 Task: Forward as attachment   from Email0000000010 including the signature Sign0000000001 to Aakash.mishra@softage.net; Email000000002 with a cc to Email0000000003@outlook.com@outlook.com; Email0000000004@outlook.com and bcc to Email0000000005@outlook.com@outlook.com with a subject Subject0000000011 and add a message Message0000000013 and with an attachment of Attach0000000004. Forward as attachment and add a link Link0000000011 from Email0000000010 to Aakash.mishra@softage.net with a subject Subject0000000011 and add a message Message0000000011. Forward as attachment and add a link Link0000000011 from Email0000000010 to Aakash.mishra@softage.net; Email000000002 with a subject Subject0000000012 and add a message Message0000000012. Forward as attachment and add a link Link0000000011 from Email0000000010 to Aakash.mishra@softage.net with a subject Subject0000000011 and add a message Message0000000011 and with an attachment of Attach0000000001. Forward as attachment and add a link Link0000000011 from Email0000000010 to Aakash.mishra@softage.net; Email000000002; Email0000000003@outlook.com@outlook.com with a subject Subject0000000012 and add a message Message0000000013 and with an attachment of Attach0000000001
Action: Mouse moved to (933, 317)
Screenshot: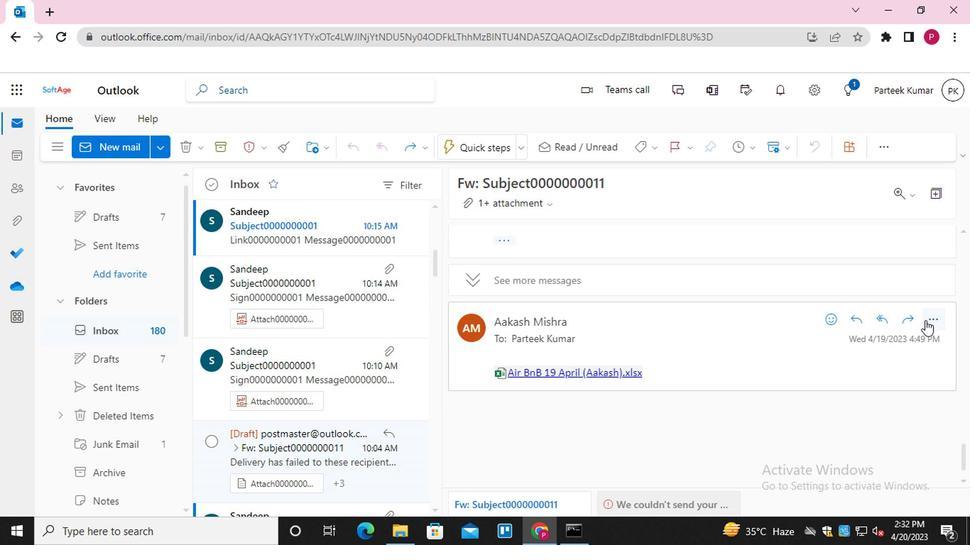 
Action: Mouse pressed left at (933, 317)
Screenshot: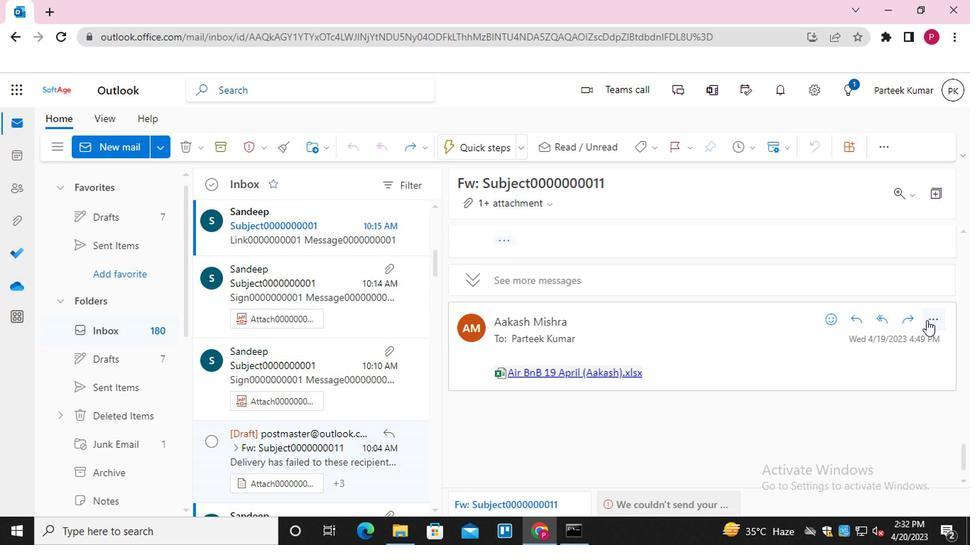 
Action: Mouse moved to (834, 169)
Screenshot: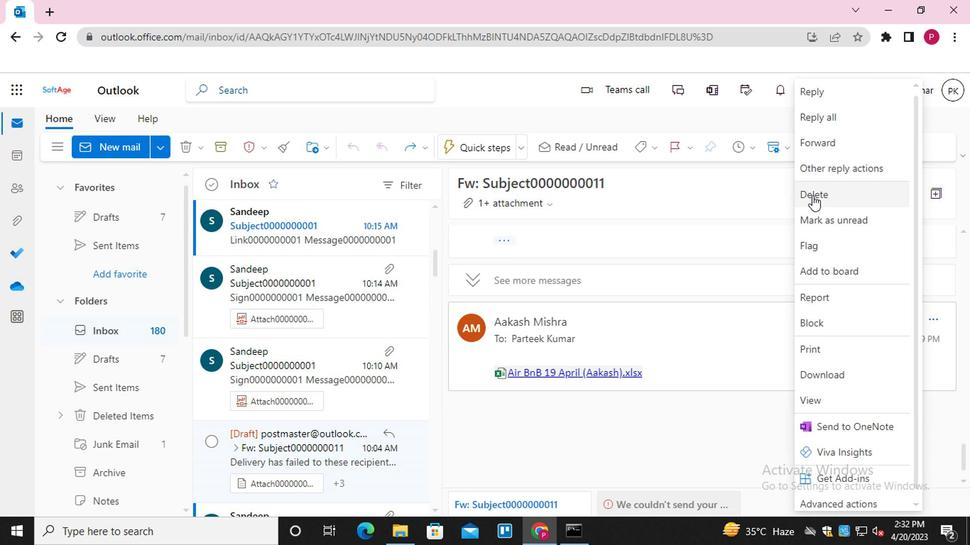 
Action: Mouse pressed left at (834, 169)
Screenshot: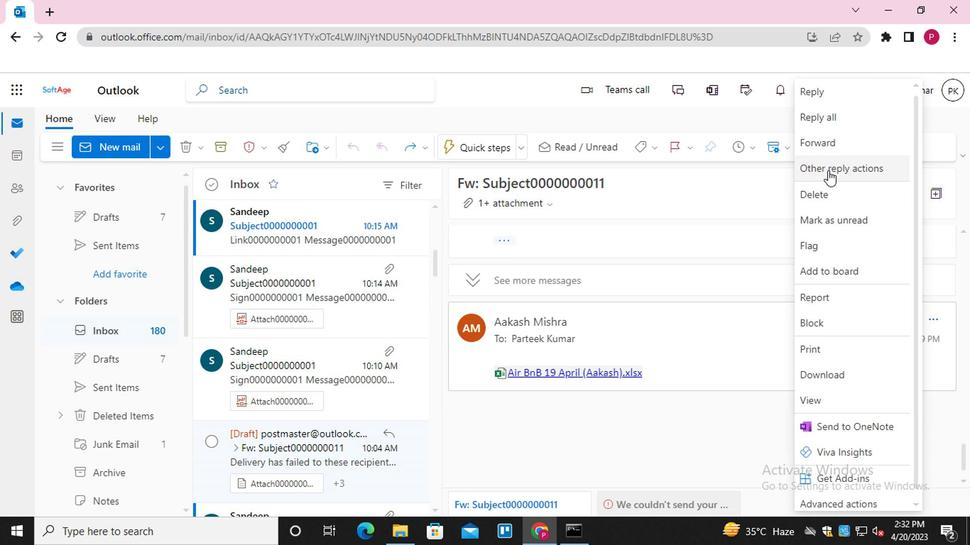 
Action: Mouse moved to (719, 198)
Screenshot: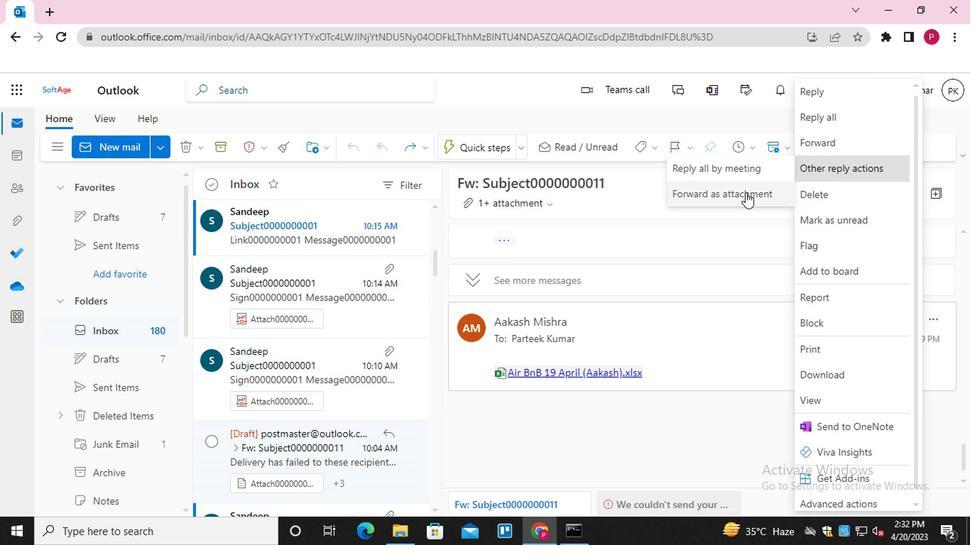 
Action: Mouse pressed left at (719, 198)
Screenshot: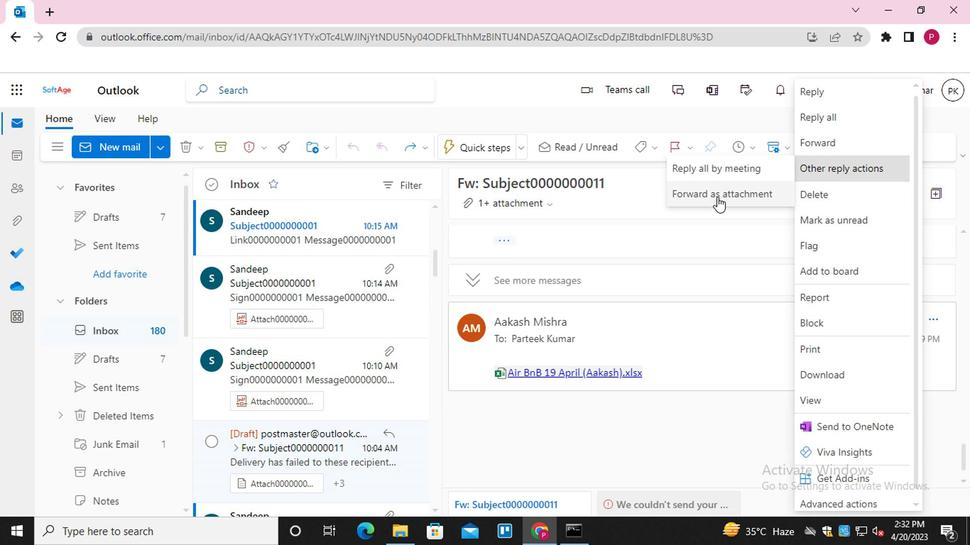 
Action: Mouse moved to (465, 363)
Screenshot: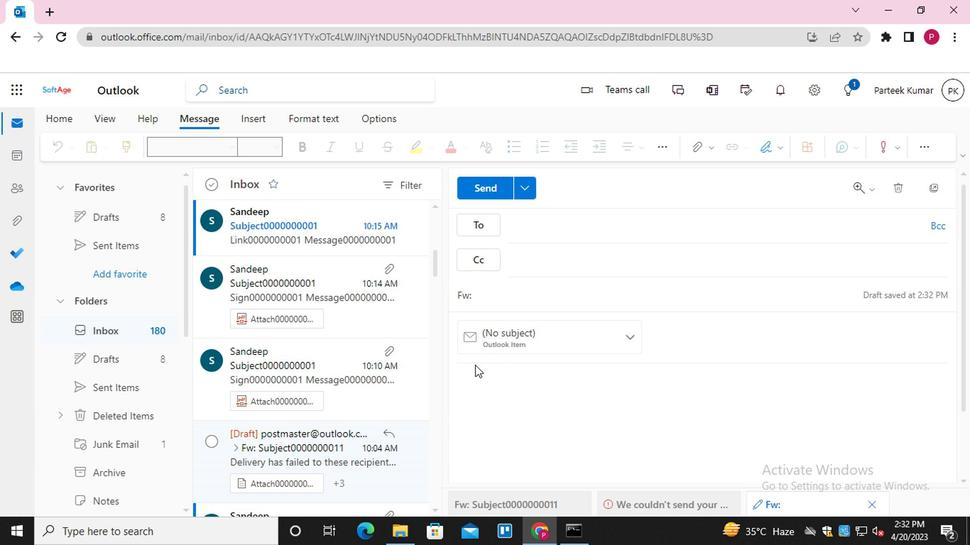 
Action: Mouse pressed left at (465, 363)
Screenshot: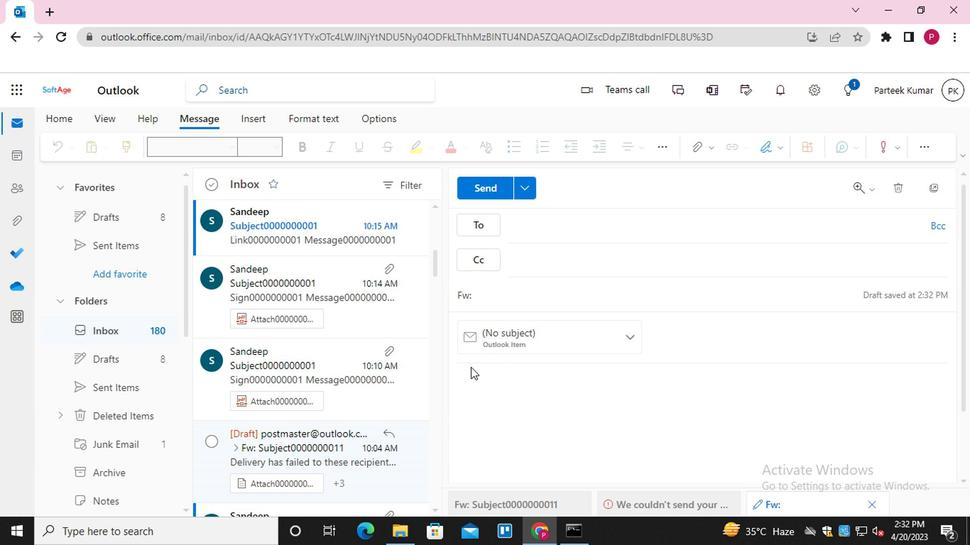 
Action: Mouse moved to (463, 378)
Screenshot: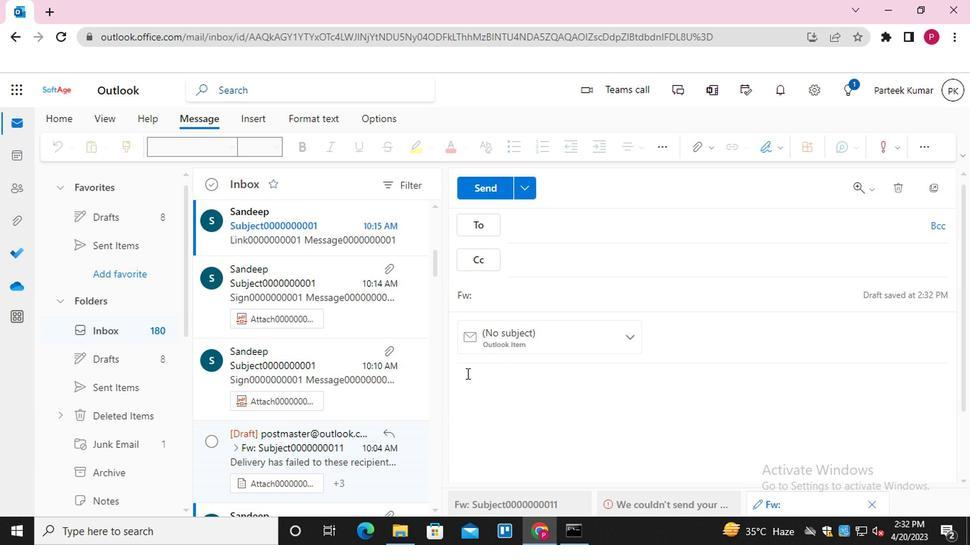 
Action: Mouse pressed left at (463, 378)
Screenshot: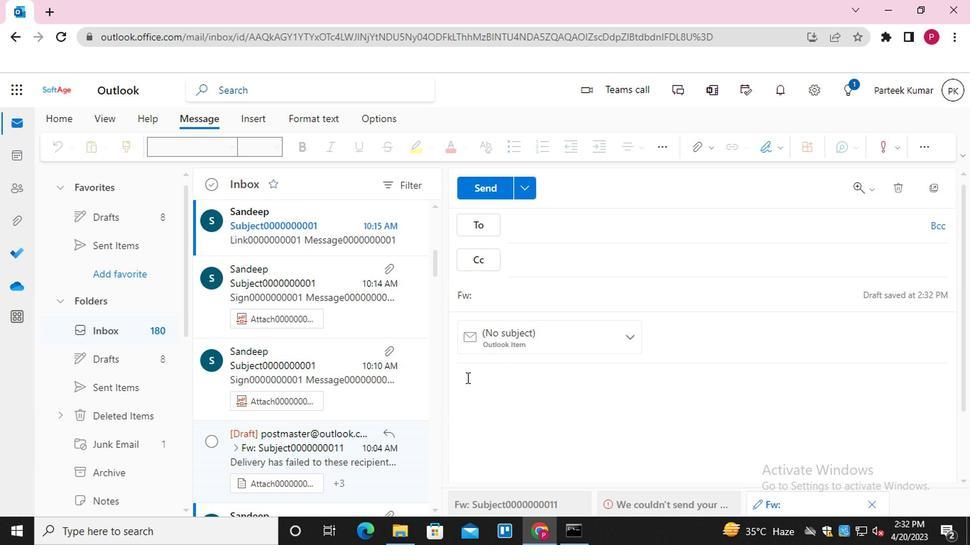 
Action: Mouse moved to (757, 151)
Screenshot: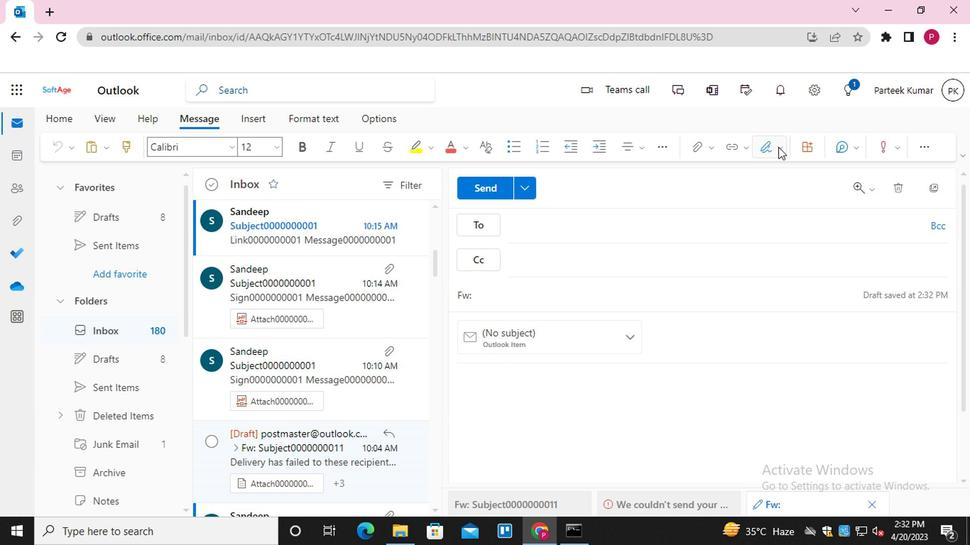 
Action: Mouse pressed left at (757, 151)
Screenshot: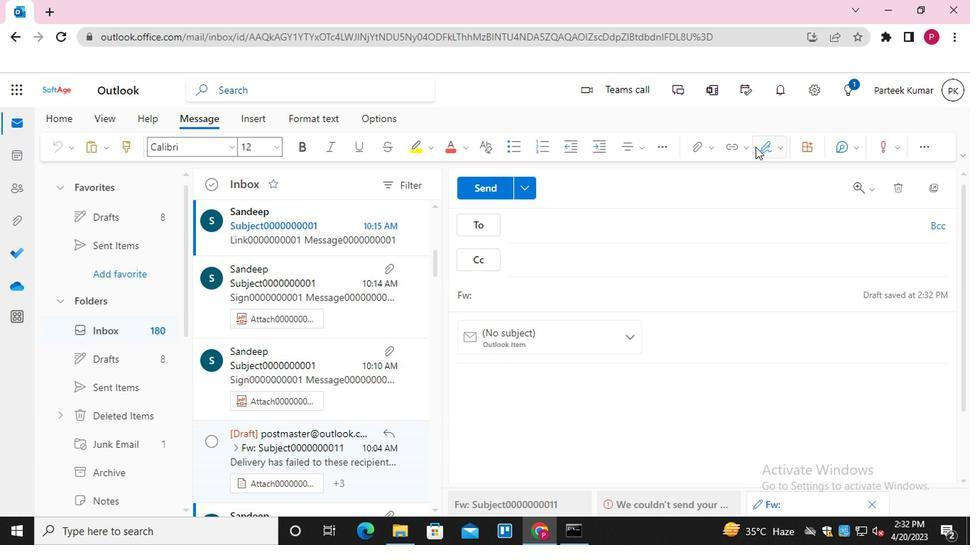 
Action: Mouse moved to (752, 178)
Screenshot: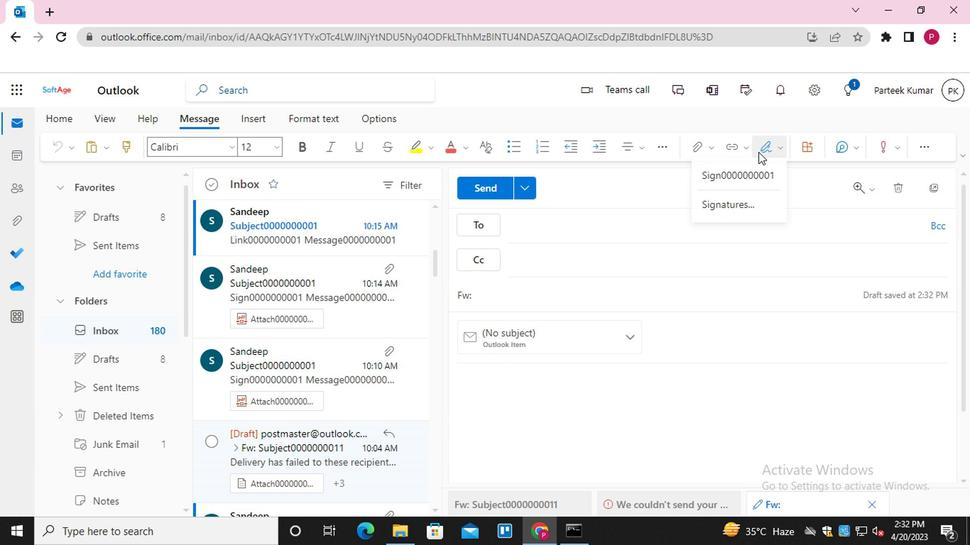
Action: Mouse pressed left at (752, 178)
Screenshot: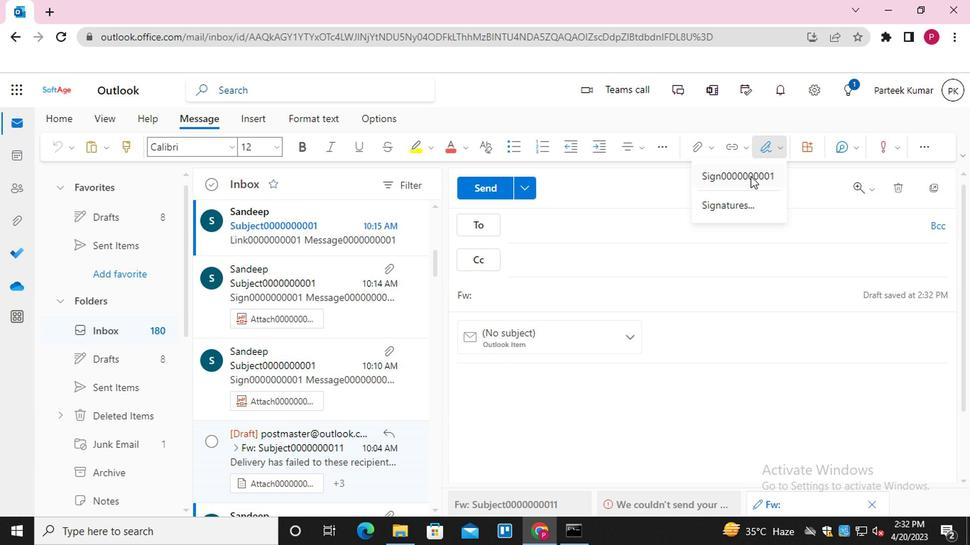 
Action: Mouse moved to (568, 233)
Screenshot: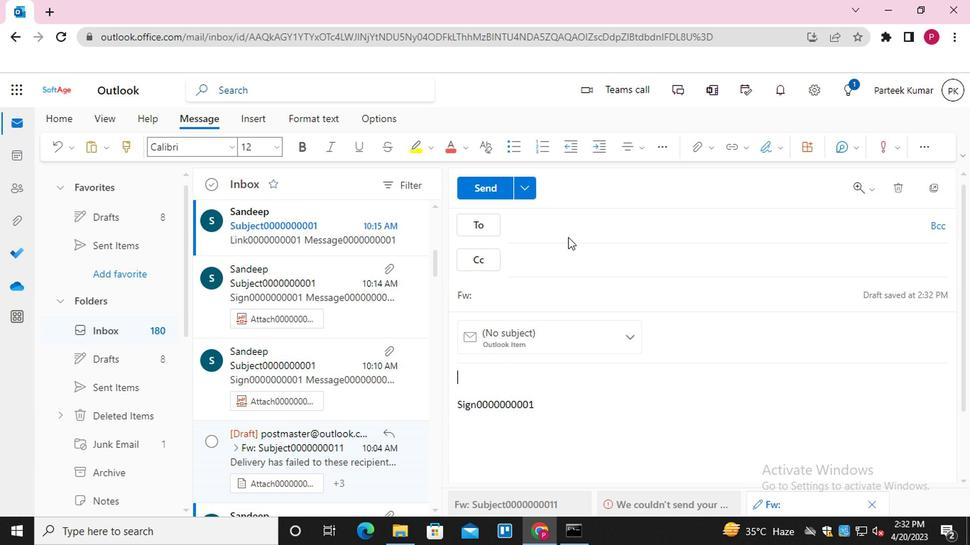 
Action: Mouse pressed left at (568, 233)
Screenshot: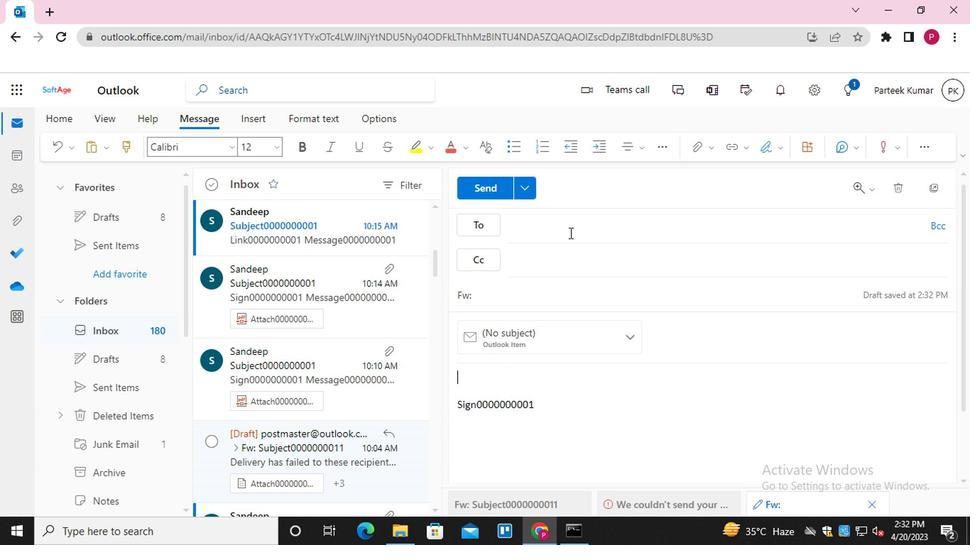 
Action: Mouse moved to (583, 315)
Screenshot: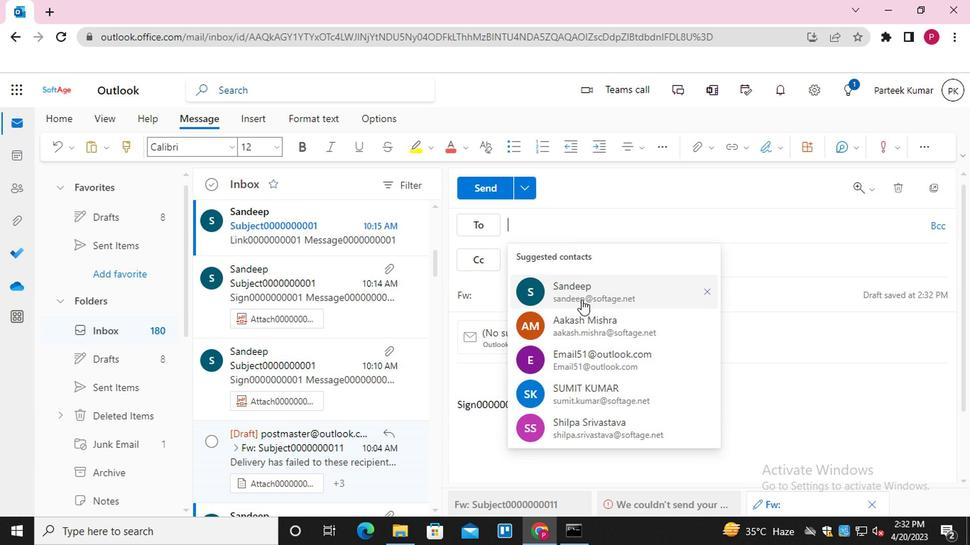 
Action: Mouse pressed left at (583, 315)
Screenshot: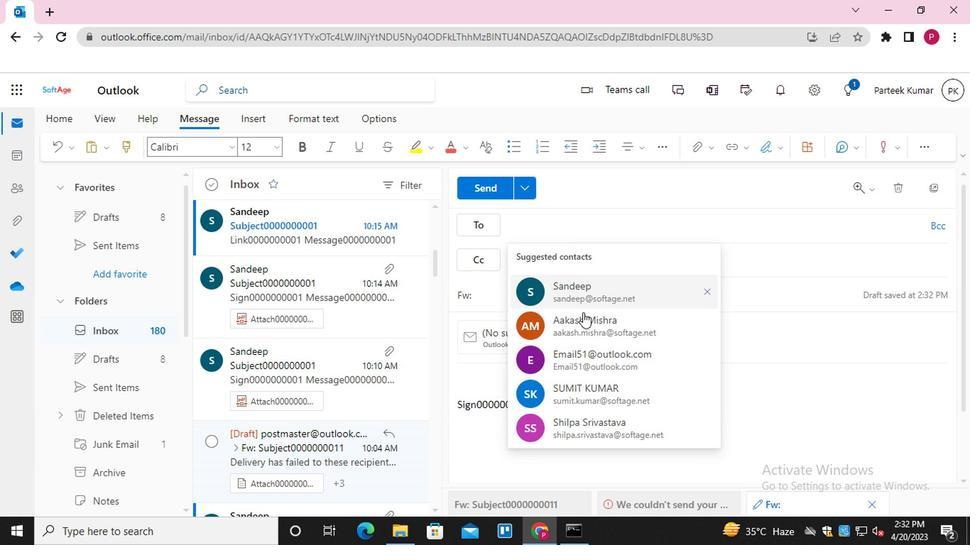 
Action: Key pressed <Key.shift>EMAIL0000000002<Key.enter>
Screenshot: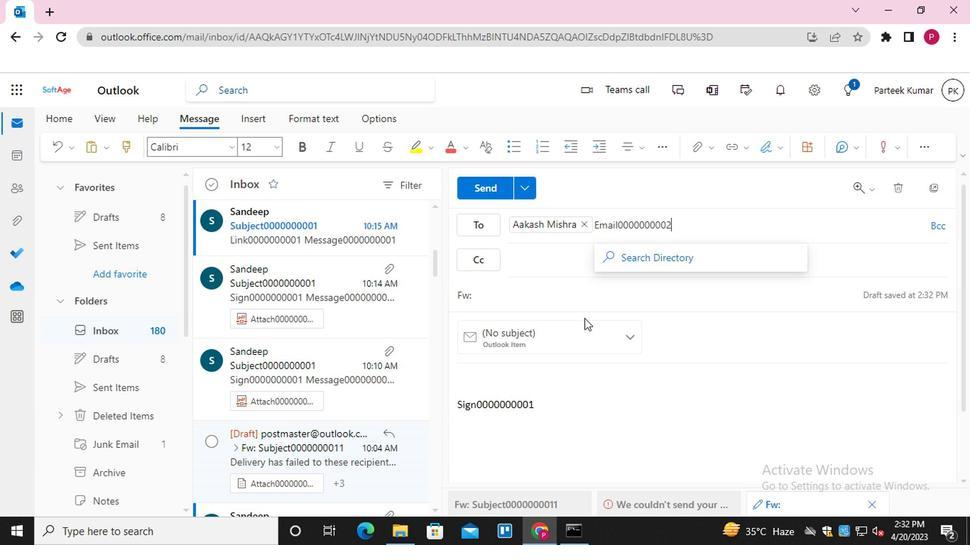 
Action: Mouse moved to (699, 225)
Screenshot: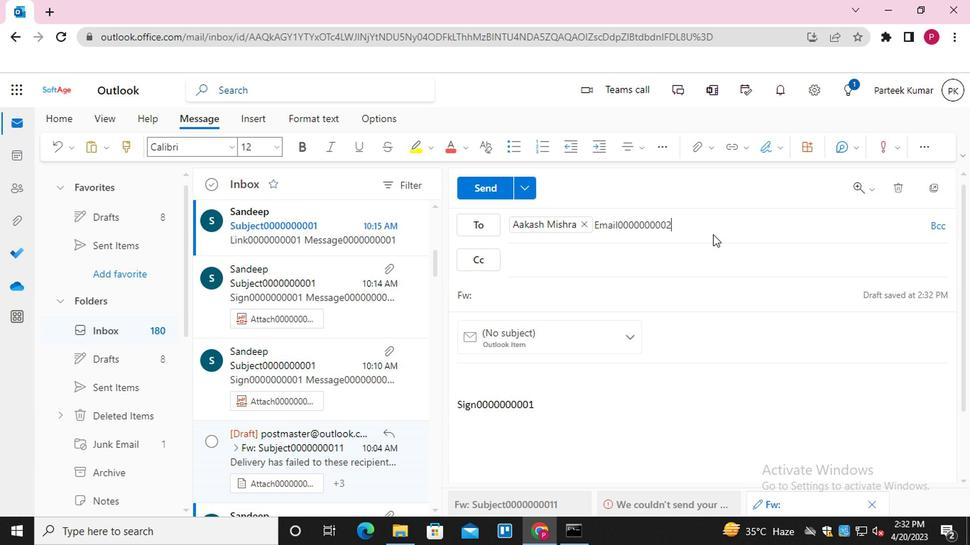 
Action: Mouse pressed left at (699, 225)
Screenshot: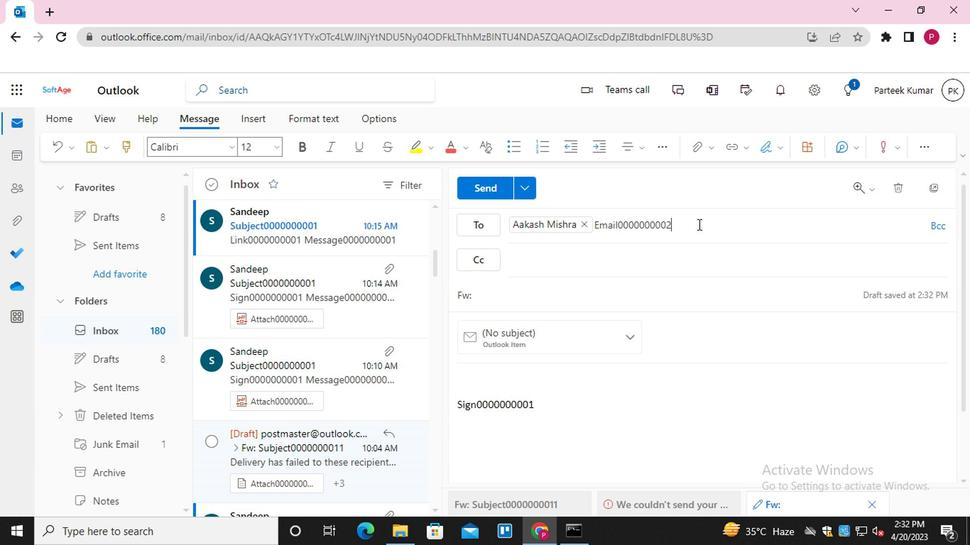 
Action: Key pressed <Key.enter>
Screenshot: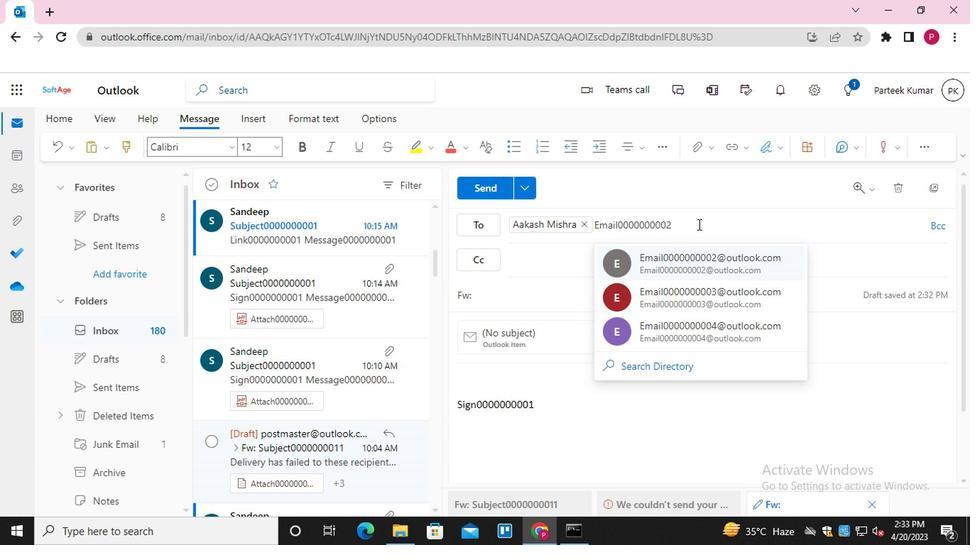 
Action: Mouse moved to (673, 262)
Screenshot: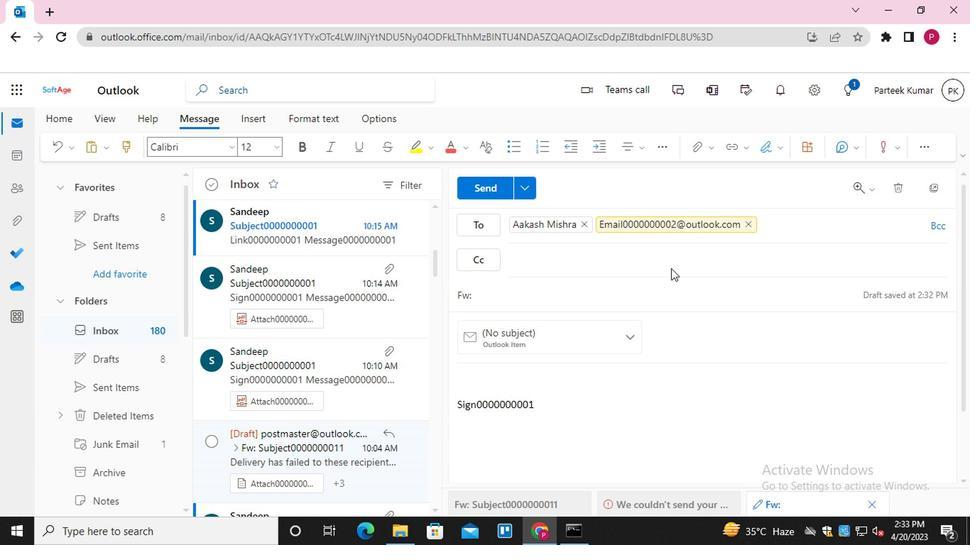 
Action: Mouse pressed left at (673, 262)
Screenshot: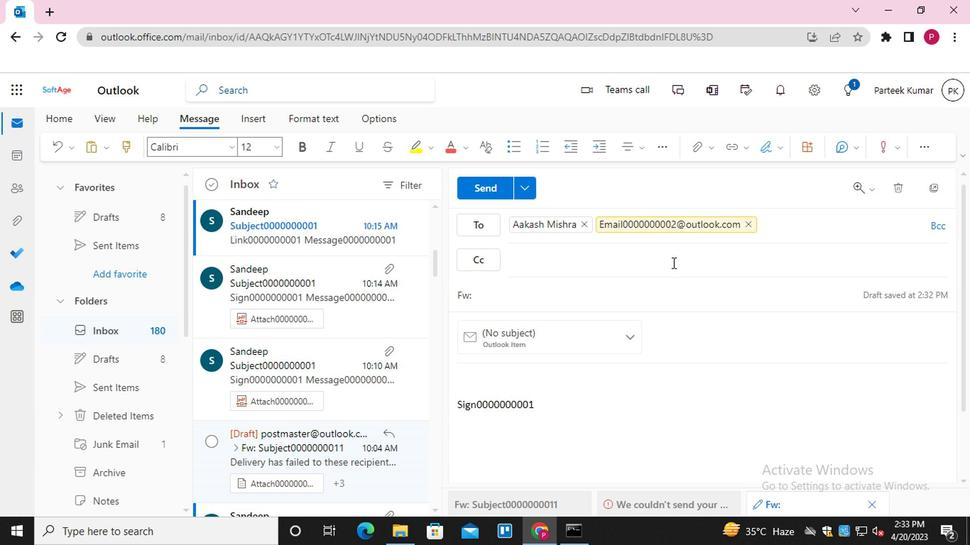 
Action: Key pressed <Key.shift>EMAIL0000000003<Key.enter><Key.shift>EMAIL00000000004<Key.enter>
Screenshot: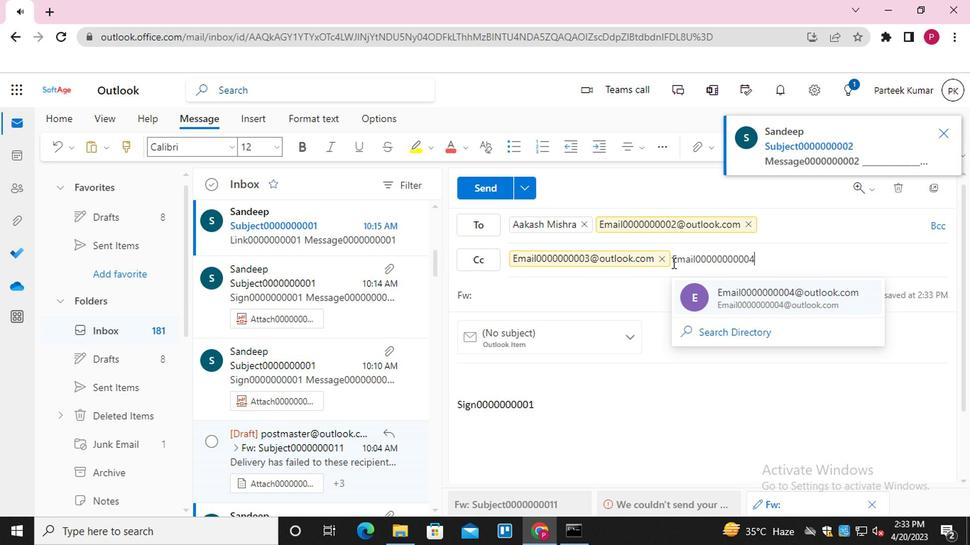 
Action: Mouse moved to (950, 139)
Screenshot: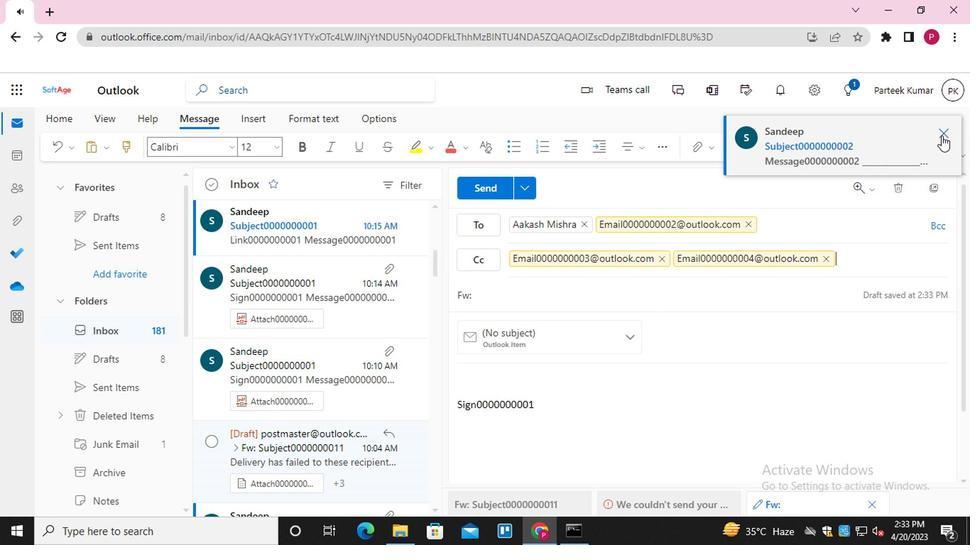 
Action: Mouse pressed left at (950, 139)
Screenshot: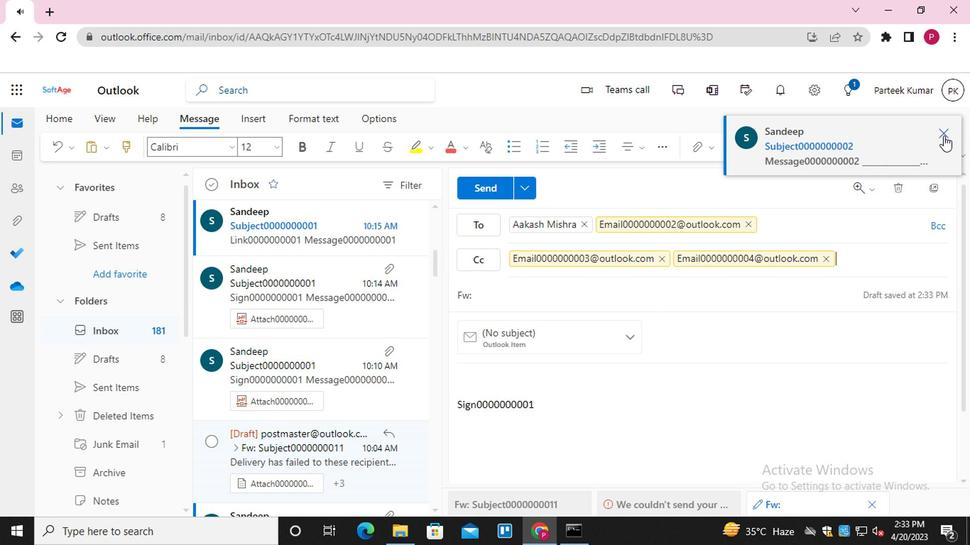 
Action: Mouse moved to (942, 230)
Screenshot: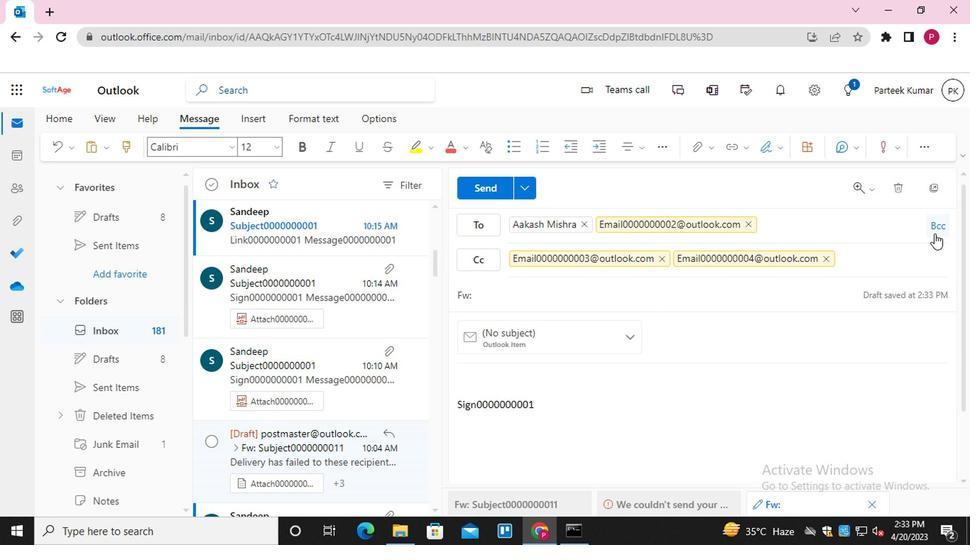 
Action: Mouse pressed left at (942, 230)
Screenshot: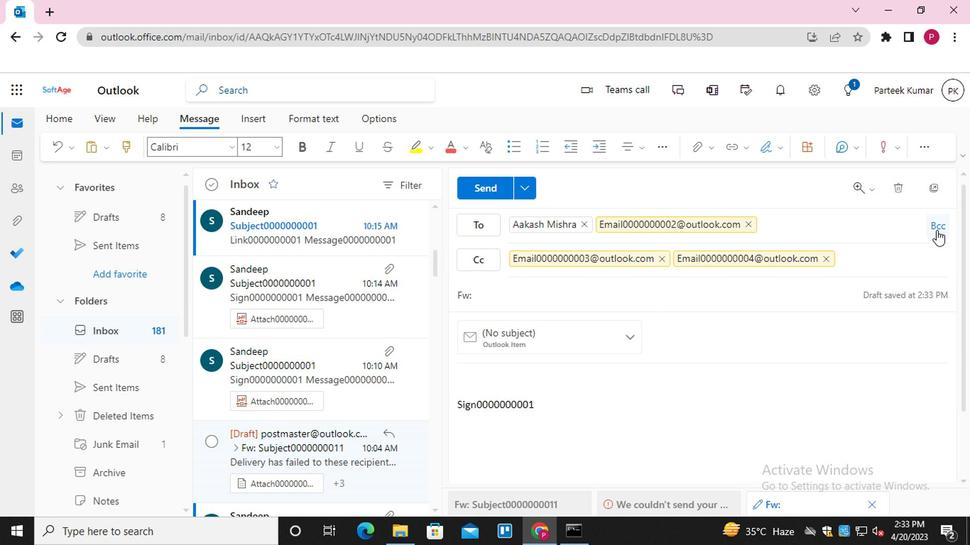 
Action: Mouse moved to (570, 300)
Screenshot: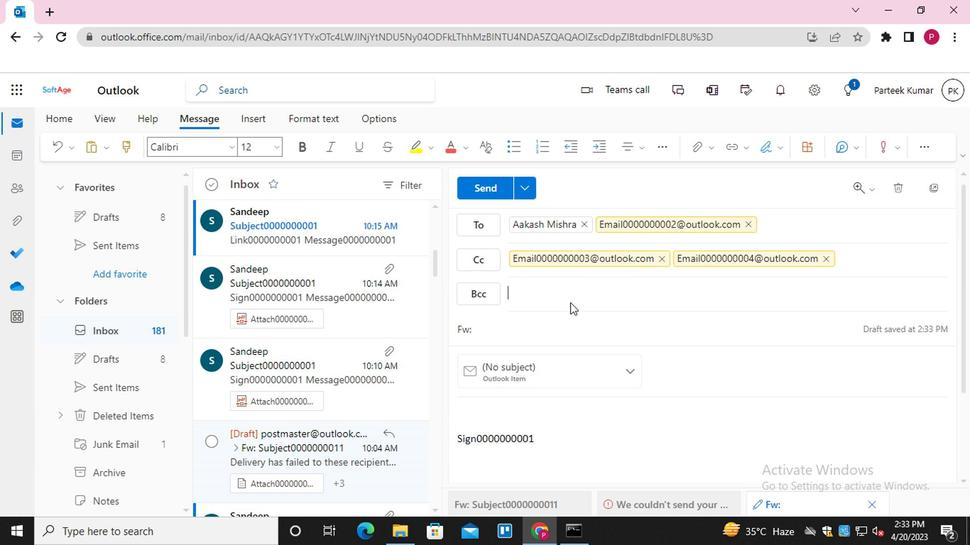 
Action: Key pressed <Key.shift>EN<Key.backspace>MAIL0000000005<Key.shift>@OUTLOOK.COM<Key.enter>
Screenshot: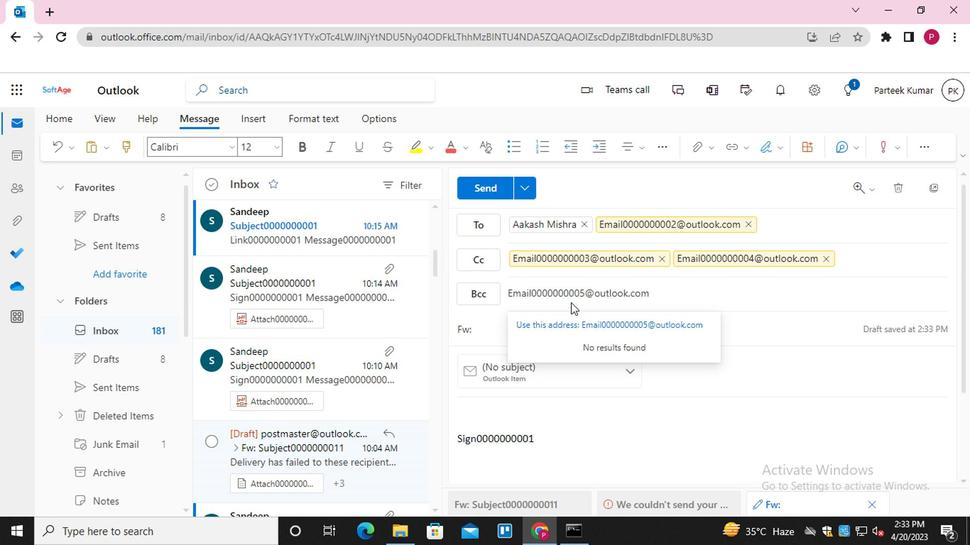 
Action: Mouse moved to (565, 326)
Screenshot: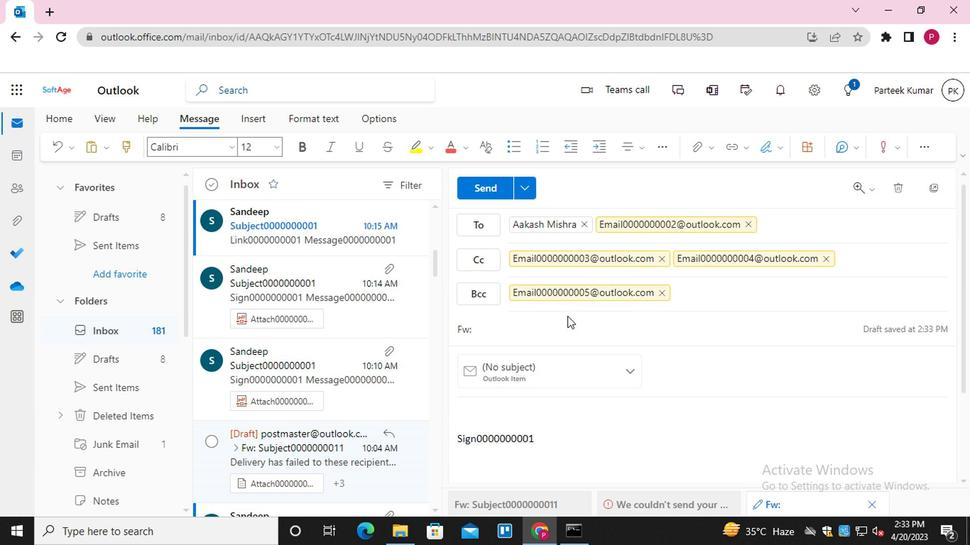 
Action: Mouse pressed left at (565, 326)
Screenshot: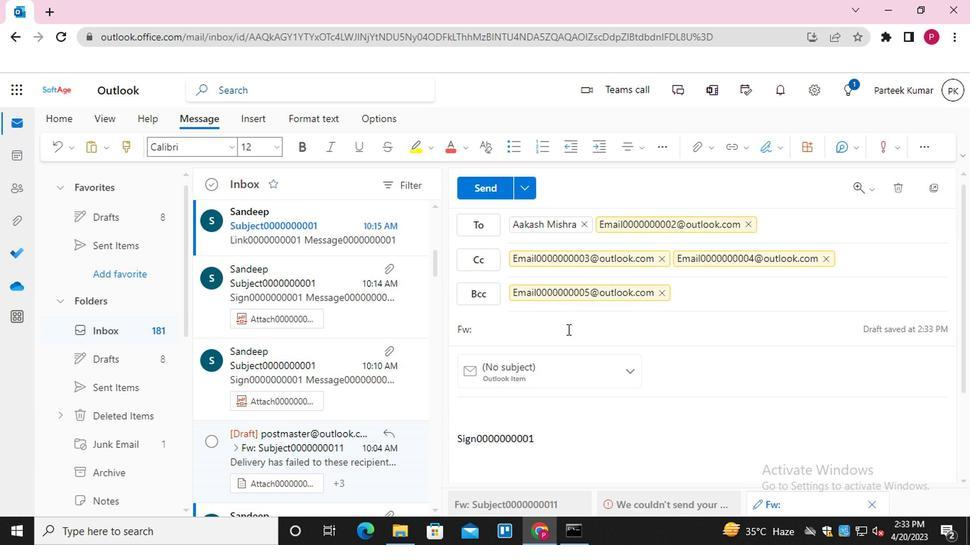 
Action: Key pressed <Key.shift>SUBJECT0000000011
Screenshot: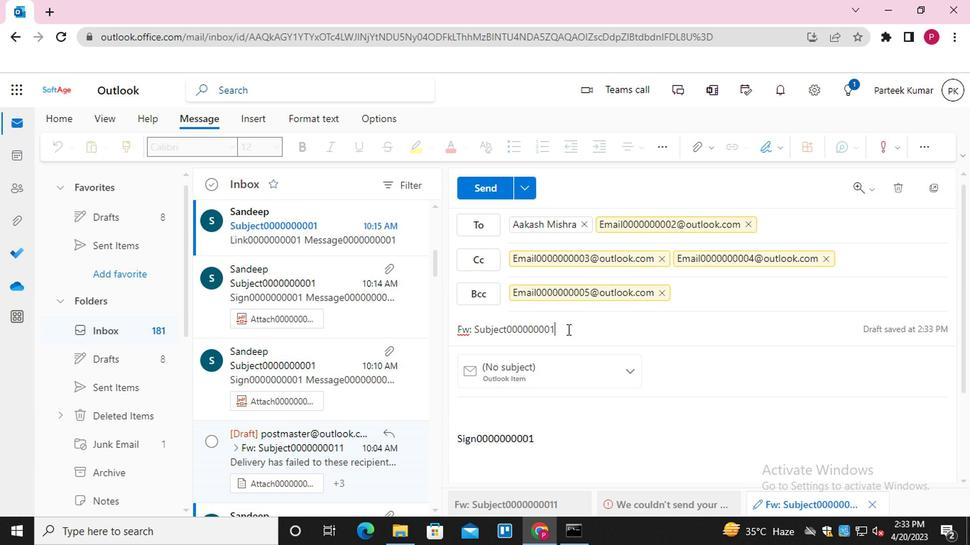 
Action: Mouse moved to (503, 417)
Screenshot: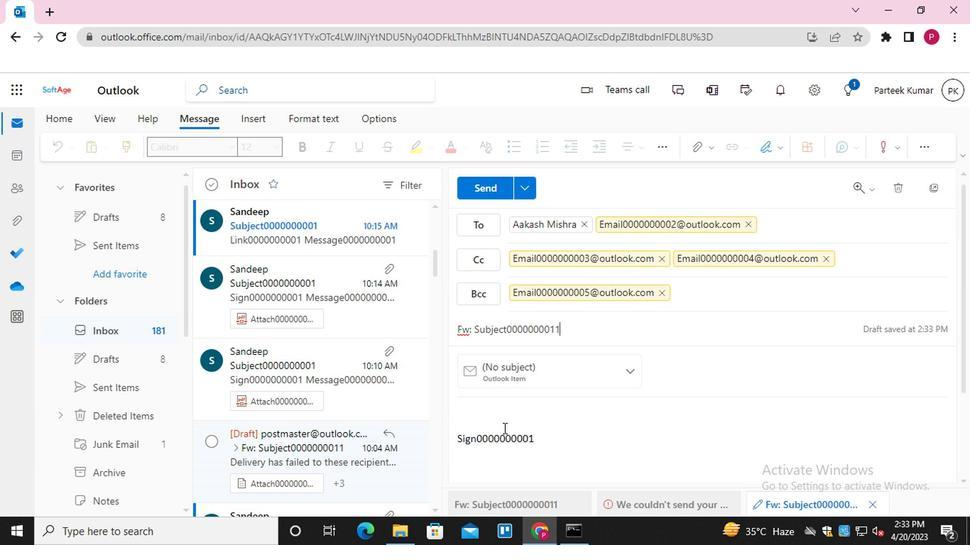 
Action: Mouse pressed left at (503, 417)
Screenshot: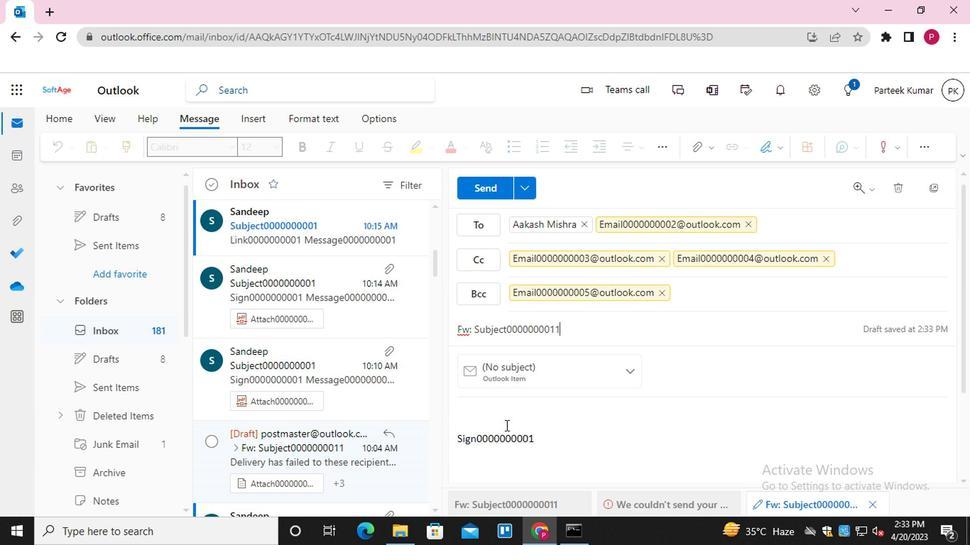 
Action: Key pressed <Key.shift_r>MESSAGE000000000<Key.backspace>13
Screenshot: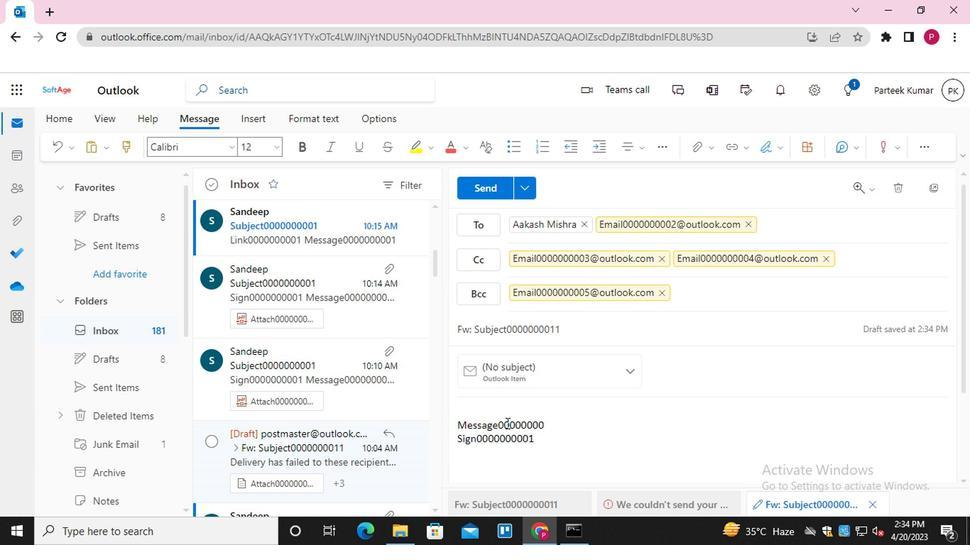 
Action: Mouse moved to (697, 146)
Screenshot: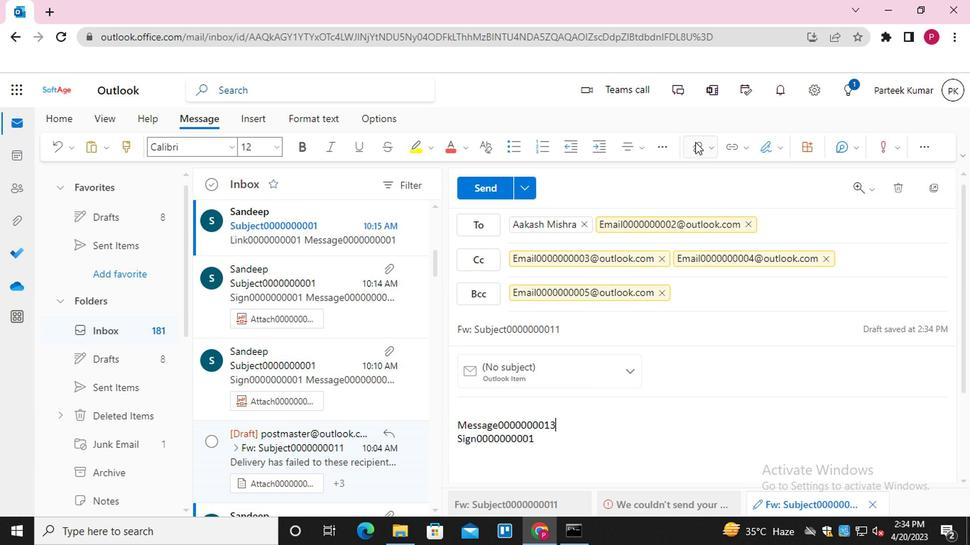 
Action: Mouse pressed left at (697, 146)
Screenshot: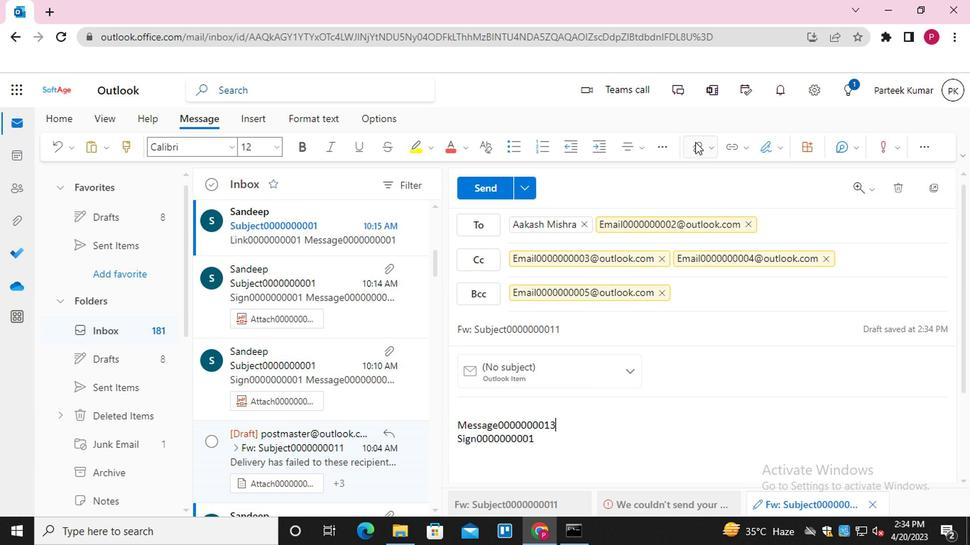 
Action: Mouse moved to (652, 176)
Screenshot: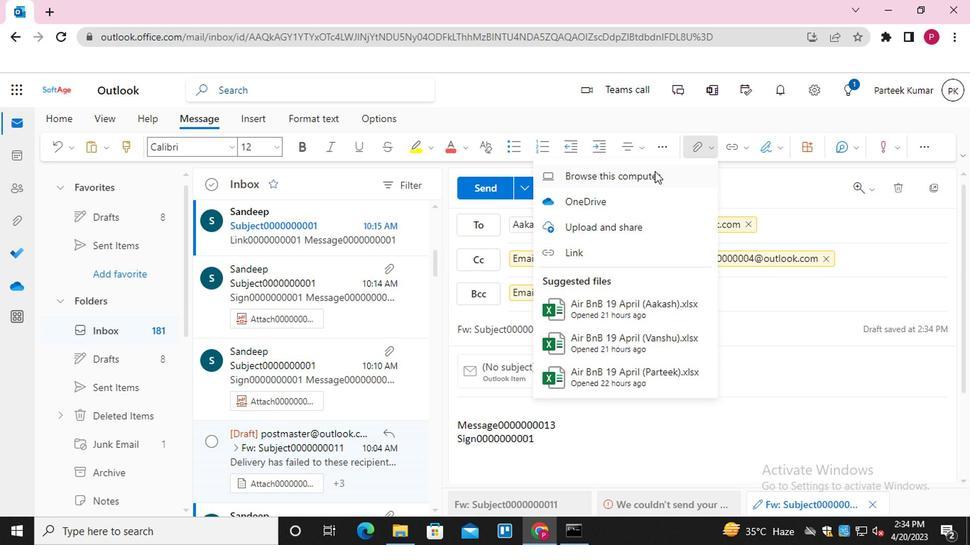 
Action: Mouse pressed left at (652, 176)
Screenshot: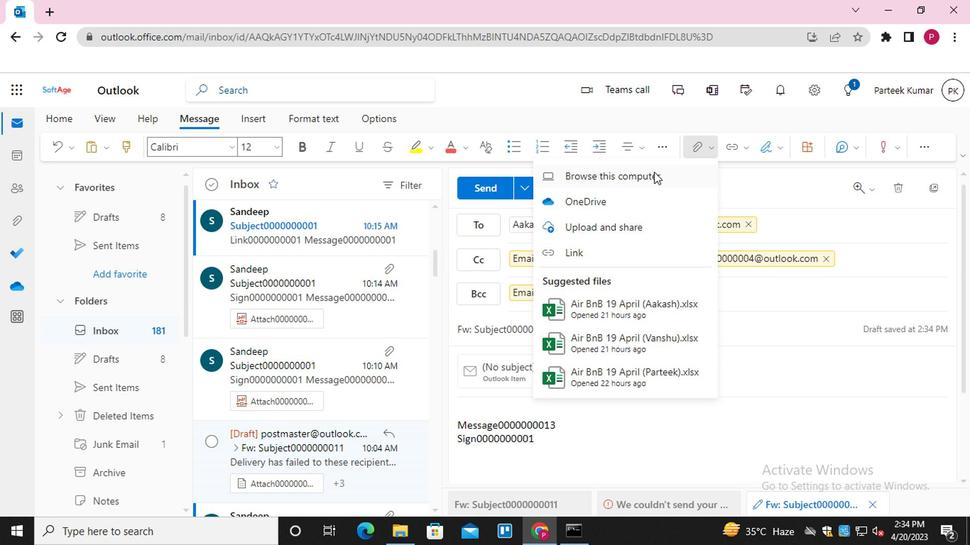 
Action: Mouse moved to (273, 155)
Screenshot: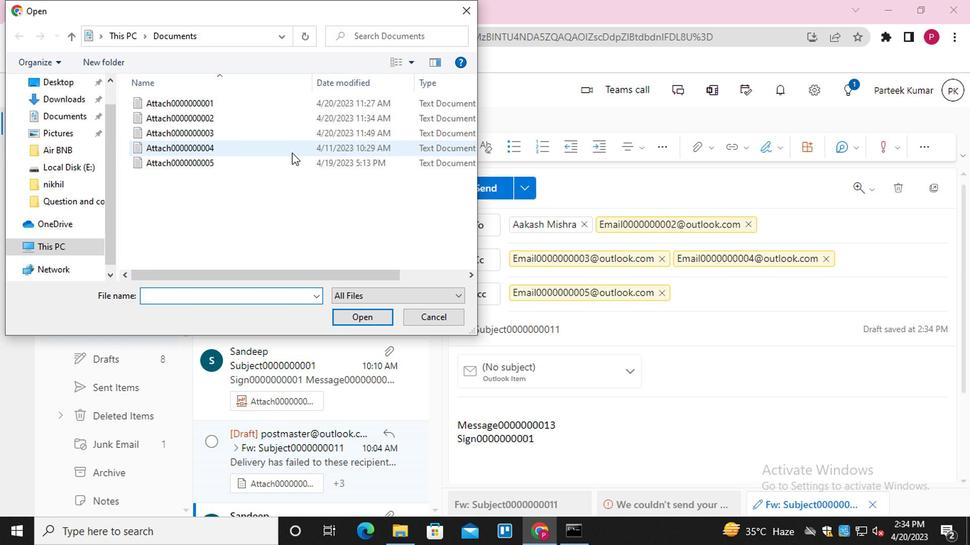 
Action: Mouse pressed left at (273, 155)
Screenshot: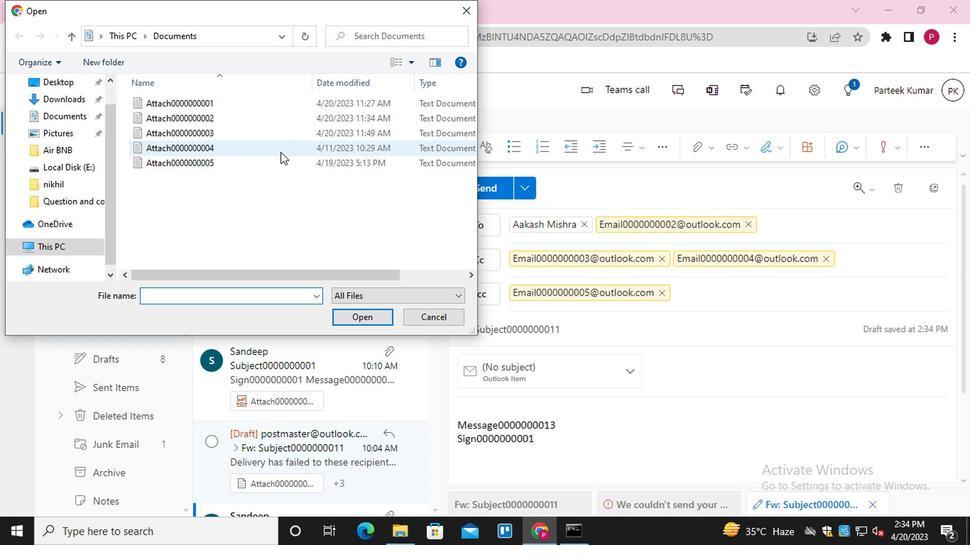 
Action: Mouse moved to (361, 316)
Screenshot: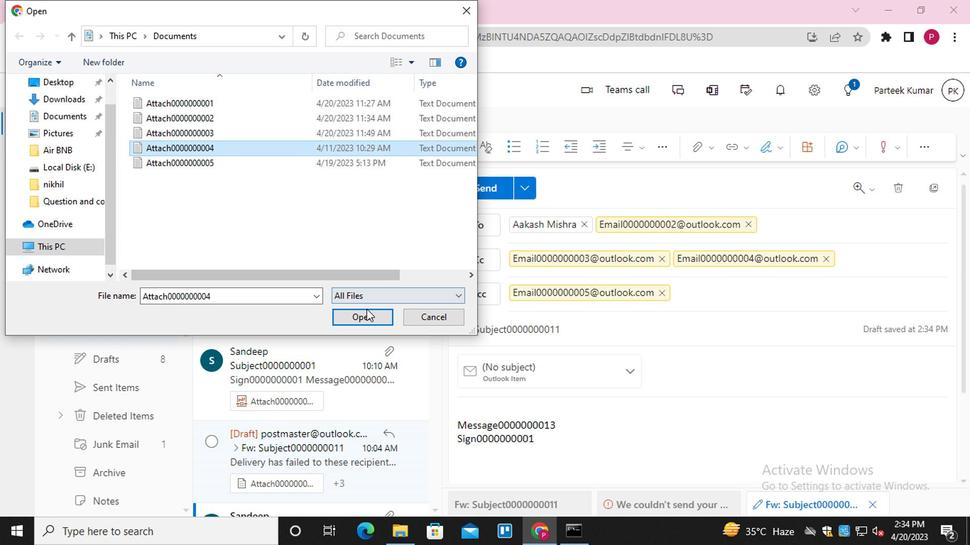 
Action: Mouse pressed left at (361, 316)
Screenshot: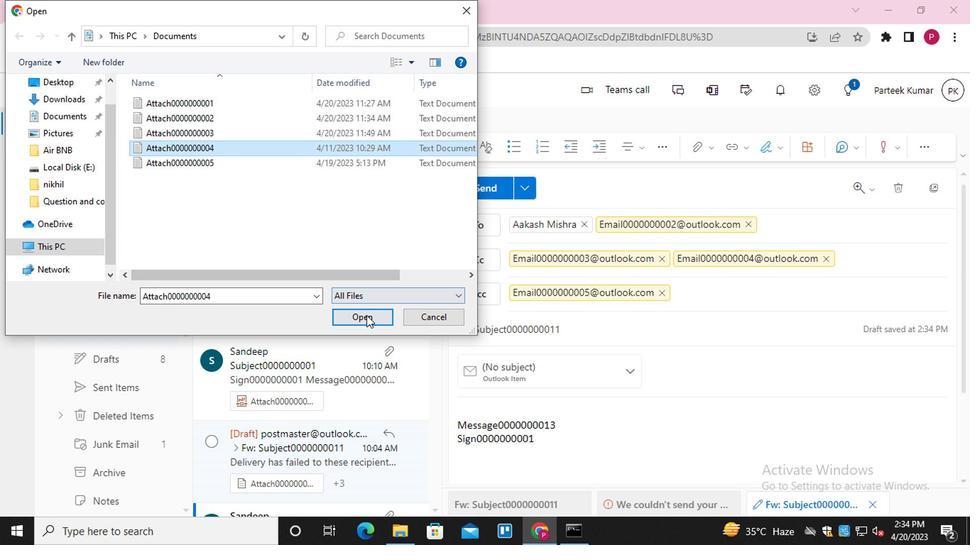 
Action: Mouse moved to (486, 192)
Screenshot: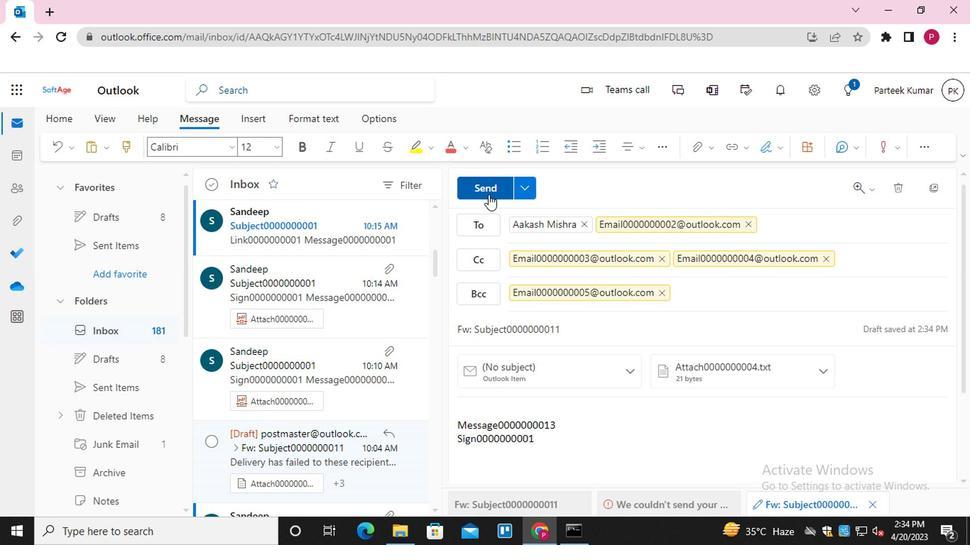 
Action: Mouse pressed left at (486, 192)
Screenshot: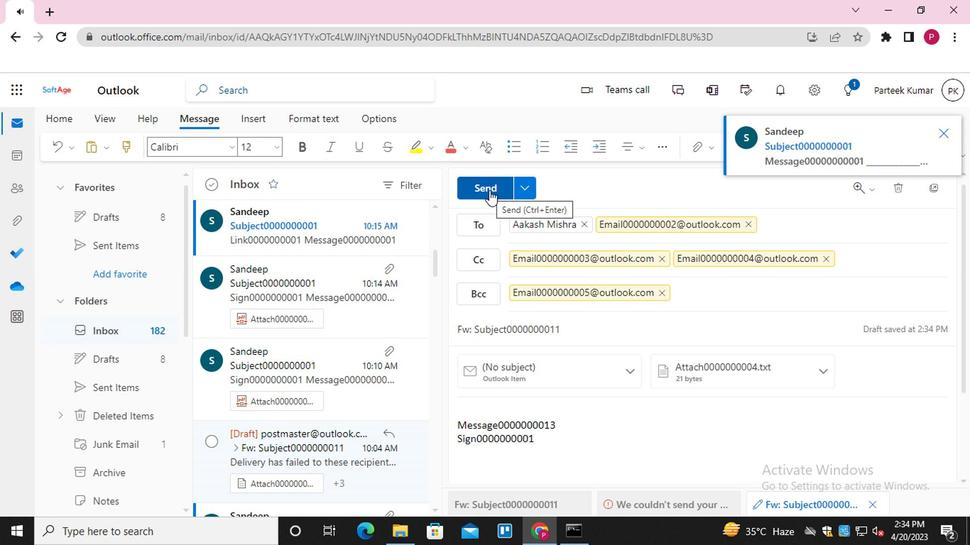 
Action: Mouse moved to (948, 135)
Screenshot: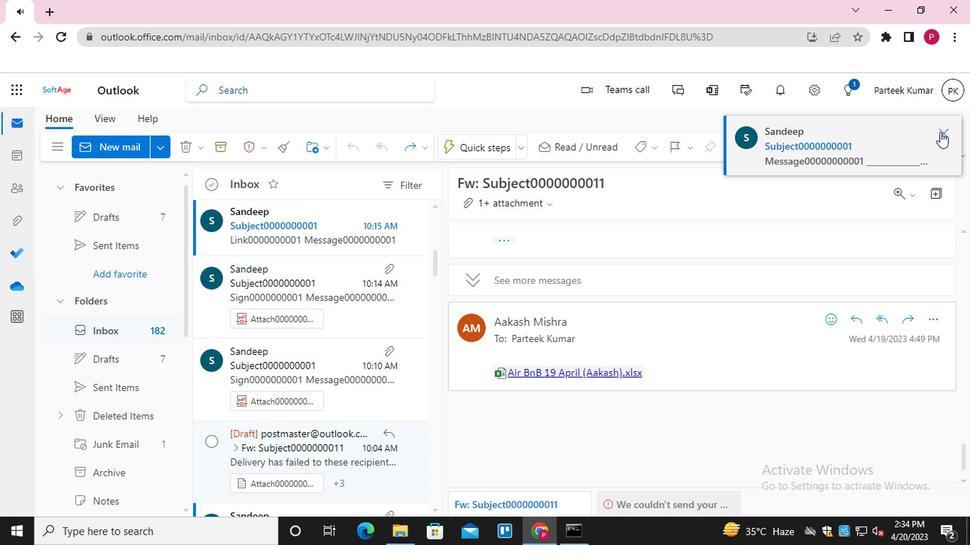 
Action: Mouse pressed left at (948, 135)
Screenshot: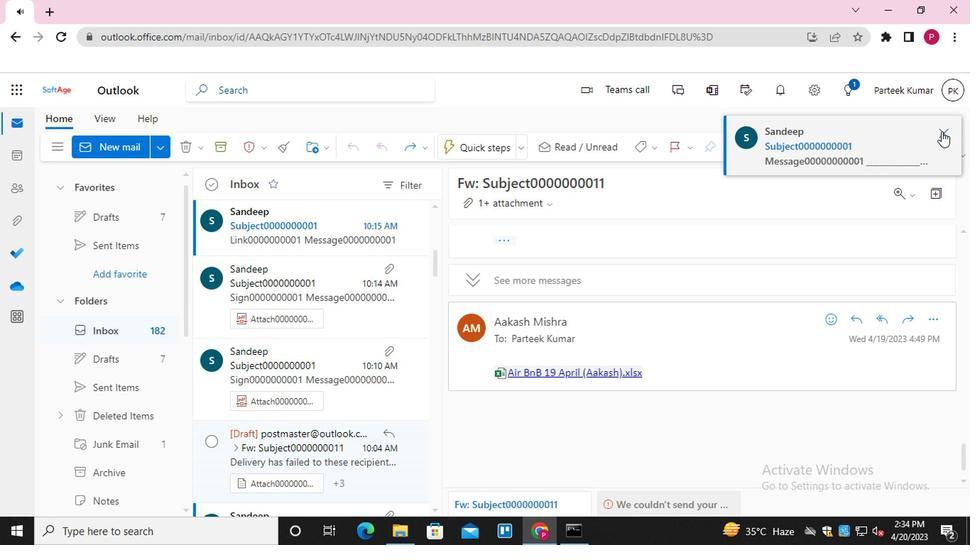 
Action: Mouse moved to (940, 314)
Screenshot: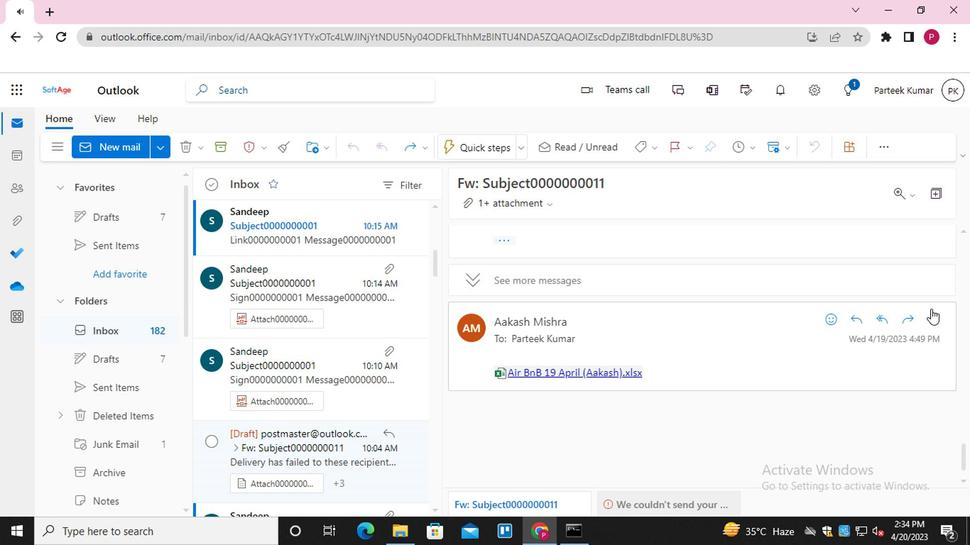 
Action: Mouse pressed left at (940, 314)
Screenshot: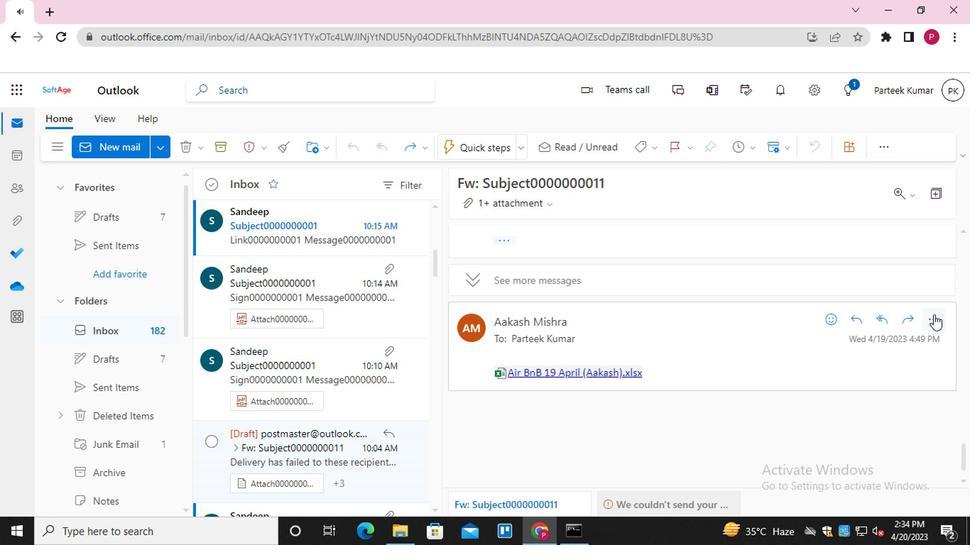 
Action: Mouse moved to (850, 171)
Screenshot: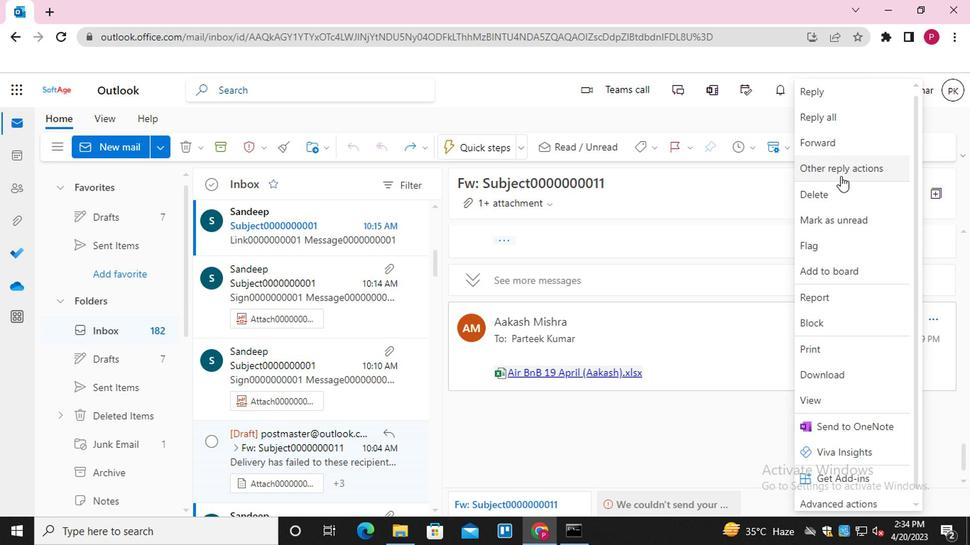 
Action: Mouse pressed left at (850, 171)
Screenshot: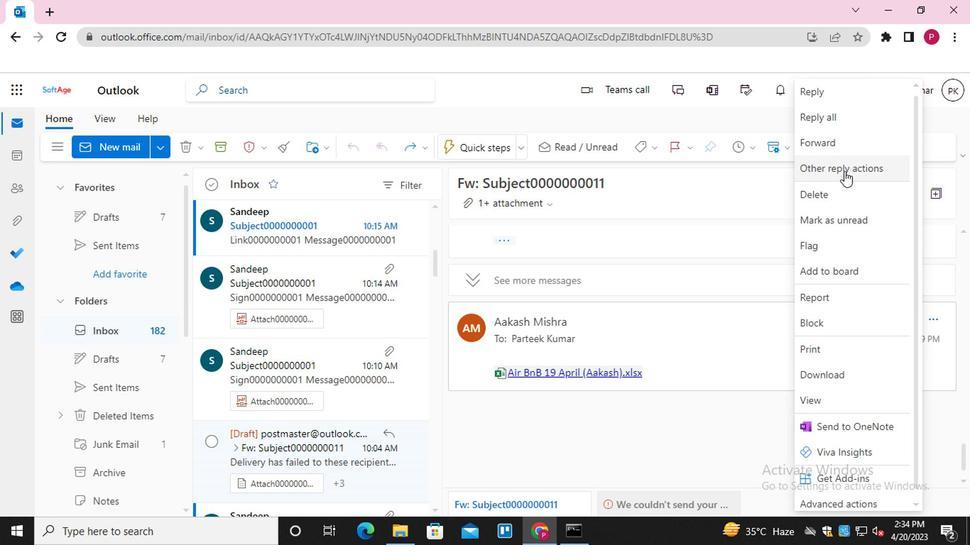 
Action: Mouse moved to (756, 198)
Screenshot: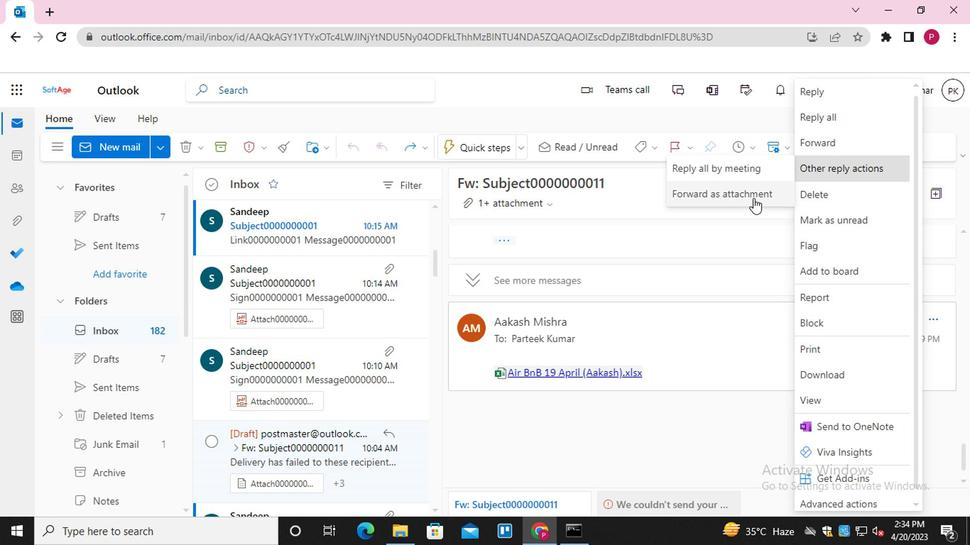 
Action: Mouse pressed left at (756, 198)
Screenshot: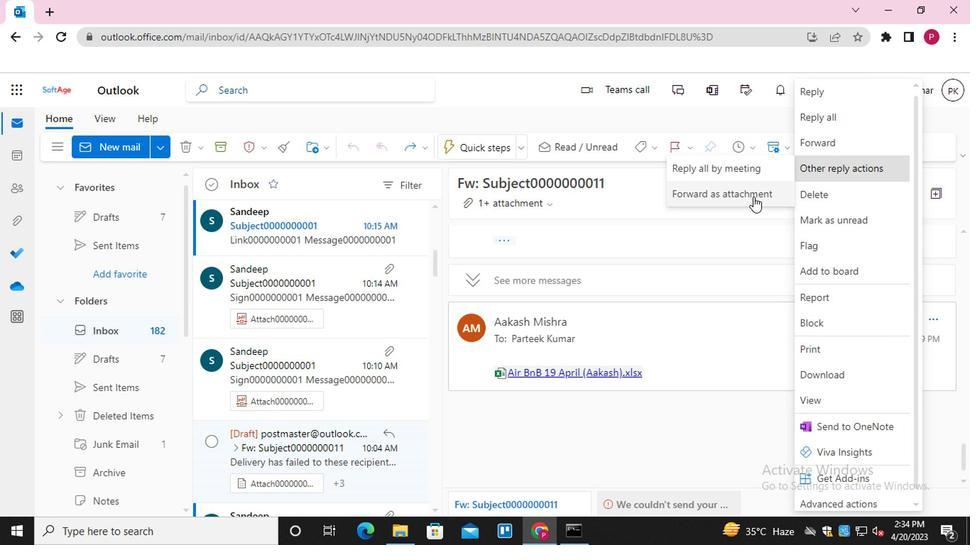 
Action: Mouse moved to (949, 137)
Screenshot: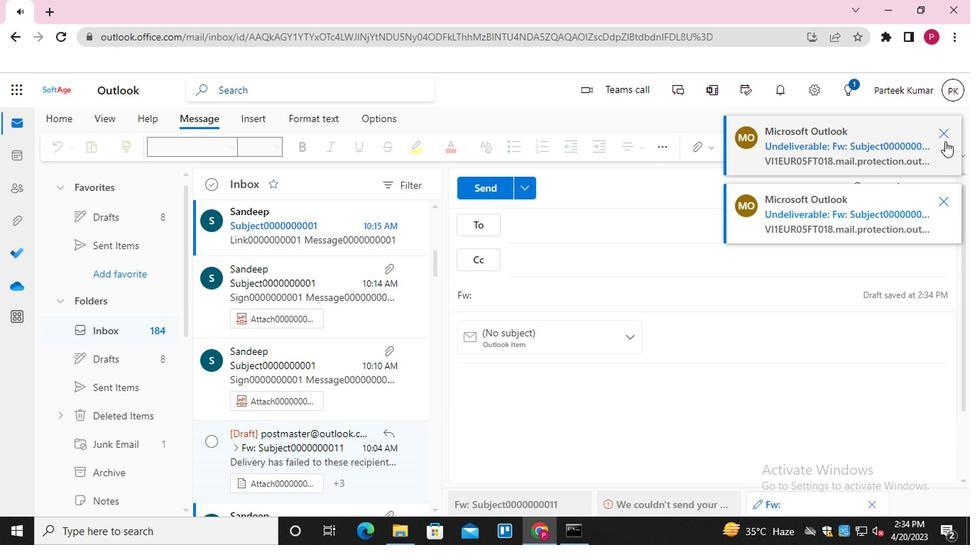 
Action: Mouse pressed left at (949, 137)
Screenshot: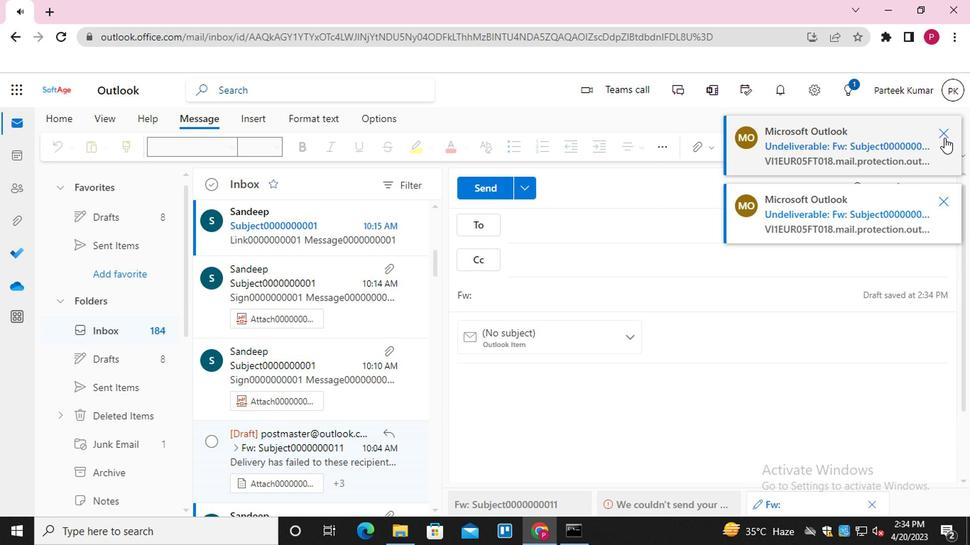 
Action: Mouse moved to (948, 137)
Screenshot: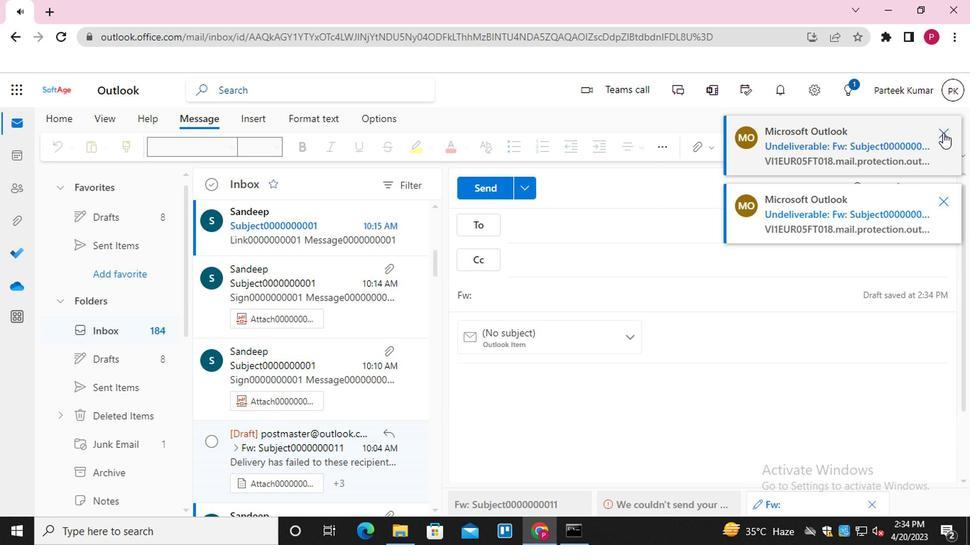 
Action: Mouse pressed left at (948, 137)
Screenshot: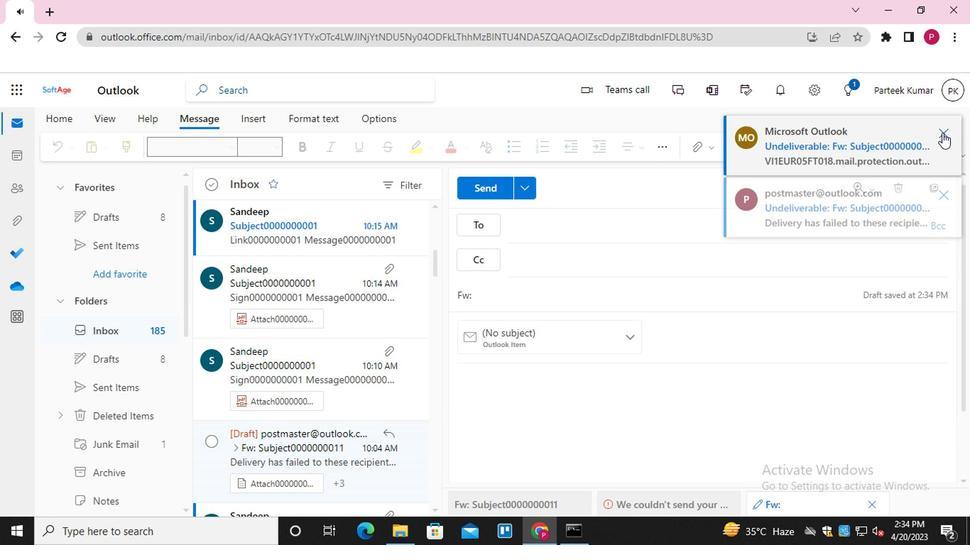 
Action: Mouse moved to (473, 373)
Screenshot: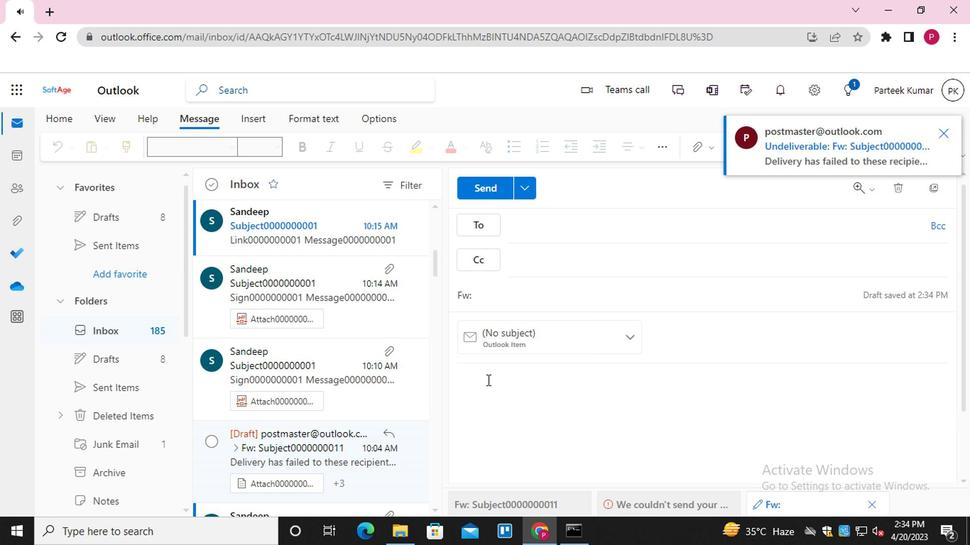 
Action: Mouse pressed left at (473, 373)
Screenshot: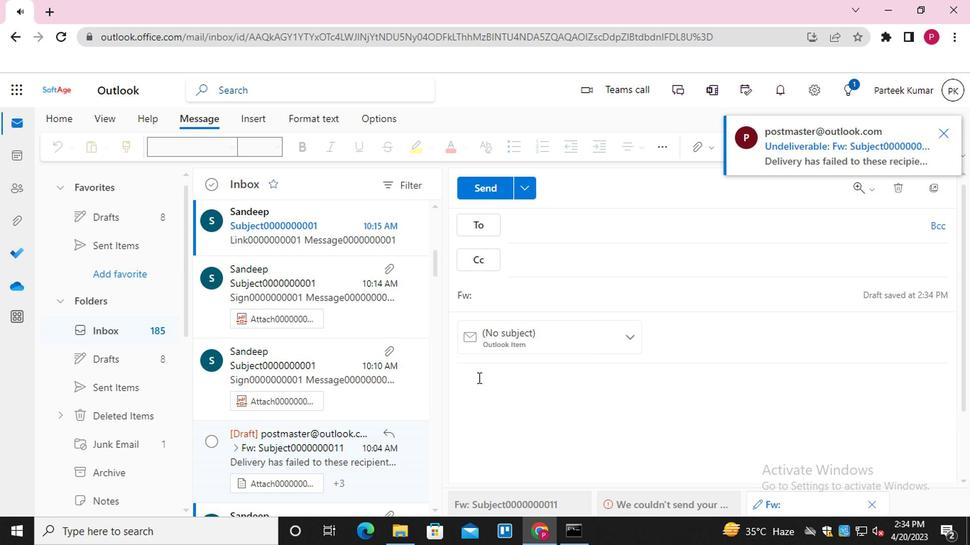 
Action: Mouse moved to (950, 133)
Screenshot: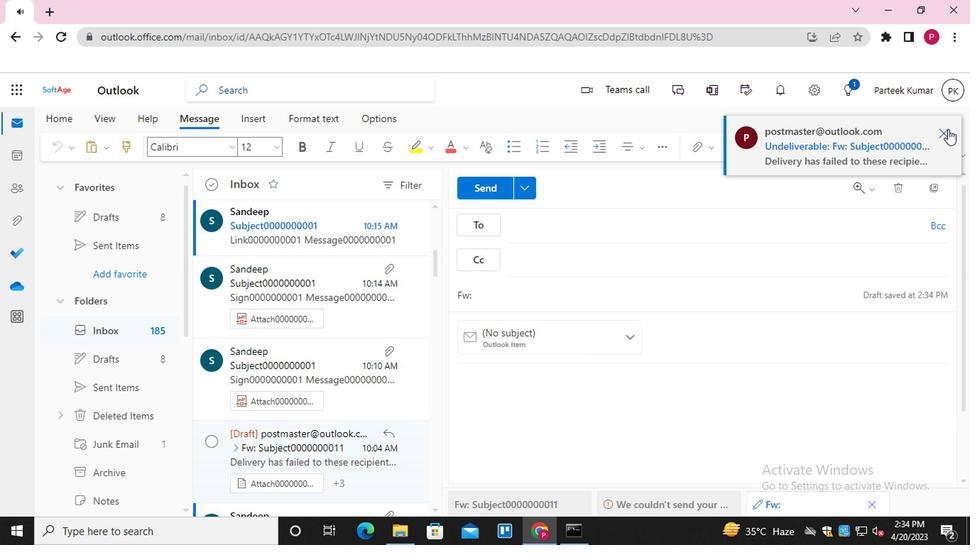 
Action: Mouse pressed left at (950, 133)
Screenshot: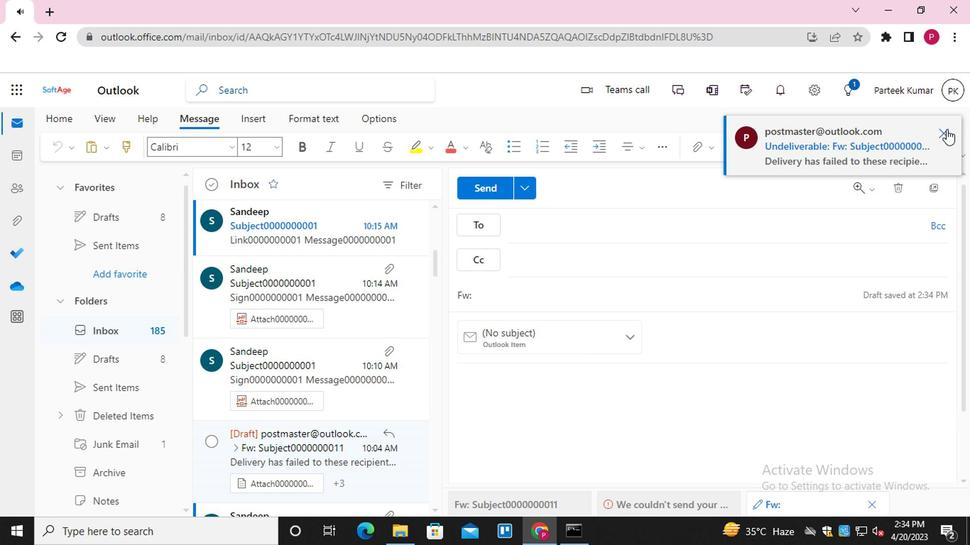 
Action: Mouse moved to (733, 153)
Screenshot: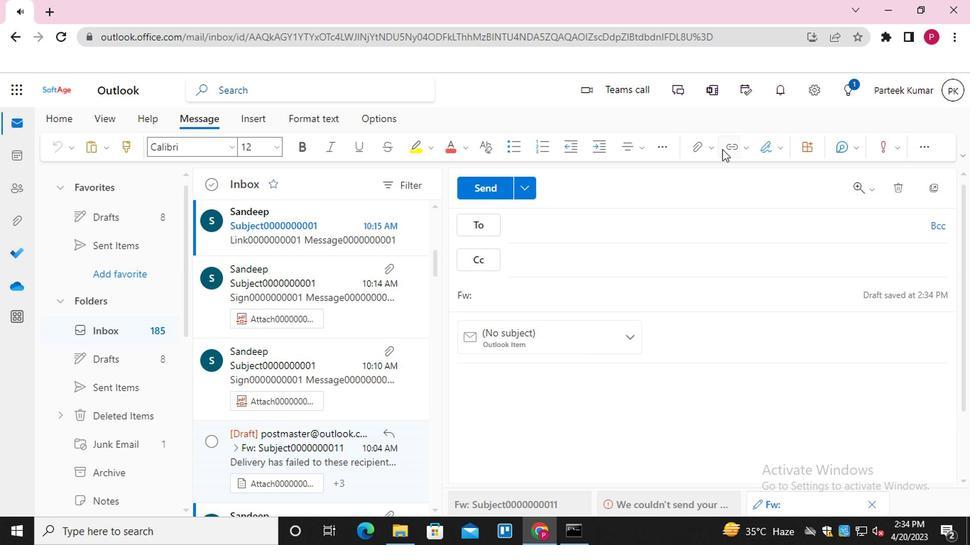 
Action: Mouse pressed left at (733, 153)
Screenshot: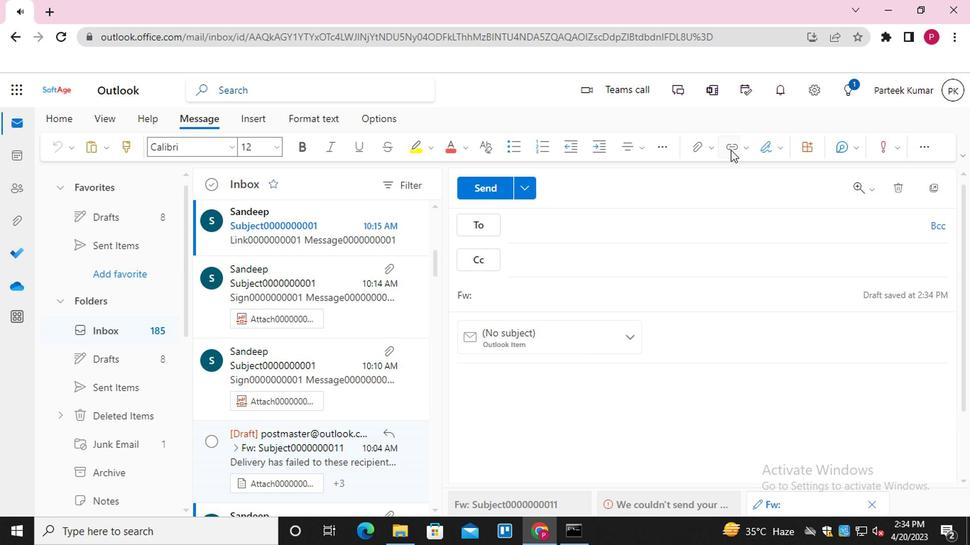 
Action: Mouse moved to (471, 282)
Screenshot: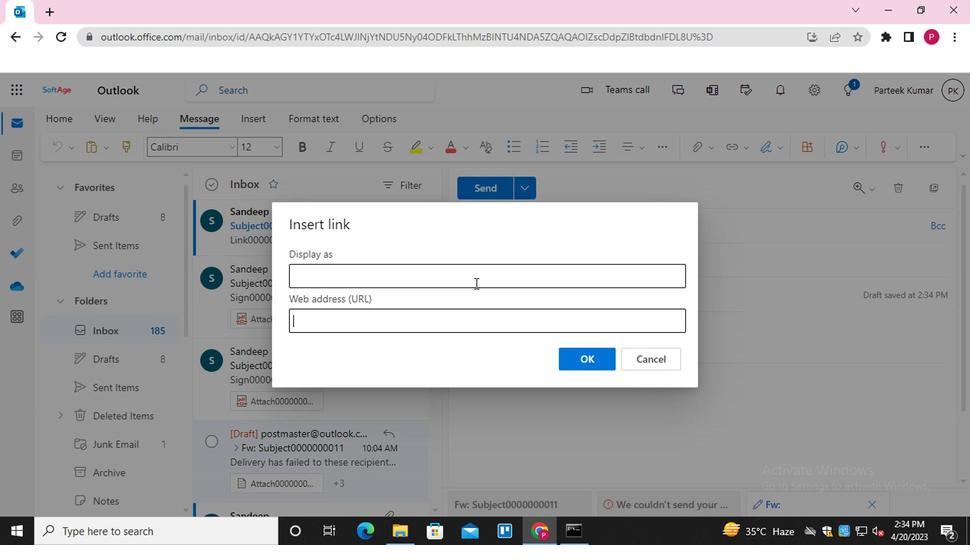 
Action: Mouse pressed left at (471, 282)
Screenshot: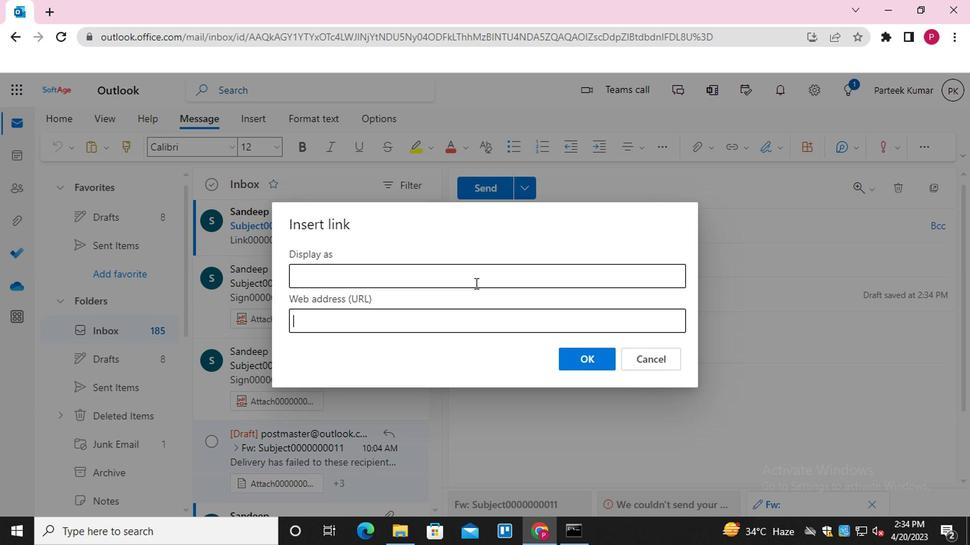 
Action: Mouse moved to (422, 312)
Screenshot: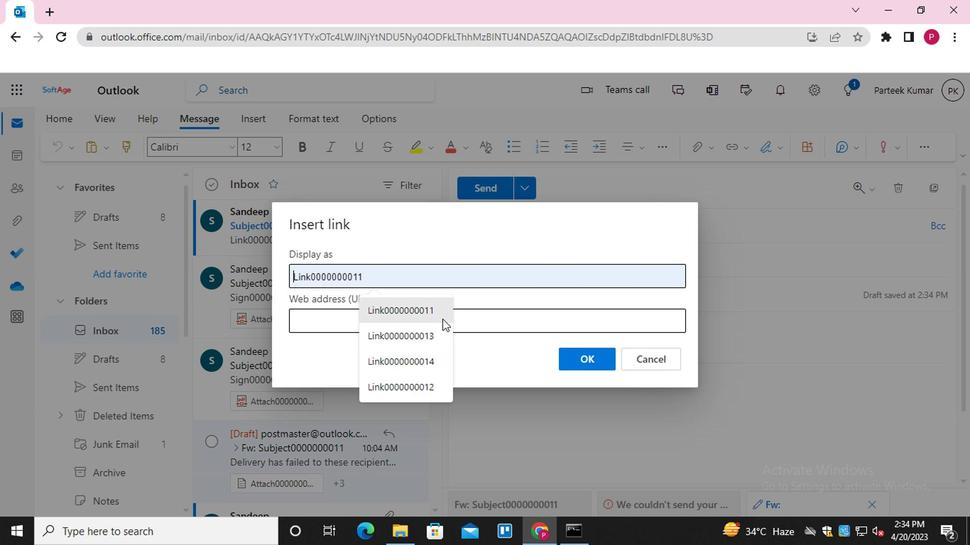 
Action: Mouse pressed left at (422, 312)
Screenshot: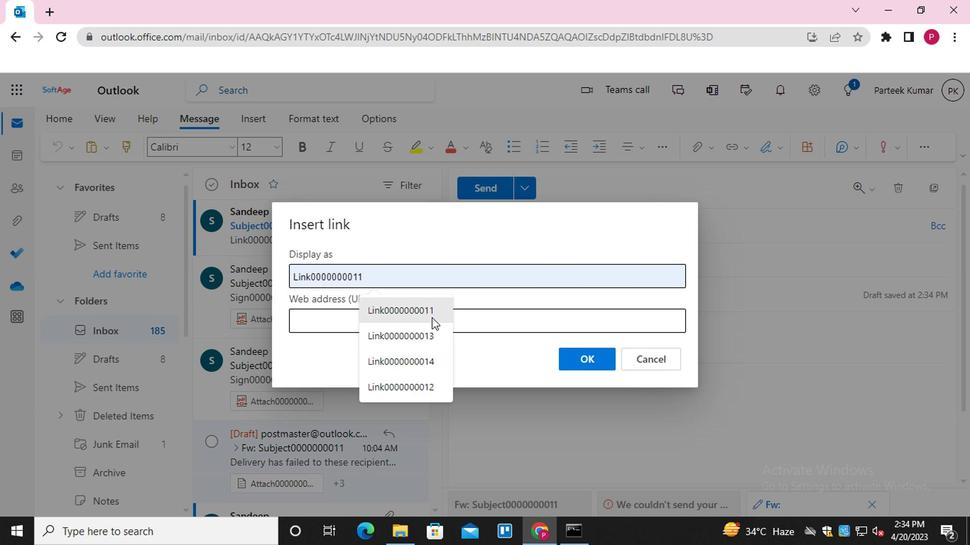 
Action: Mouse moved to (428, 327)
Screenshot: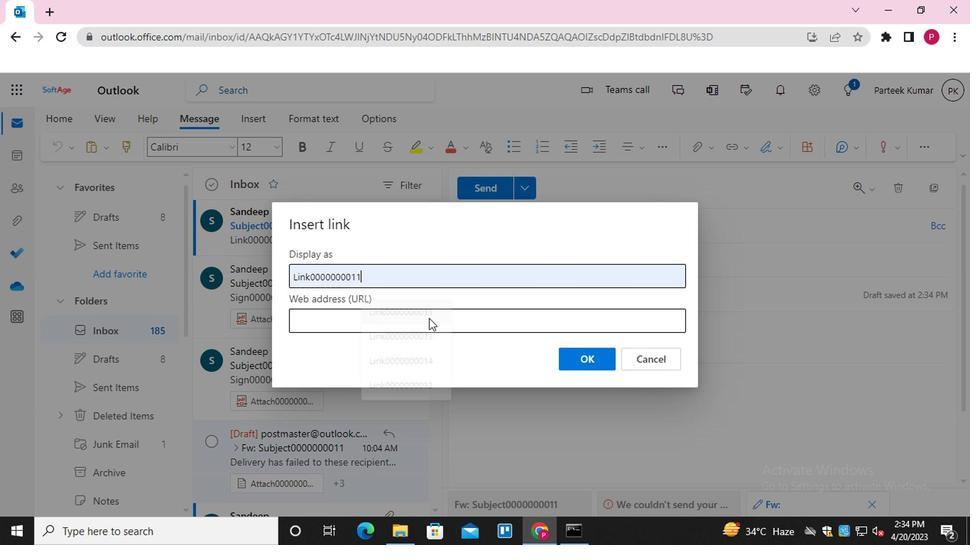 
Action: Mouse pressed left at (428, 327)
Screenshot: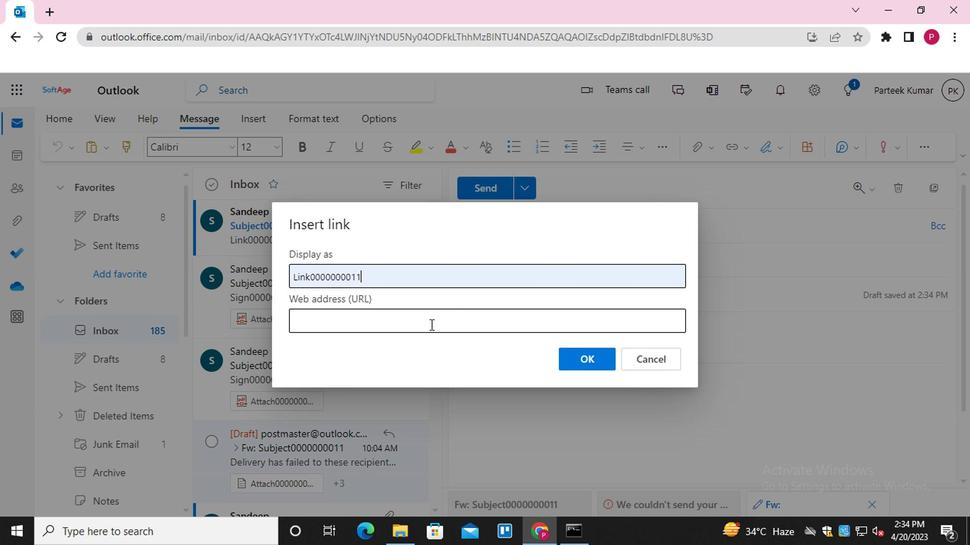 
Action: Mouse moved to (417, 396)
Screenshot: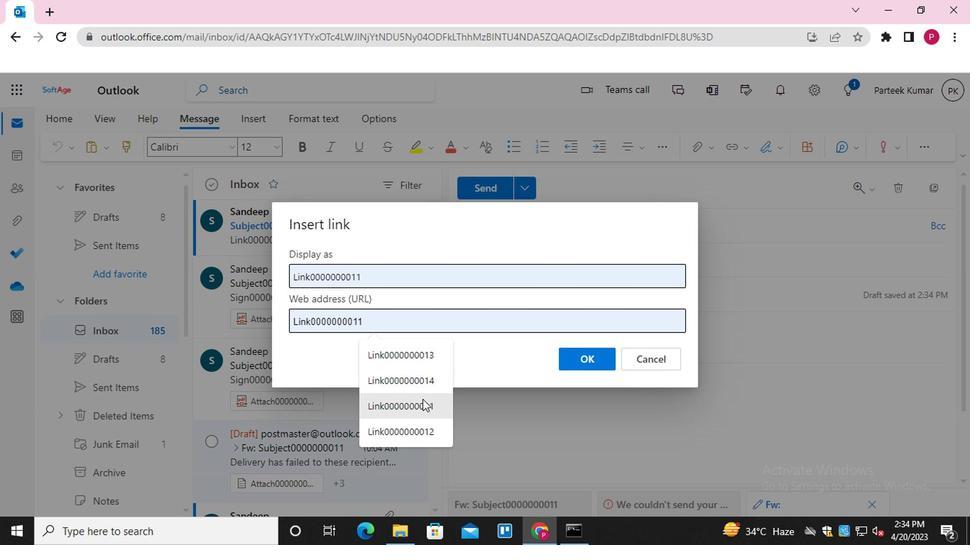 
Action: Mouse pressed left at (417, 396)
Screenshot: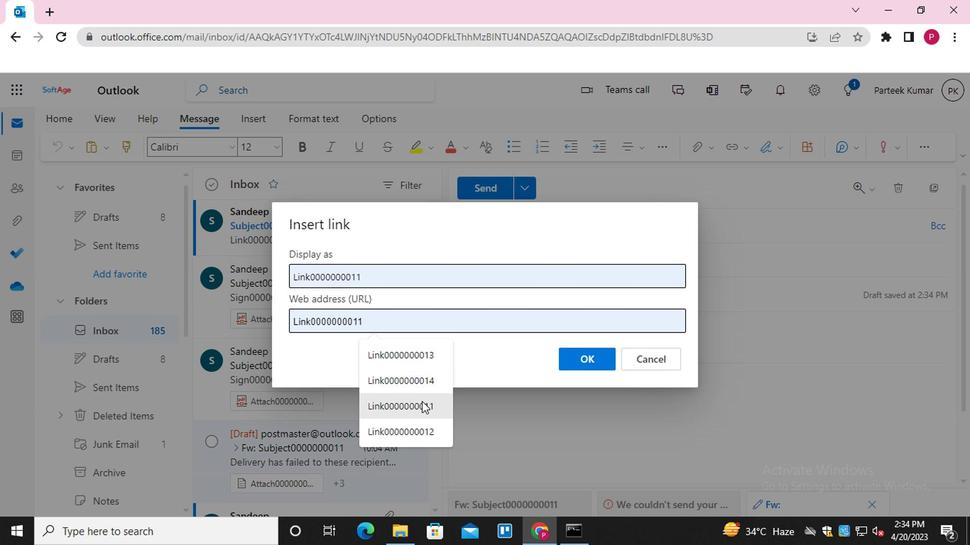 
Action: Mouse moved to (578, 358)
Screenshot: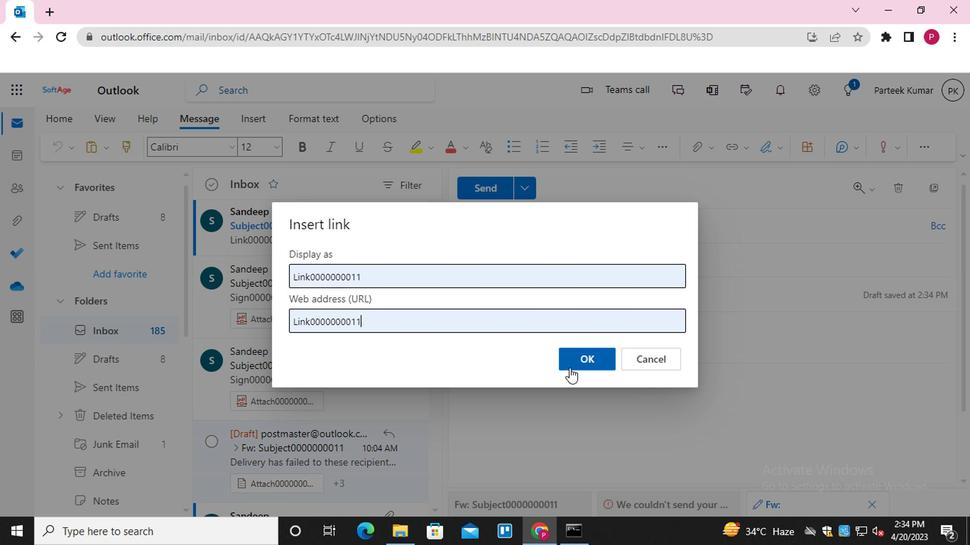 
Action: Mouse pressed left at (578, 358)
Screenshot: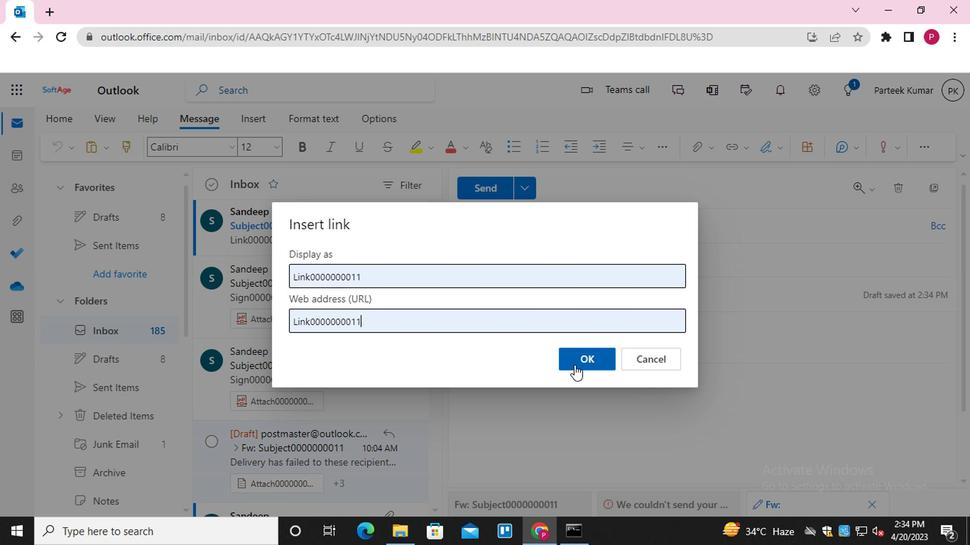 
Action: Mouse moved to (553, 228)
Screenshot: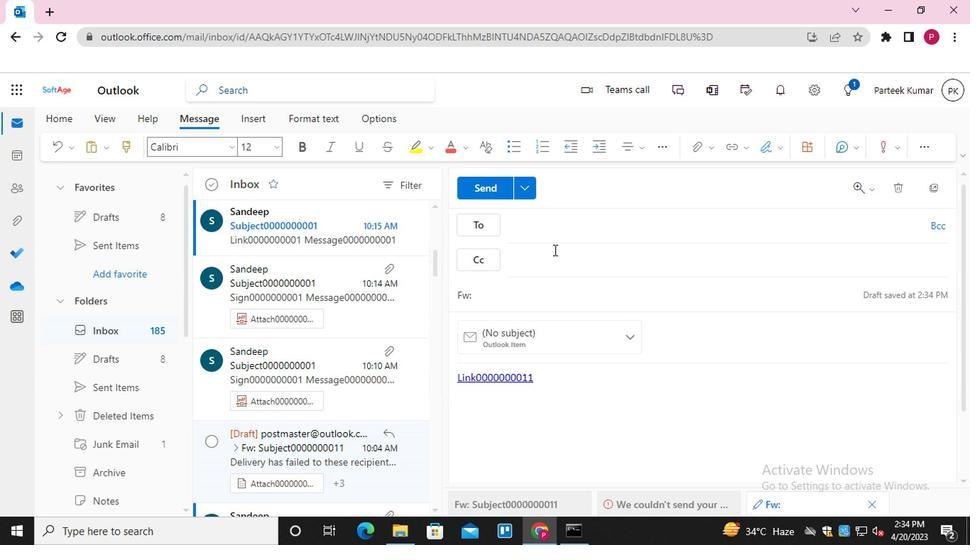 
Action: Mouse pressed left at (553, 228)
Screenshot: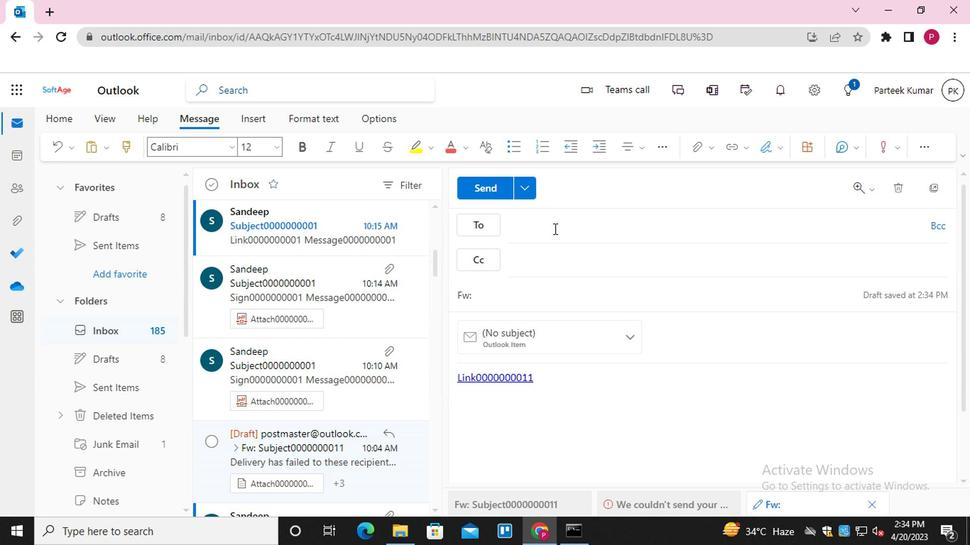 
Action: Mouse moved to (631, 323)
Screenshot: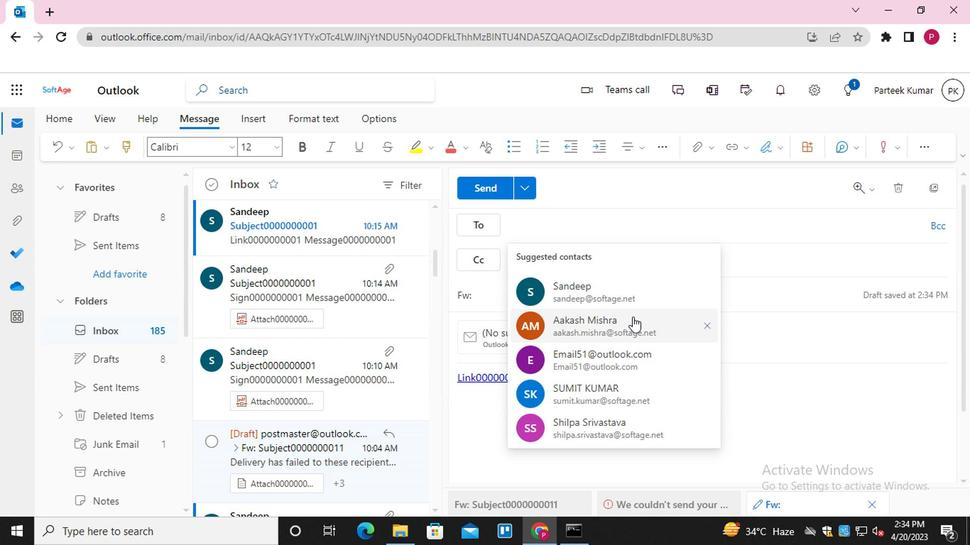 
Action: Mouse pressed left at (631, 323)
Screenshot: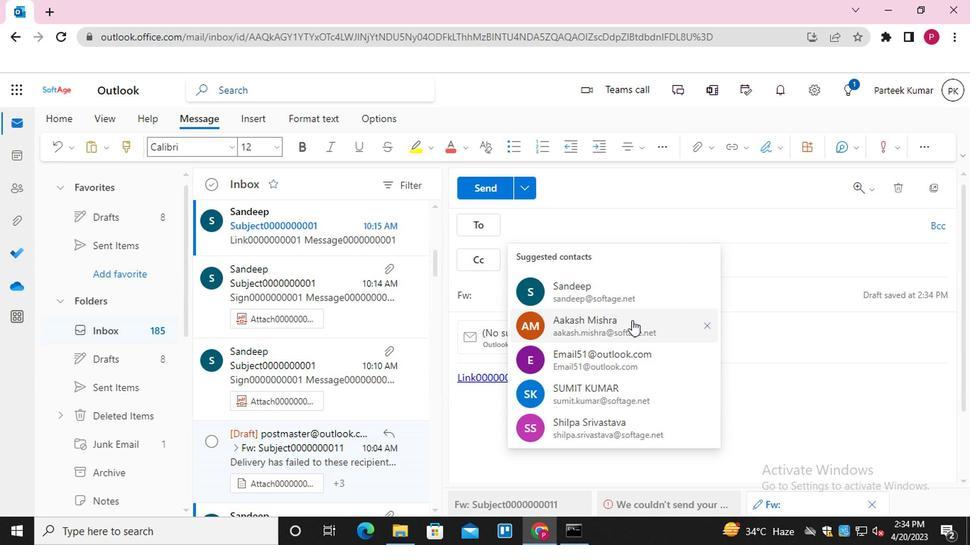
Action: Mouse moved to (537, 291)
Screenshot: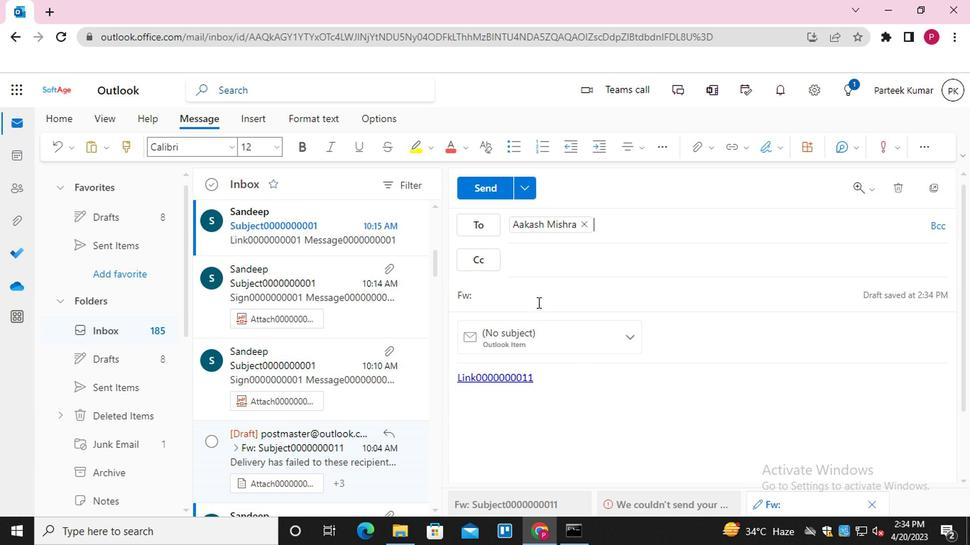 
Action: Mouse pressed left at (537, 291)
Screenshot: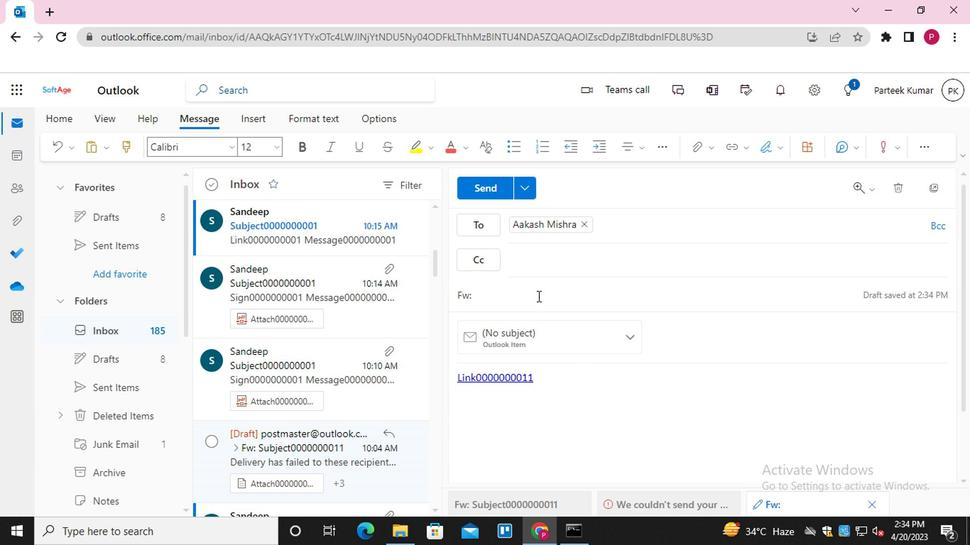 
Action: Key pressed <Key.shift>SUBJECT0000000011
Screenshot: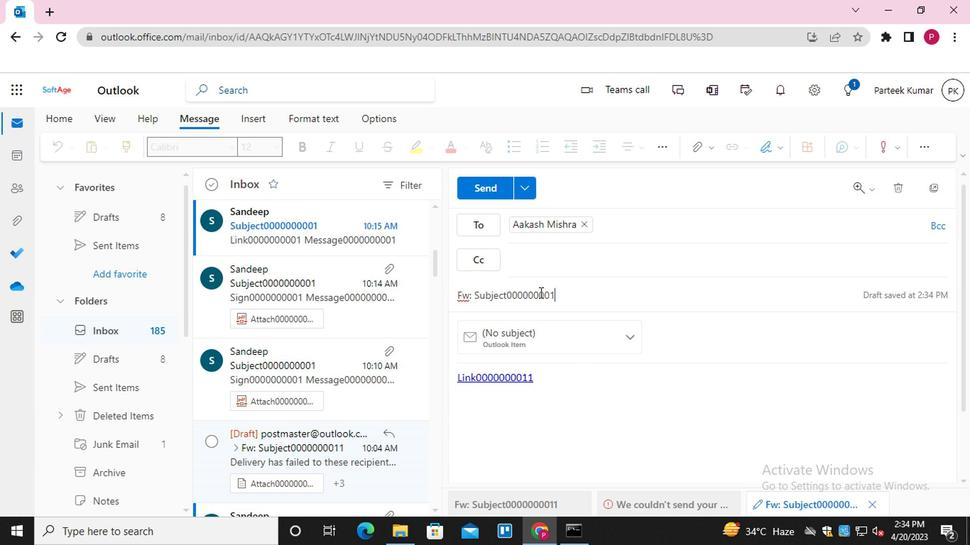 
Action: Mouse moved to (526, 360)
Screenshot: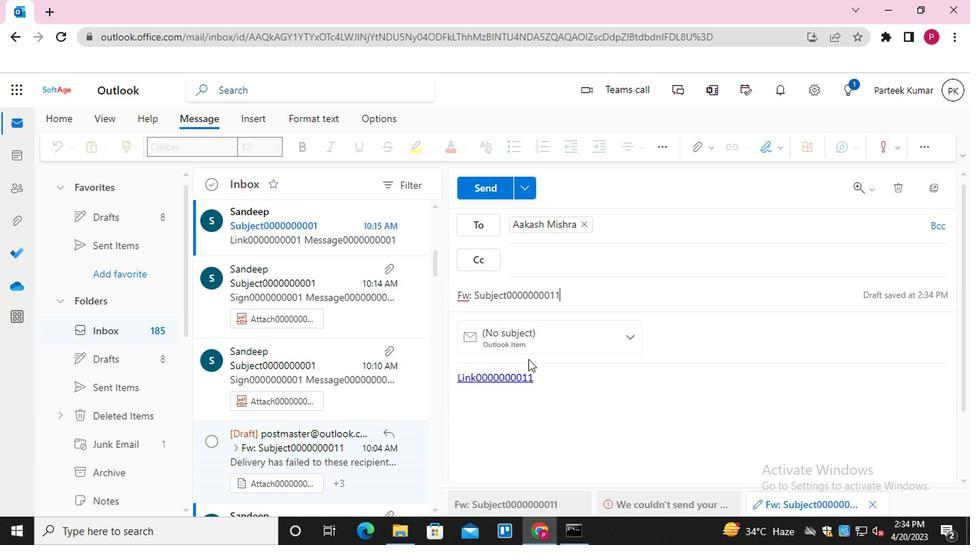 
Action: Mouse pressed left at (526, 360)
Screenshot: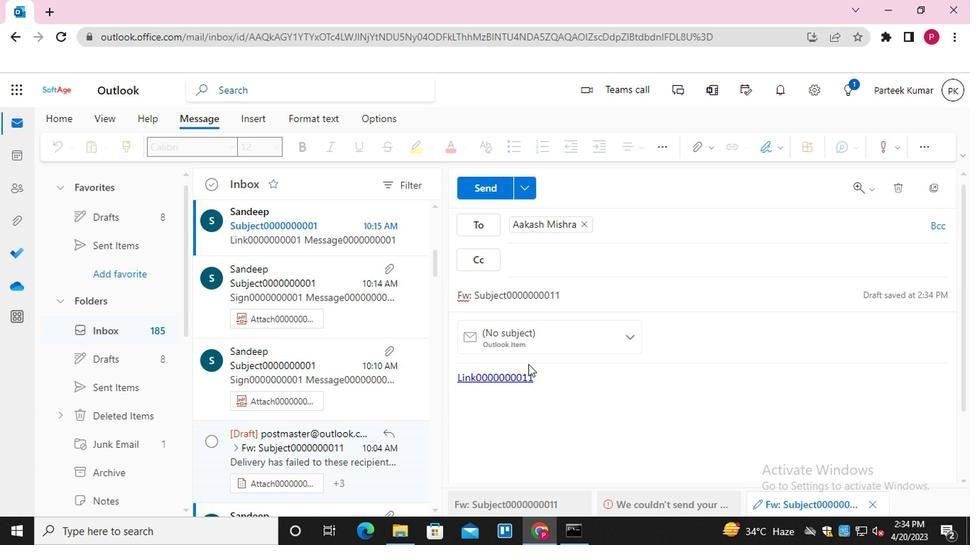 
Action: Mouse moved to (506, 398)
Screenshot: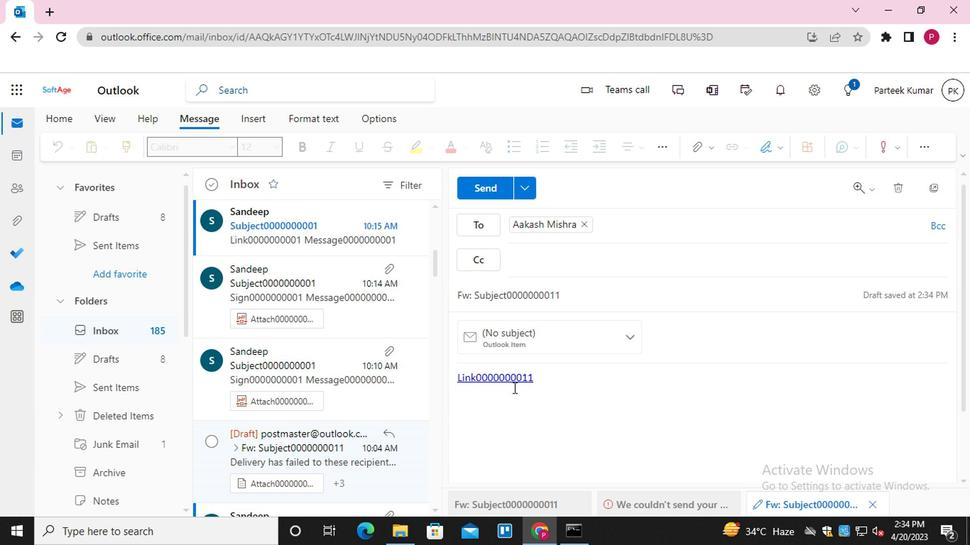 
Action: Mouse pressed left at (506, 398)
Screenshot: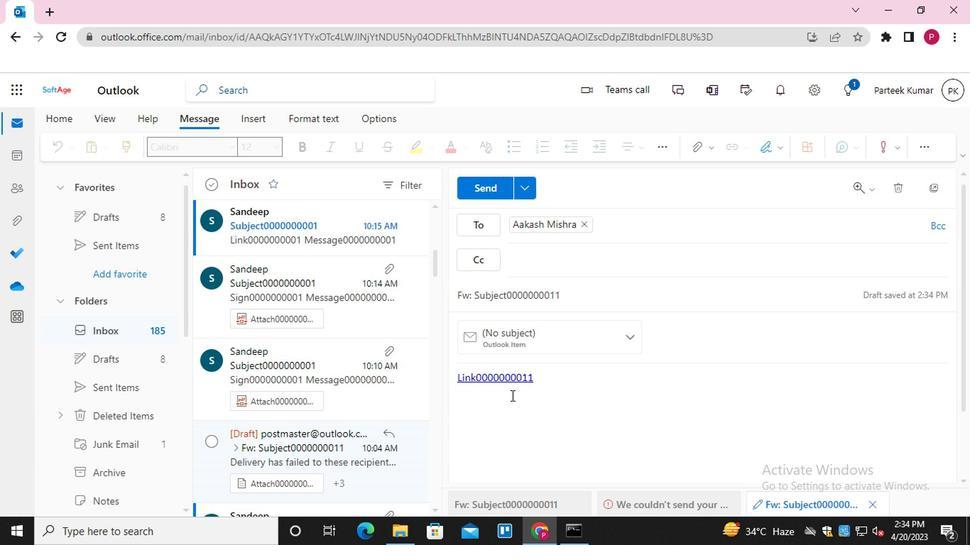 
Action: Mouse moved to (513, 393)
Screenshot: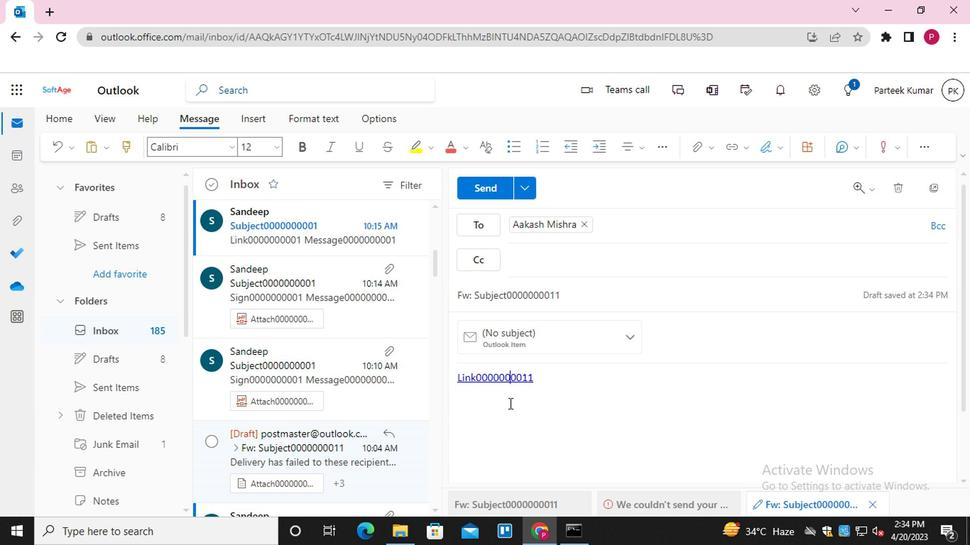 
Action: Mouse pressed left at (513, 393)
Screenshot: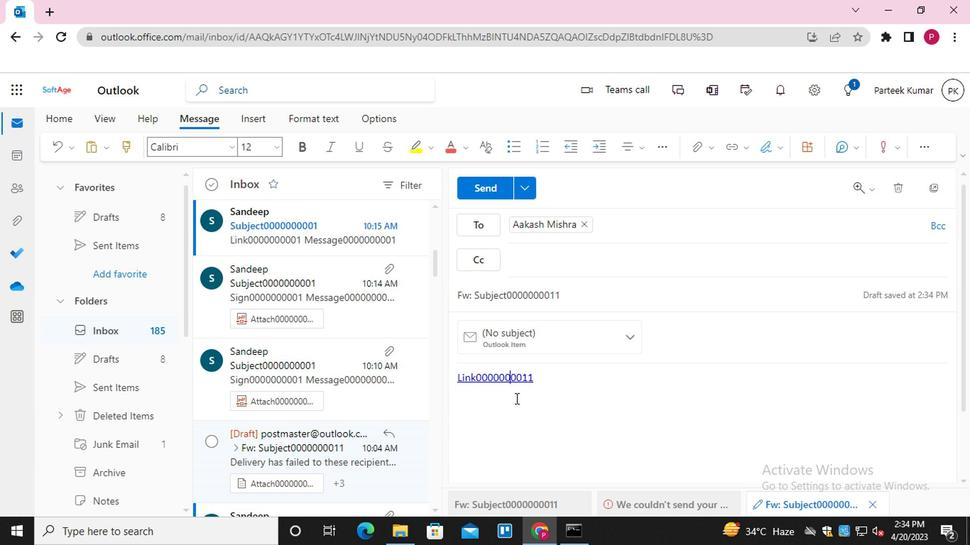
Action: Mouse moved to (533, 384)
Screenshot: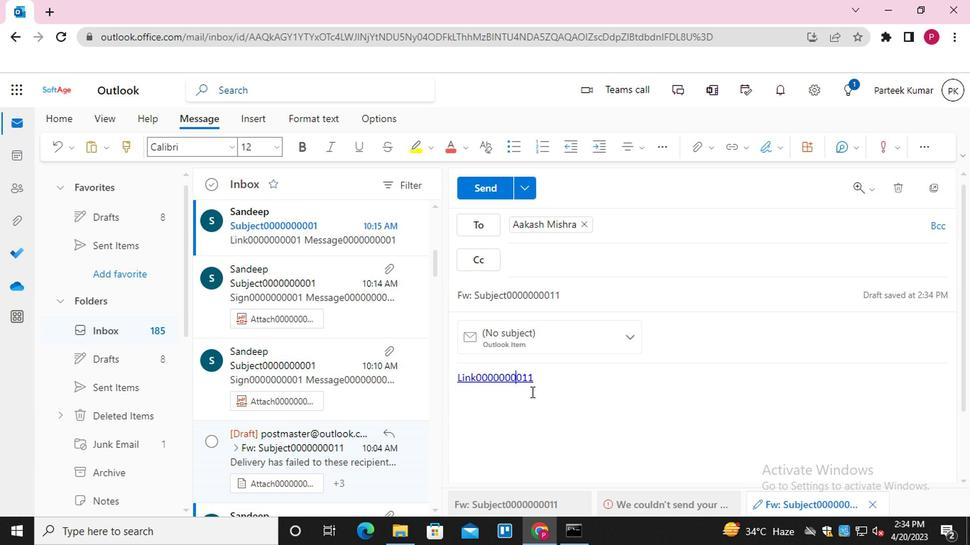
Action: Mouse pressed left at (533, 384)
Screenshot: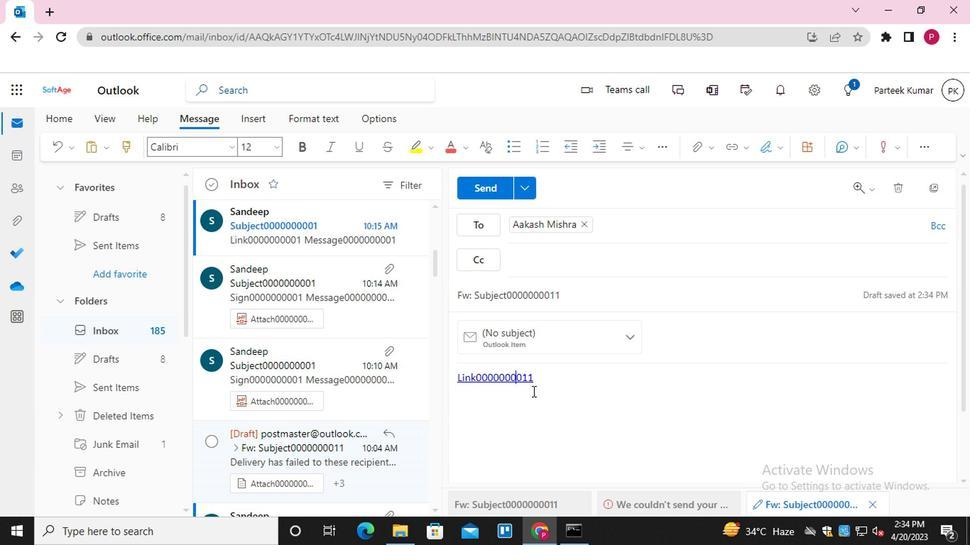 
Action: Mouse moved to (528, 394)
Screenshot: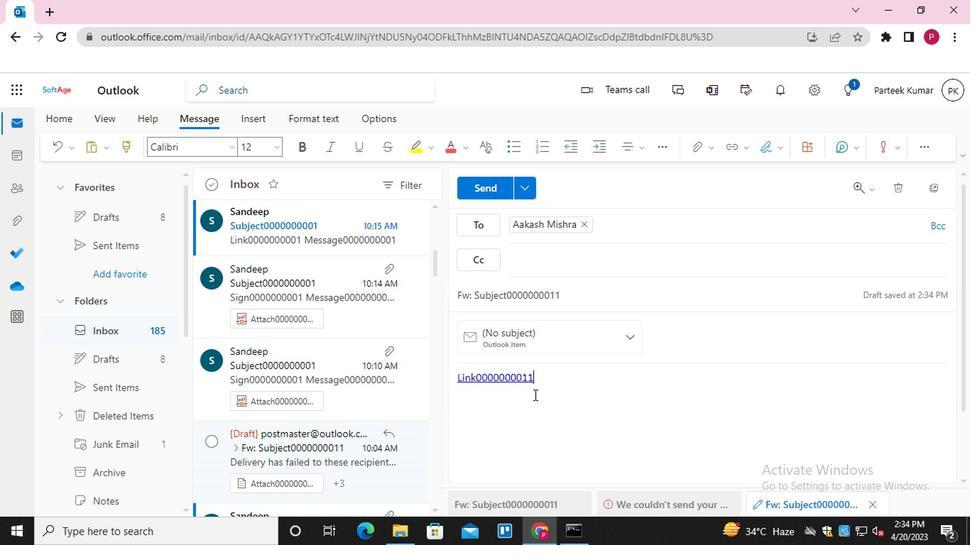 
Action: Mouse pressed left at (528, 394)
Screenshot: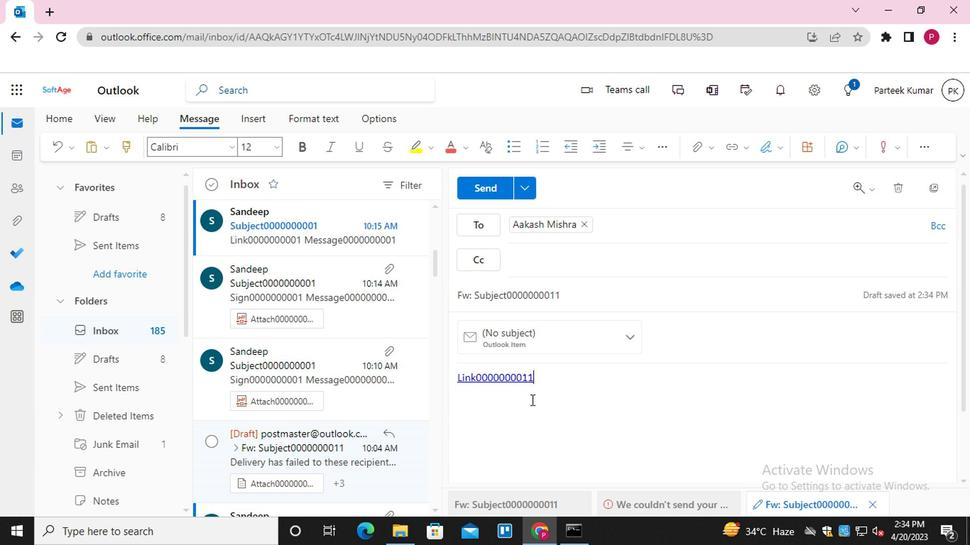 
Action: Mouse moved to (504, 393)
Screenshot: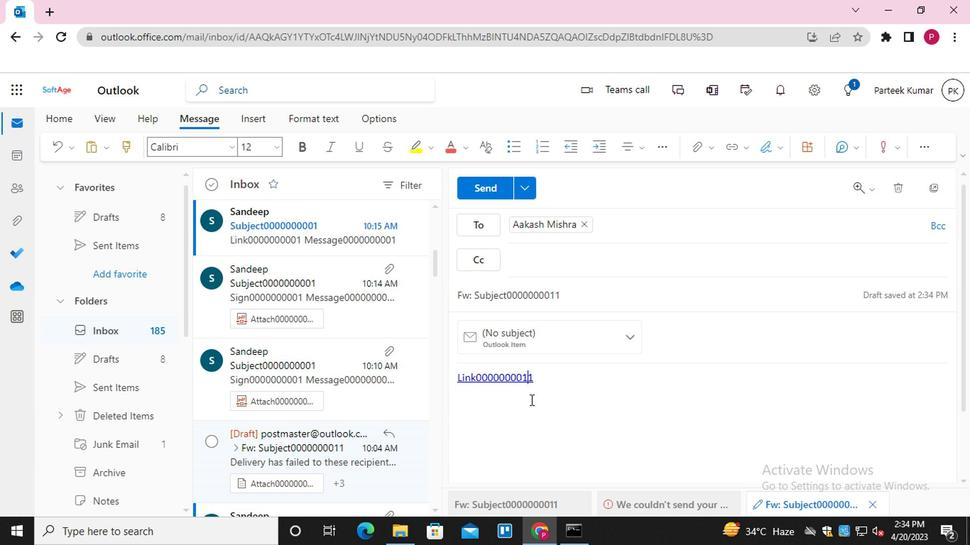 
Action: Mouse pressed left at (504, 393)
Screenshot: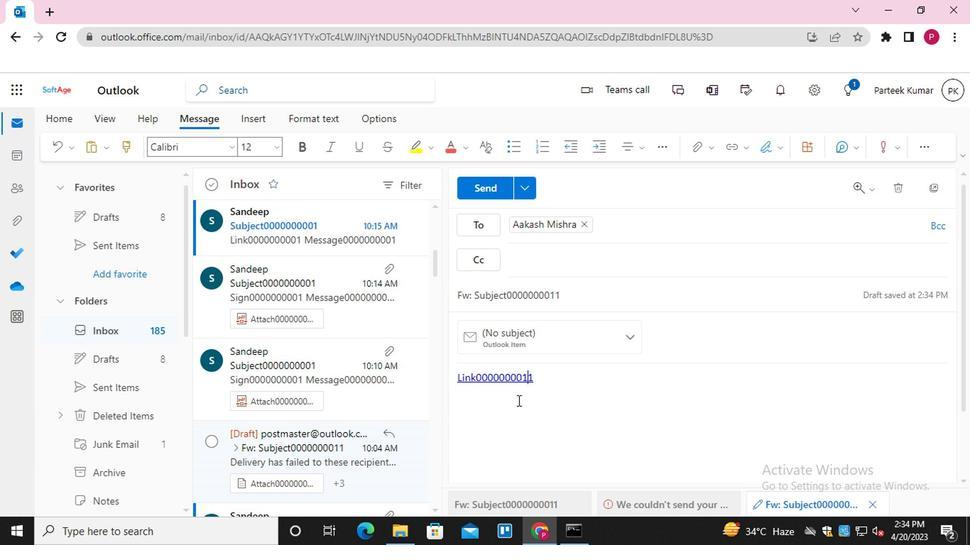 
Action: Mouse moved to (543, 376)
Screenshot: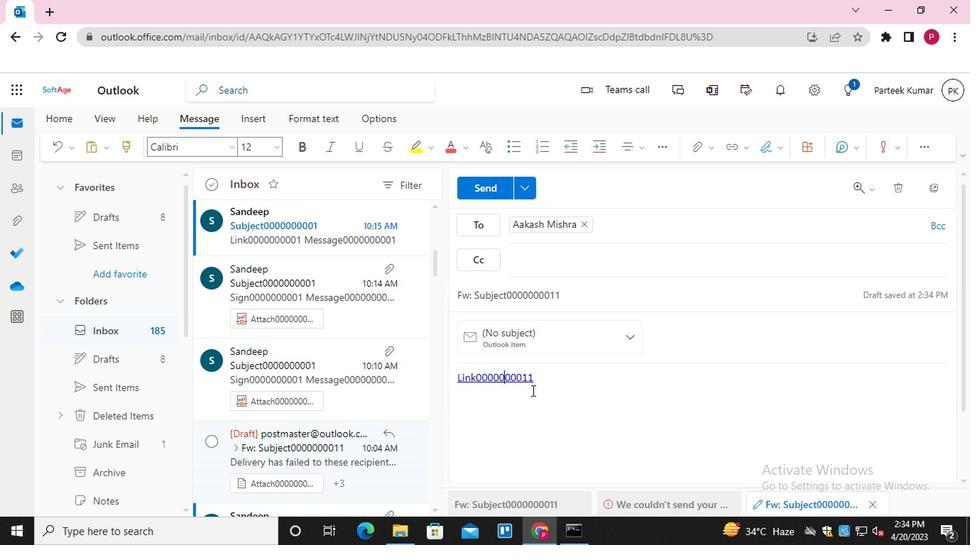 
Action: Mouse pressed left at (543, 376)
Screenshot: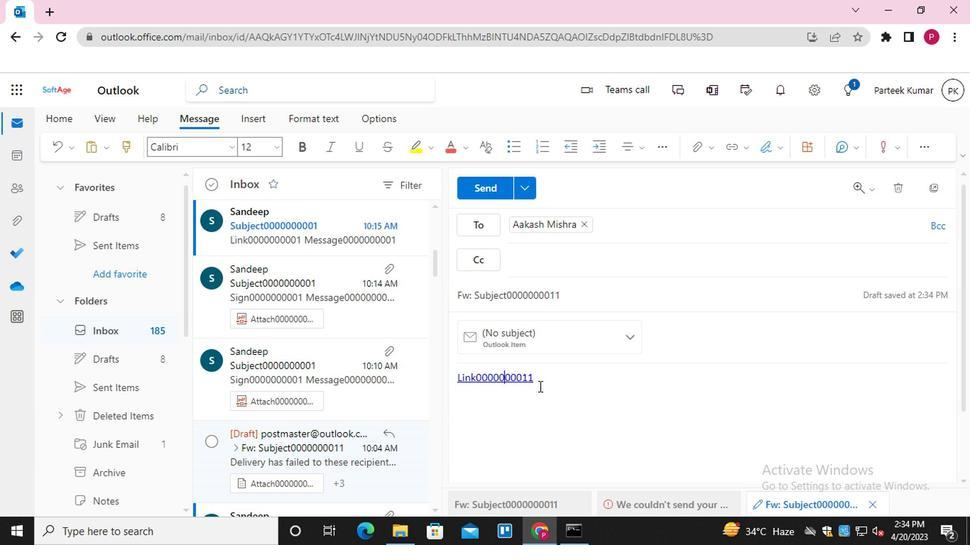 
Action: Key pressed <Key.enter><Key.shift_r>MESSAGE0000000011
Screenshot: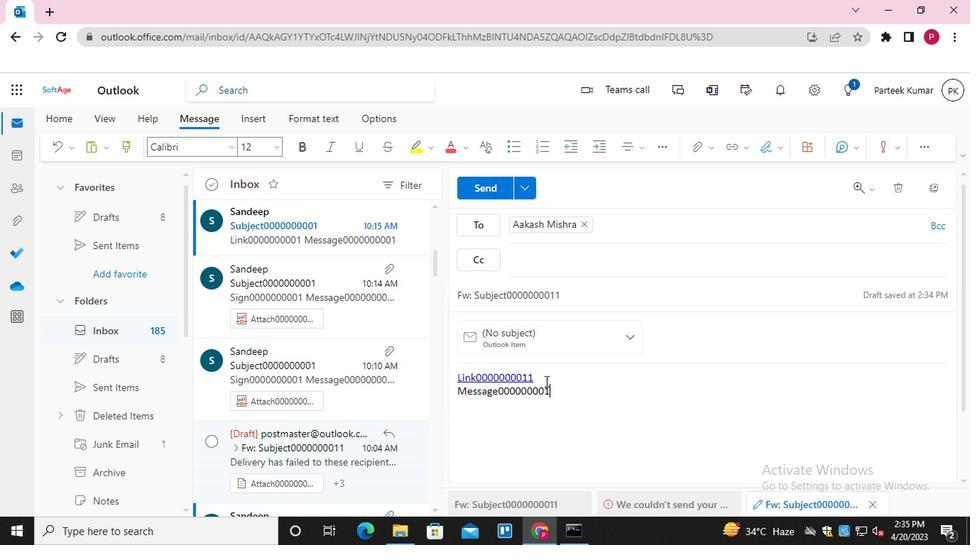 
Action: Mouse moved to (485, 182)
Screenshot: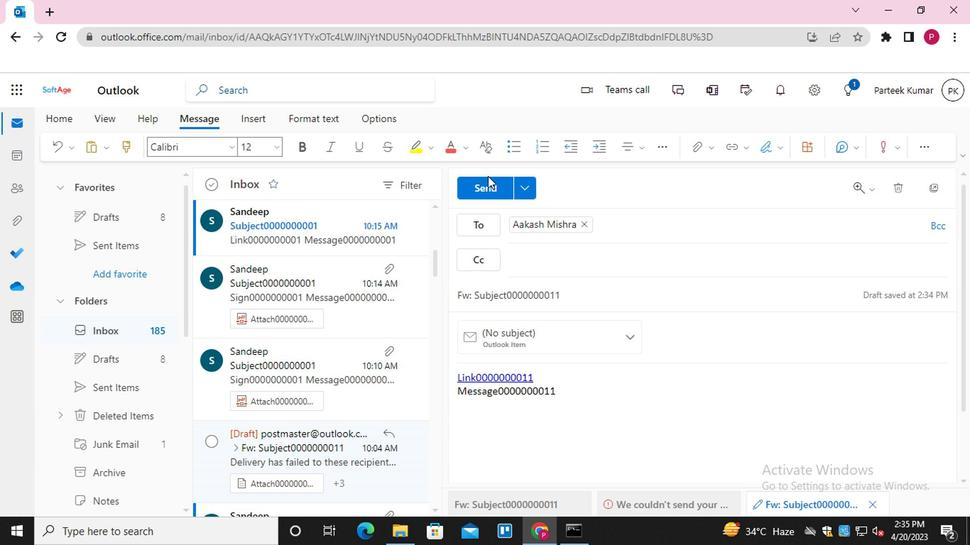
Action: Mouse pressed left at (485, 182)
Screenshot: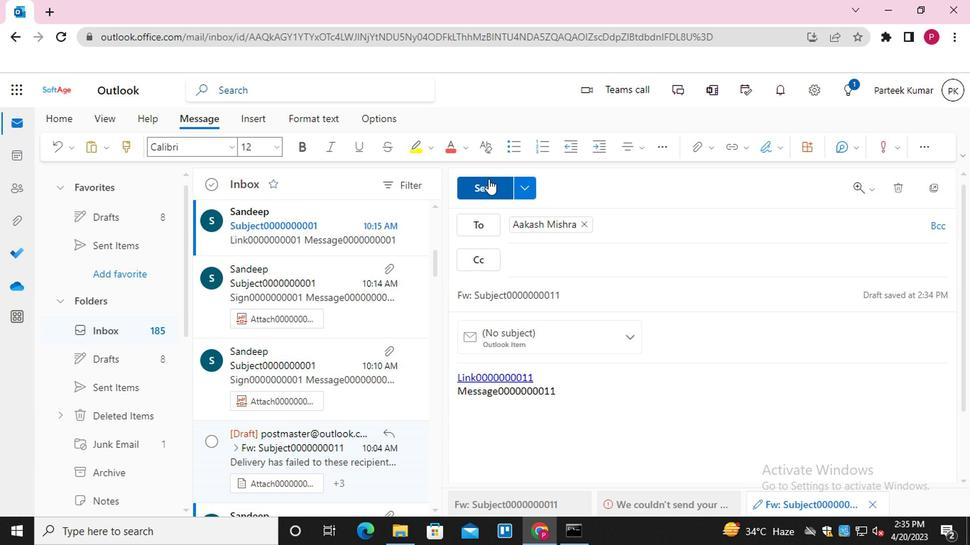 
Action: Mouse moved to (949, 134)
Screenshot: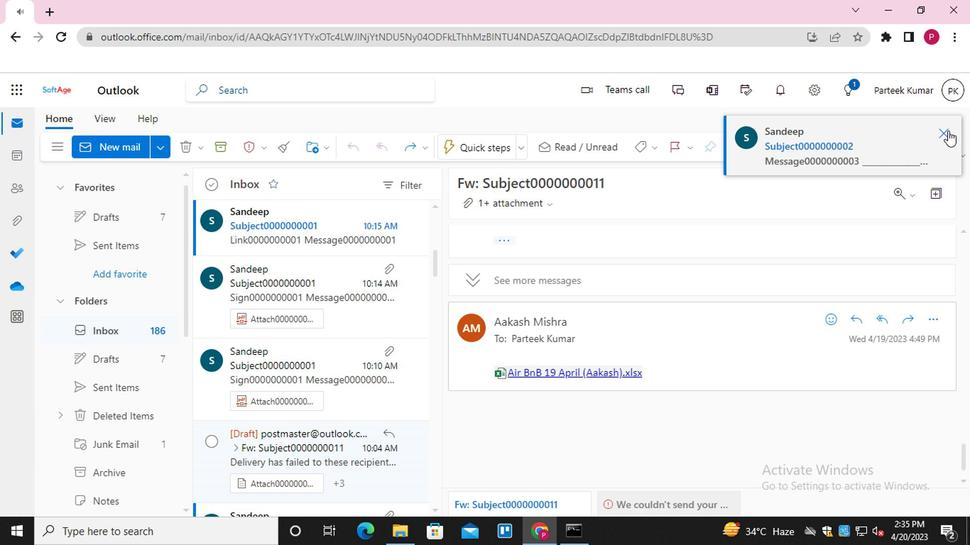 
Action: Mouse pressed left at (949, 134)
Screenshot: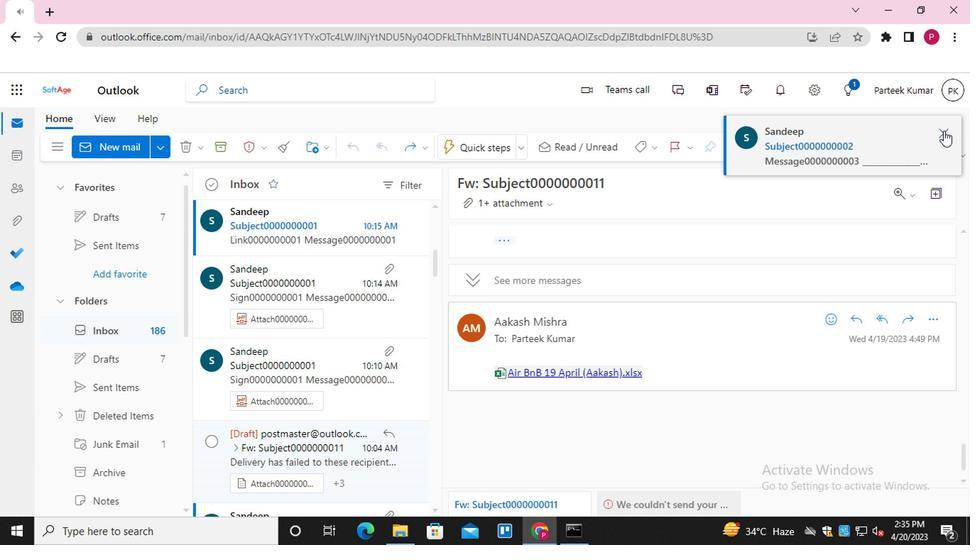 
Action: Mouse moved to (945, 319)
Screenshot: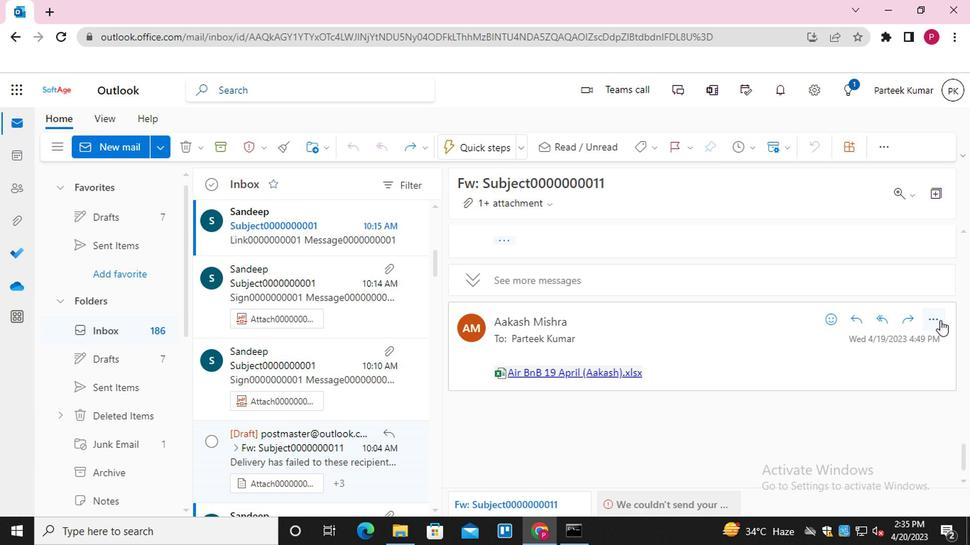 
Action: Mouse pressed left at (945, 319)
Screenshot: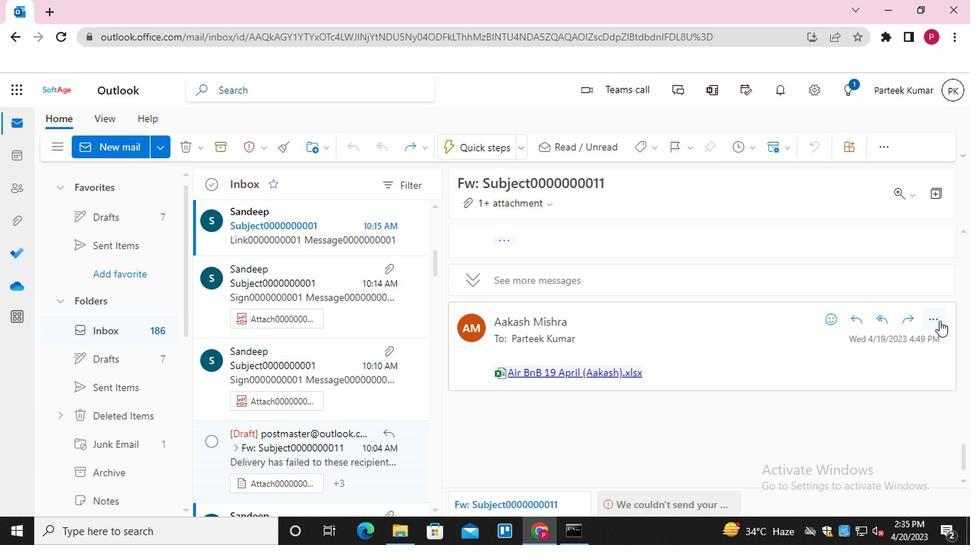 
Action: Mouse moved to (825, 162)
Screenshot: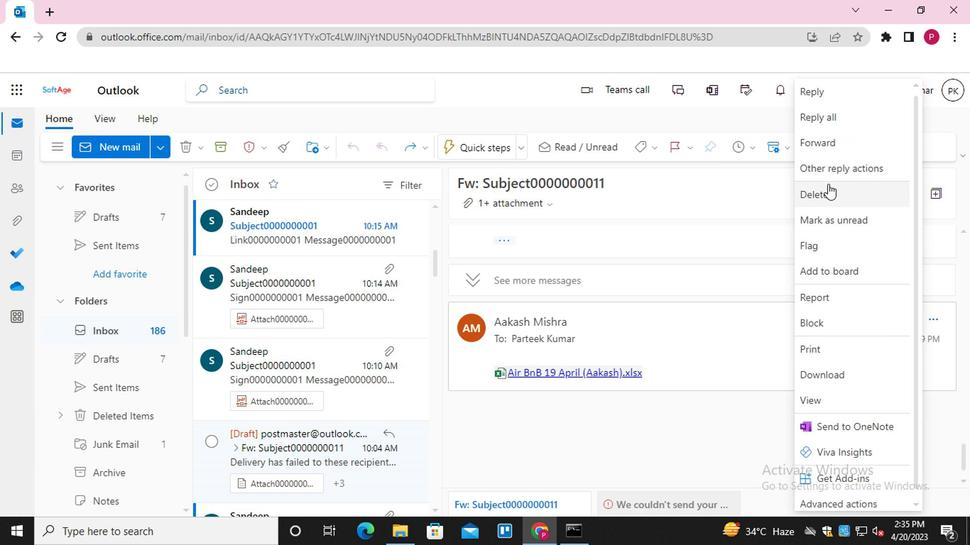 
Action: Mouse pressed left at (825, 162)
Screenshot: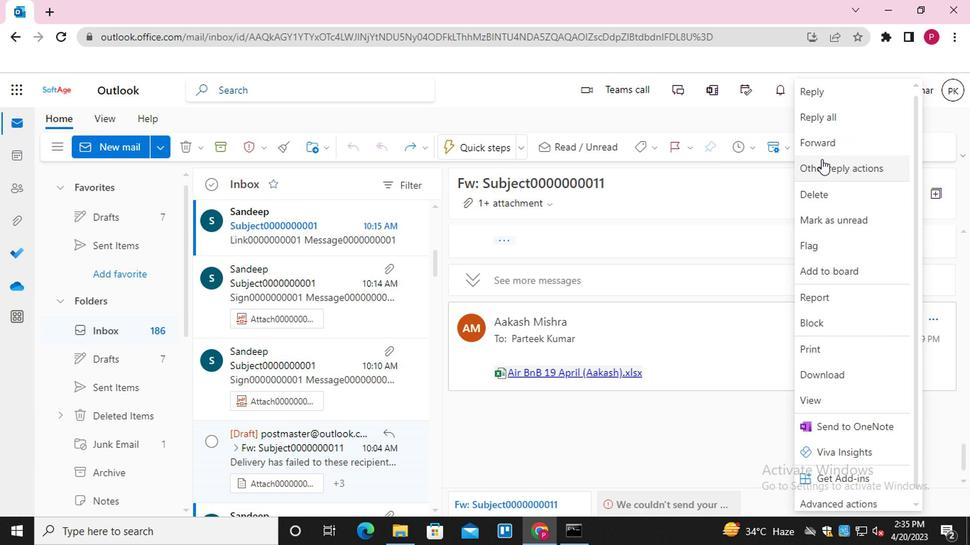 
Action: Mouse moved to (719, 201)
Screenshot: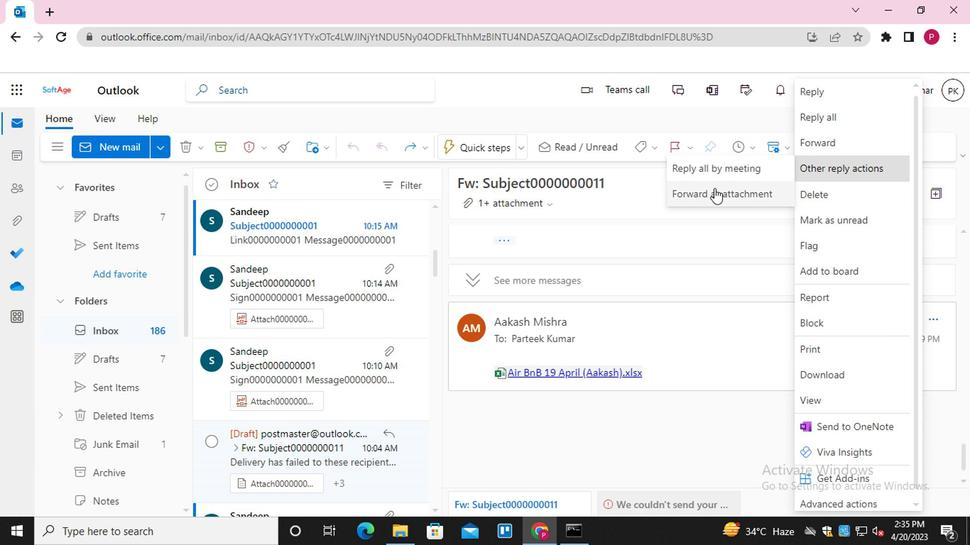 
Action: Mouse pressed left at (719, 201)
Screenshot: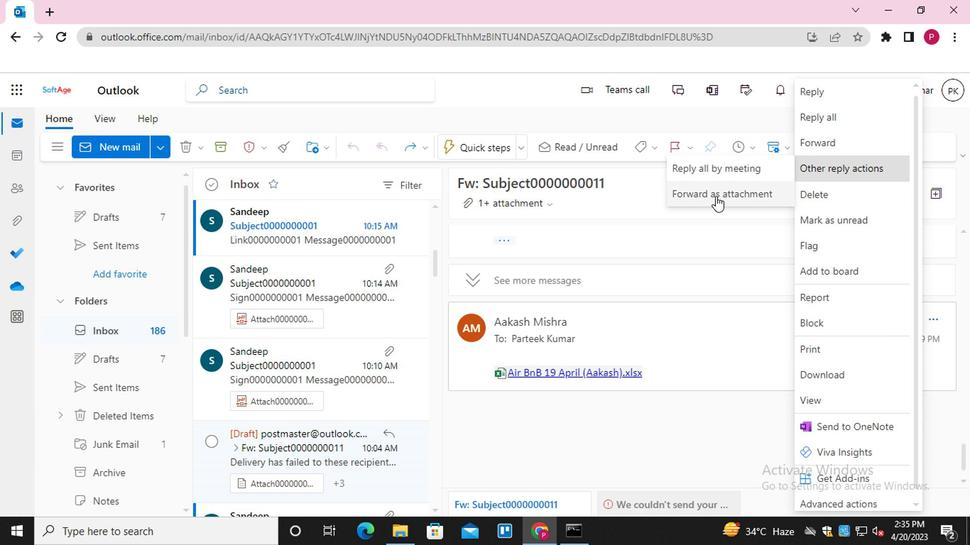 
Action: Mouse moved to (461, 368)
Screenshot: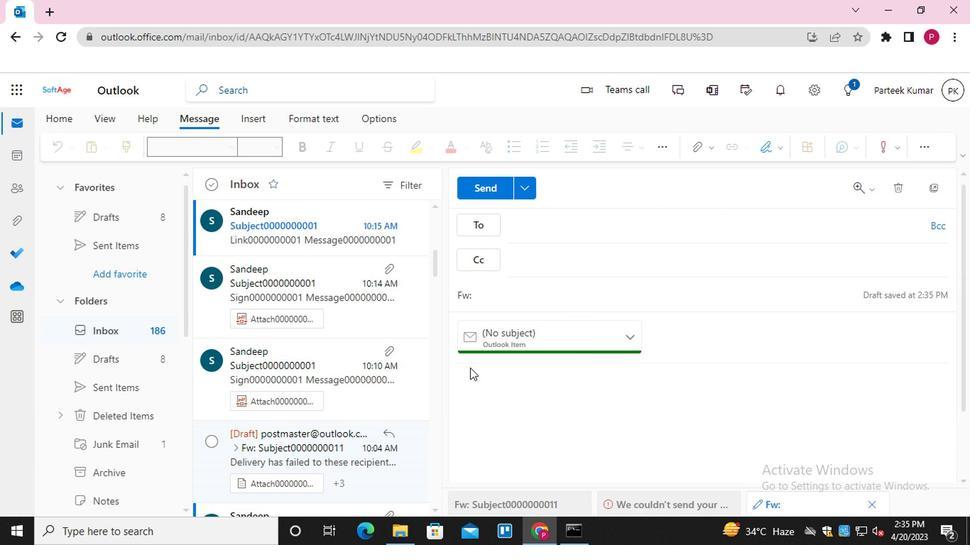 
Action: Mouse pressed left at (461, 368)
Screenshot: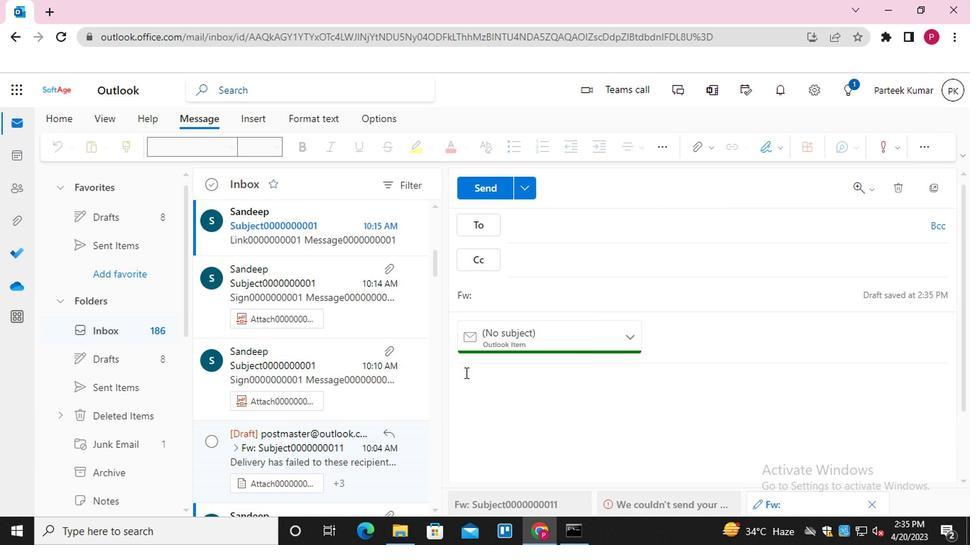 
Action: Mouse moved to (724, 149)
Screenshot: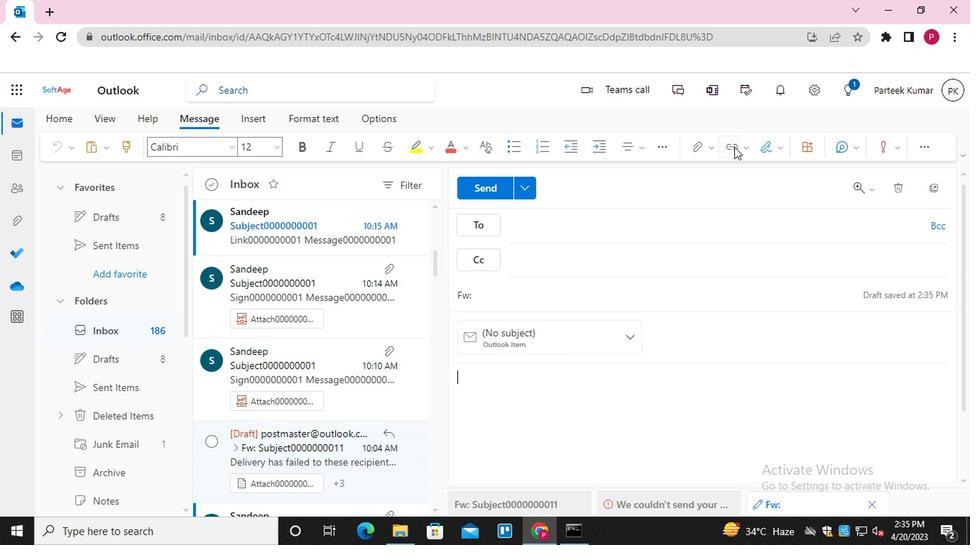 
Action: Mouse pressed left at (724, 149)
Screenshot: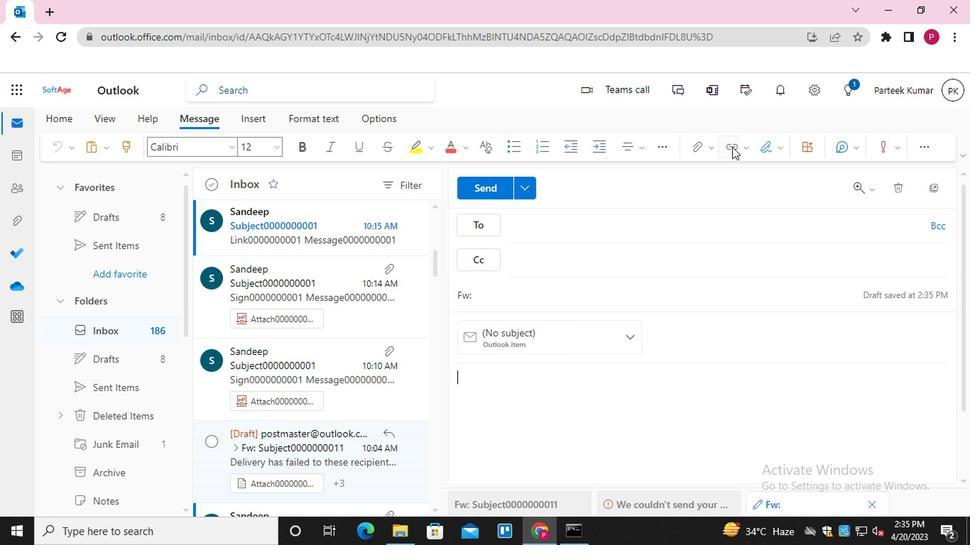 
Action: Mouse moved to (546, 281)
Screenshot: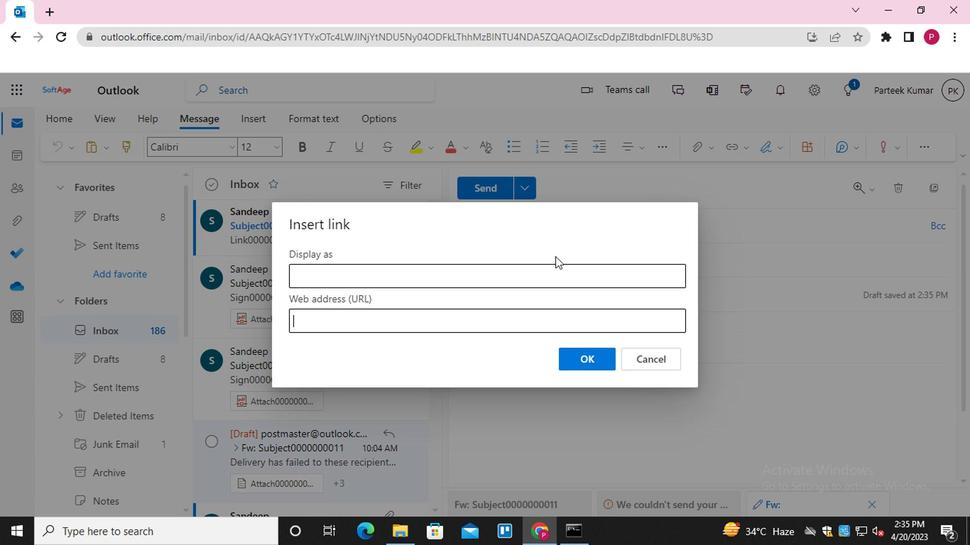 
Action: Mouse pressed left at (546, 281)
Screenshot: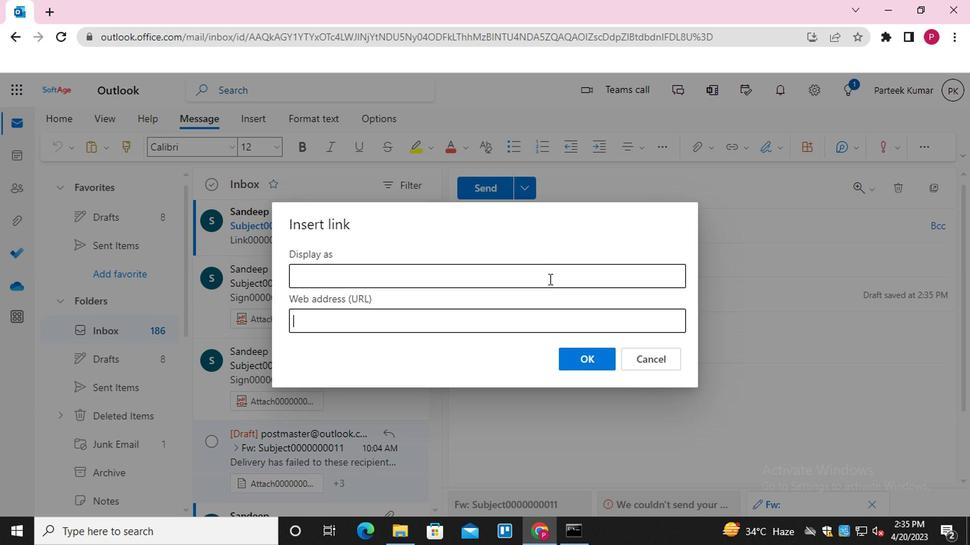 
Action: Mouse moved to (421, 315)
Screenshot: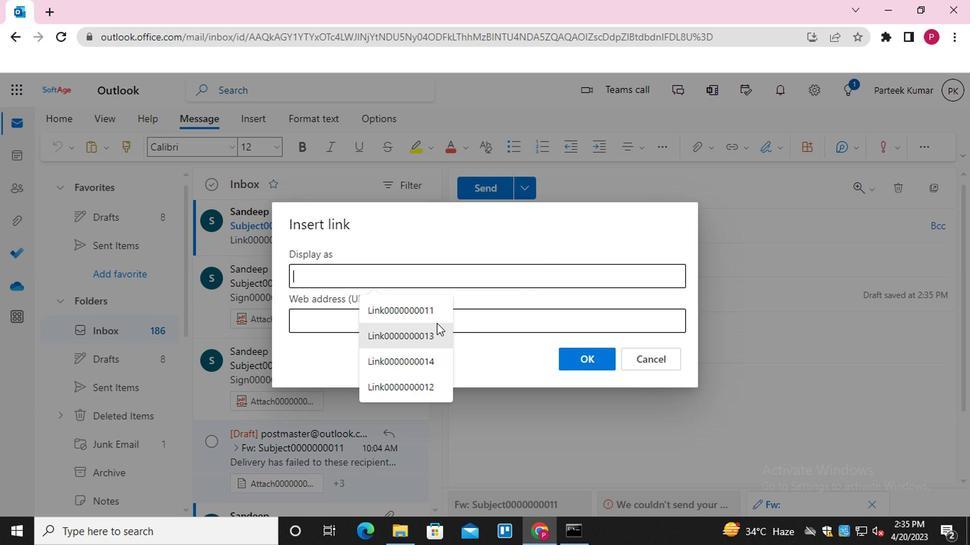
Action: Mouse pressed left at (421, 315)
Screenshot: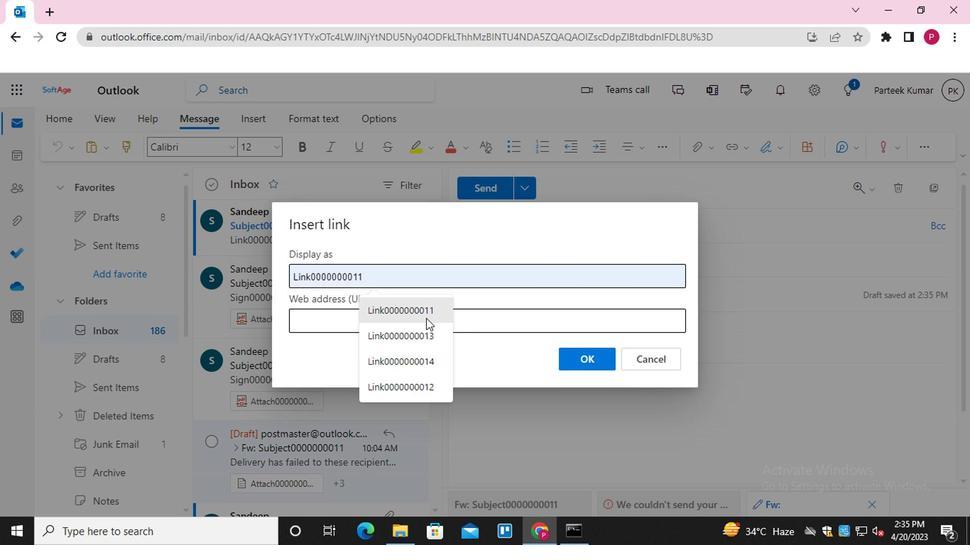 
Action: Mouse moved to (423, 318)
Screenshot: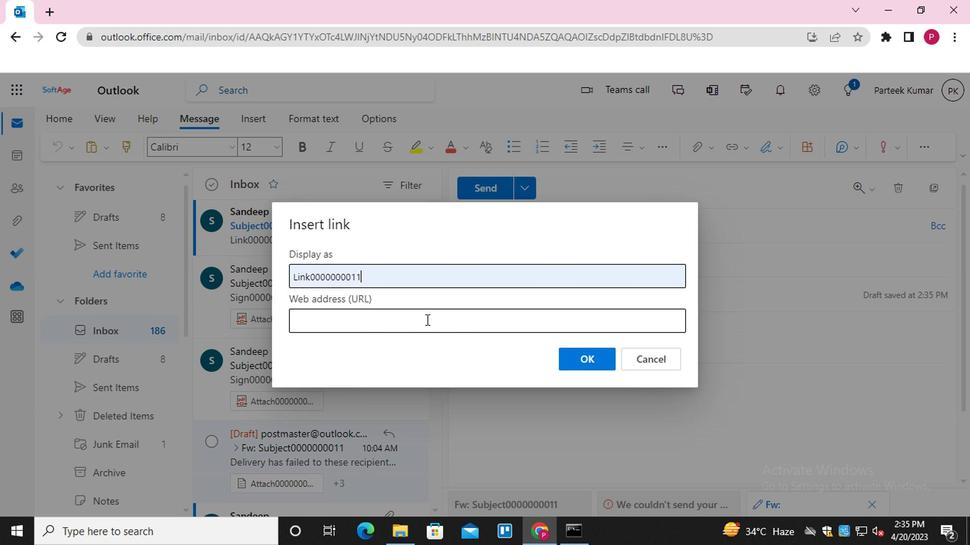 
Action: Mouse pressed left at (423, 318)
Screenshot: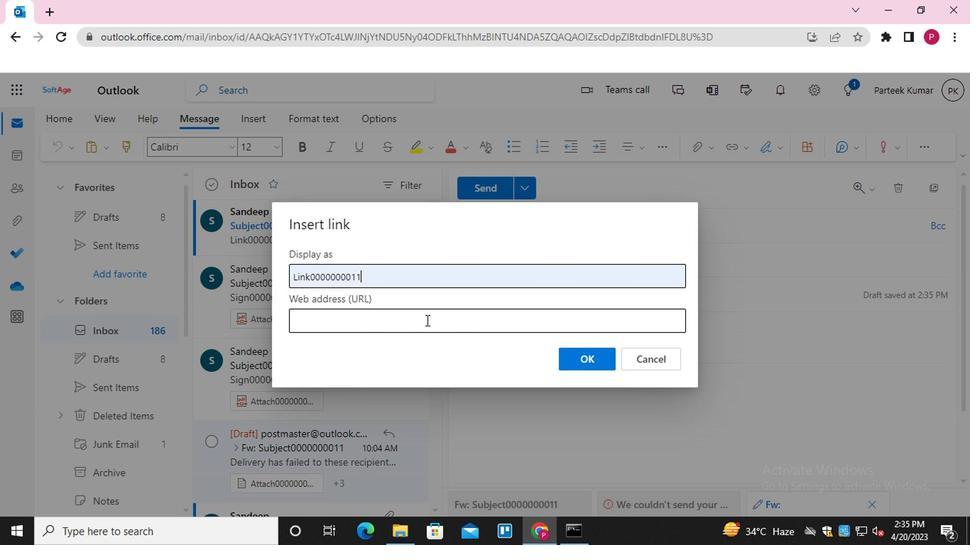 
Action: Mouse moved to (412, 398)
Screenshot: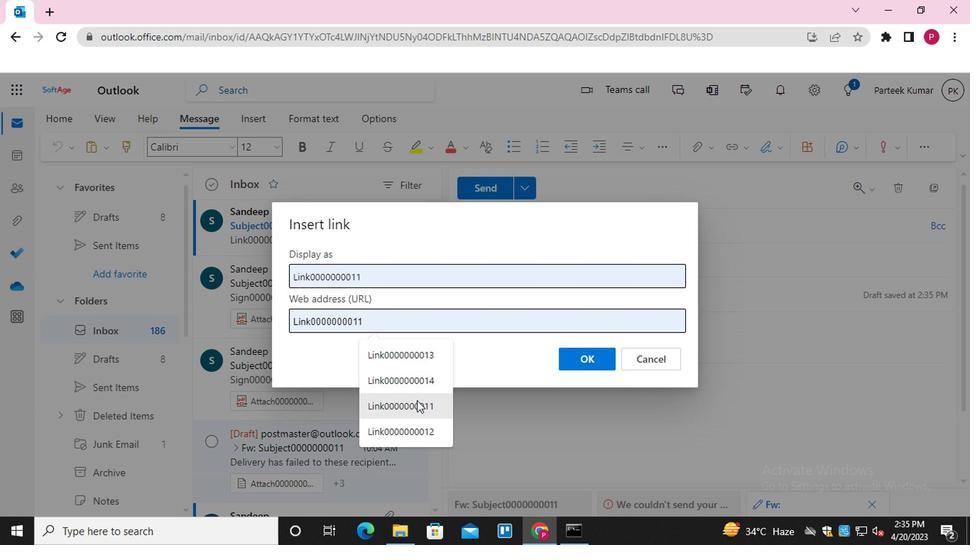 
Action: Mouse pressed left at (412, 398)
Screenshot: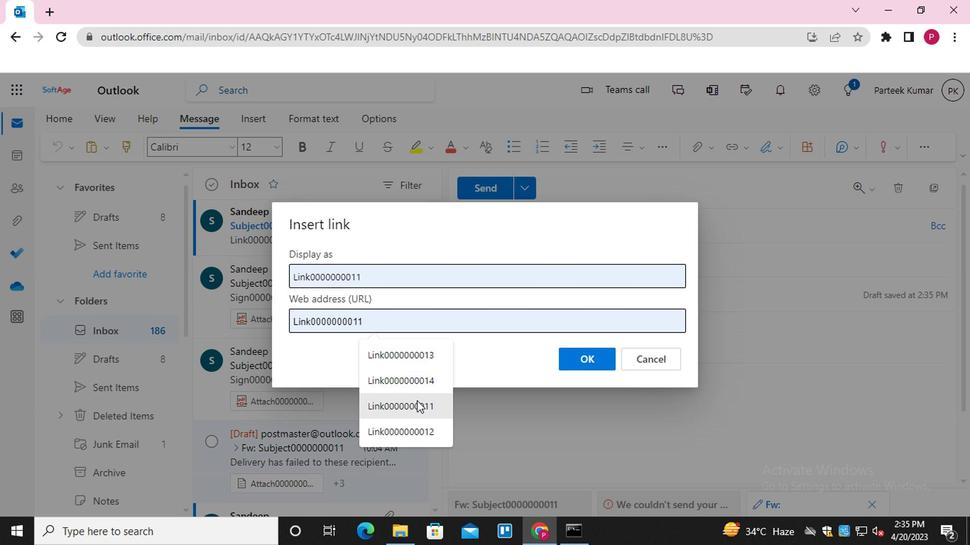 
Action: Mouse moved to (590, 359)
Screenshot: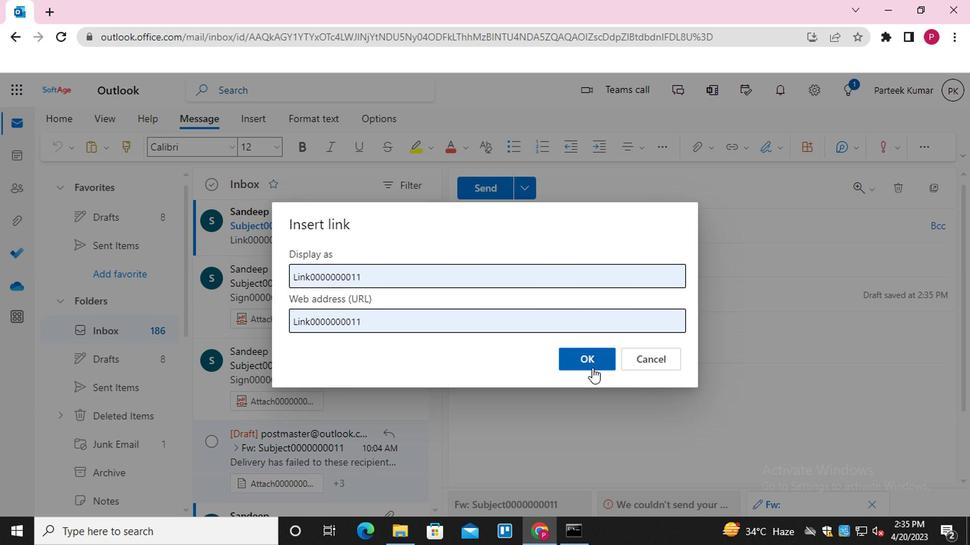 
Action: Mouse pressed left at (590, 359)
Screenshot: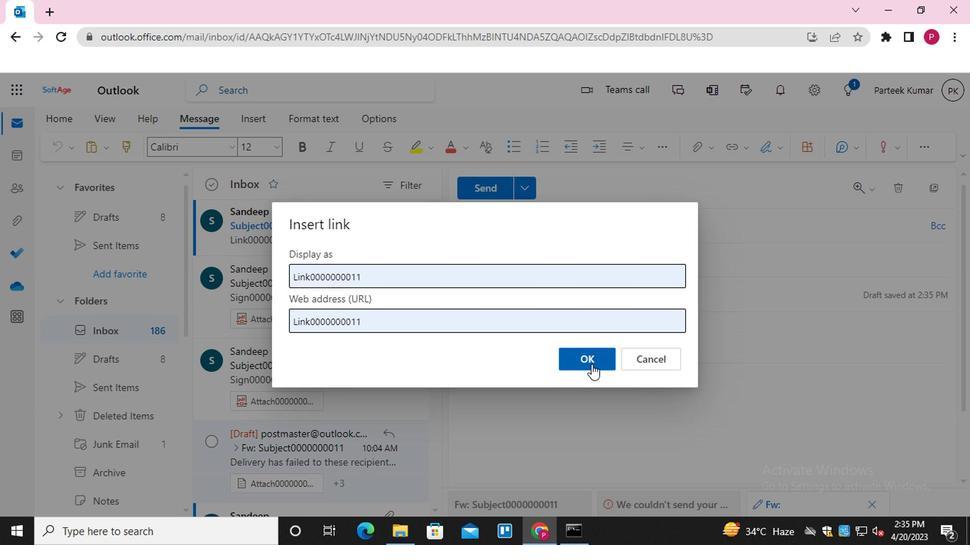 
Action: Mouse moved to (556, 228)
Screenshot: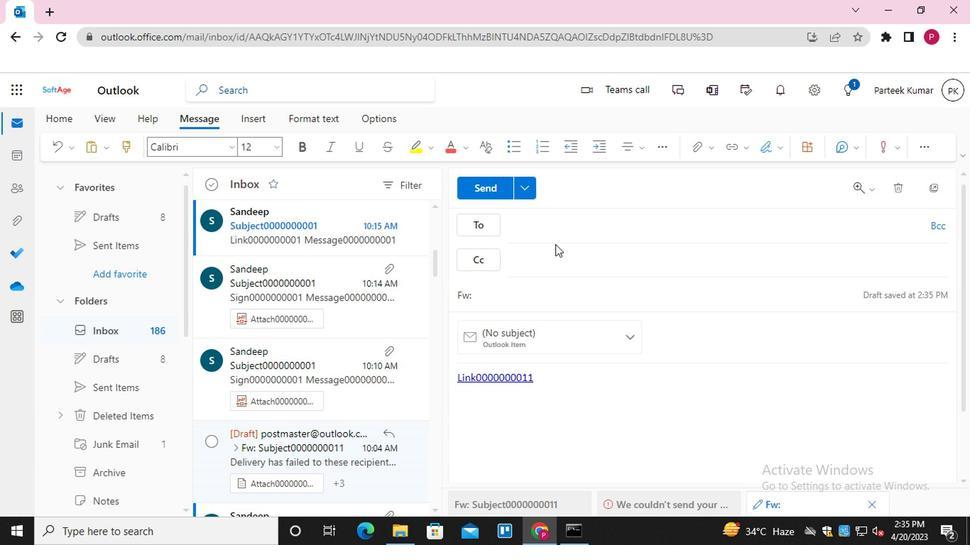 
Action: Mouse pressed left at (556, 228)
Screenshot: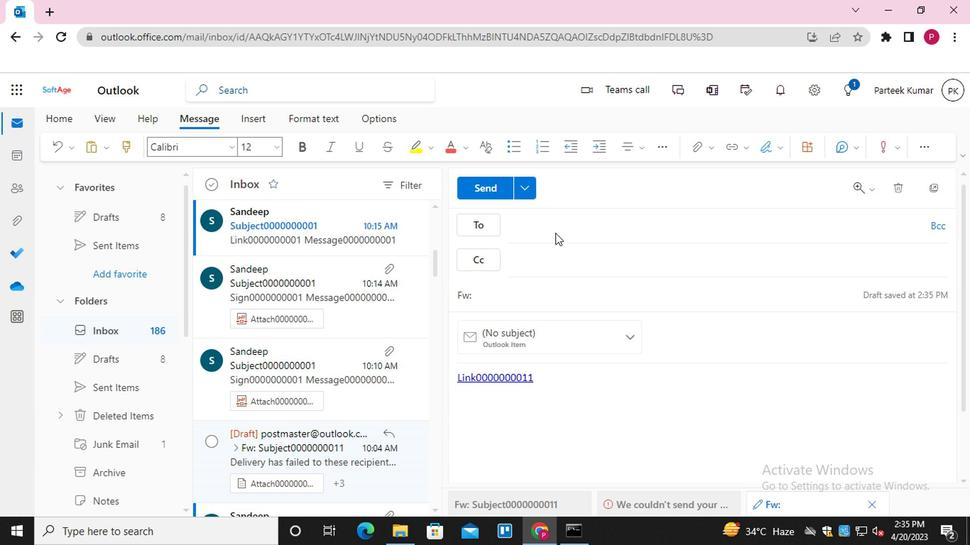 
Action: Mouse moved to (570, 321)
Screenshot: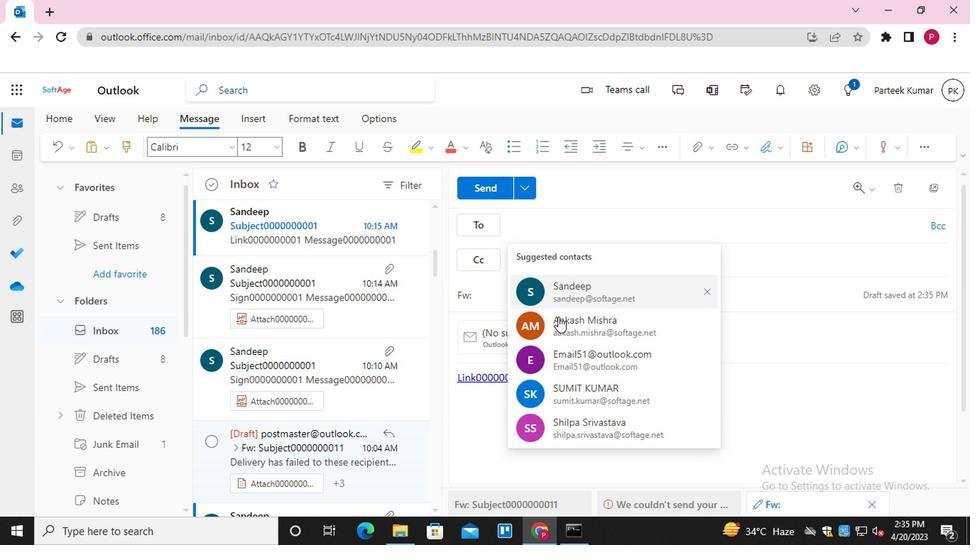 
Action: Mouse pressed left at (570, 321)
Screenshot: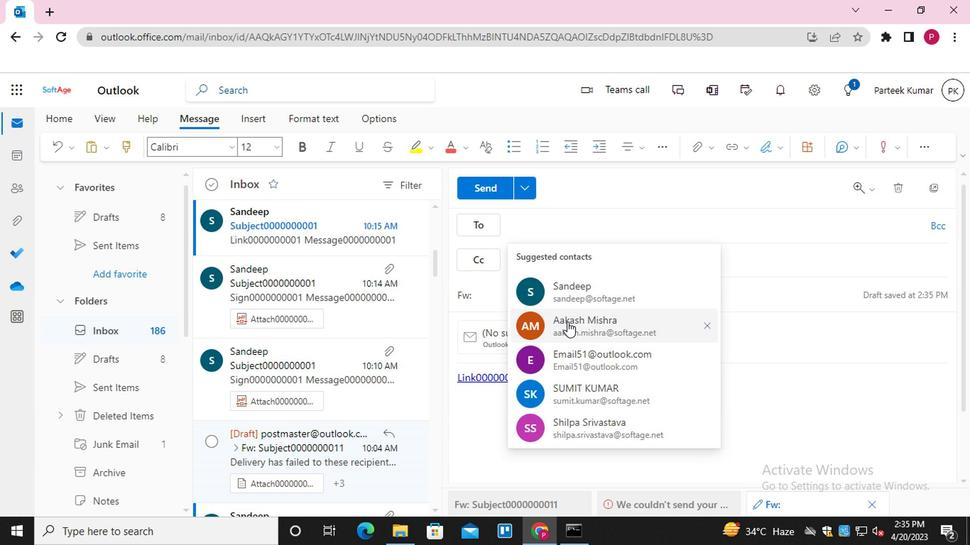 
Action: Key pressed <Key.shift>EMAIL0000000002<Key.enter>
Screenshot: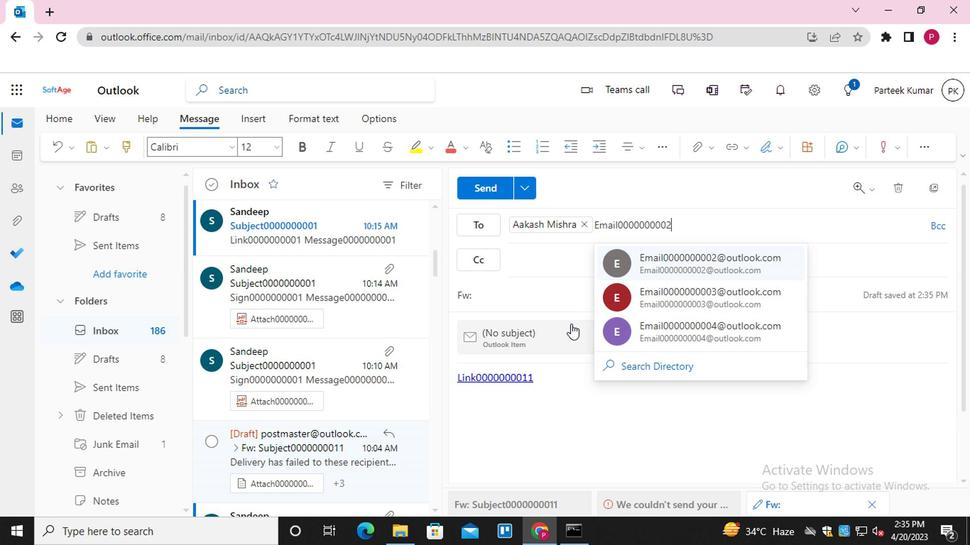 
Action: Mouse moved to (510, 292)
Screenshot: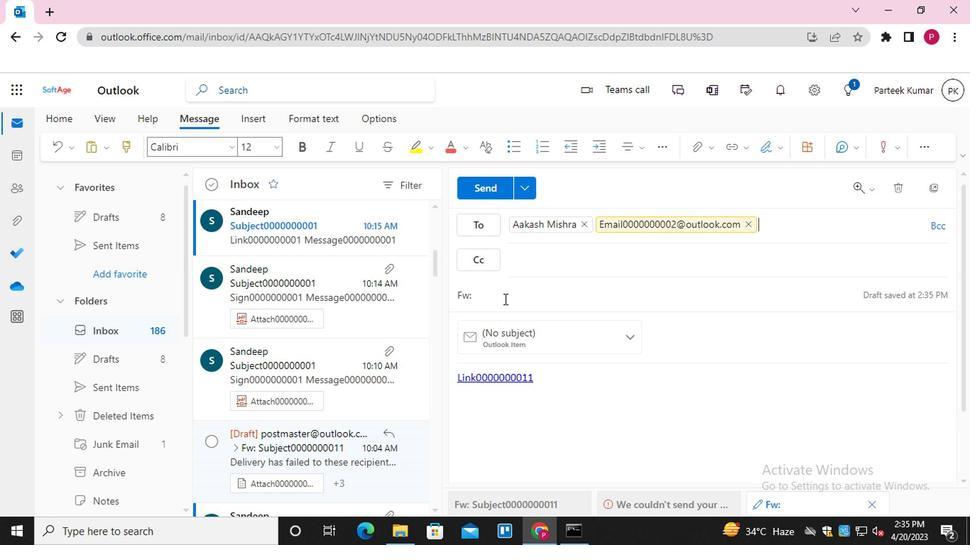 
Action: Mouse pressed left at (510, 292)
Screenshot: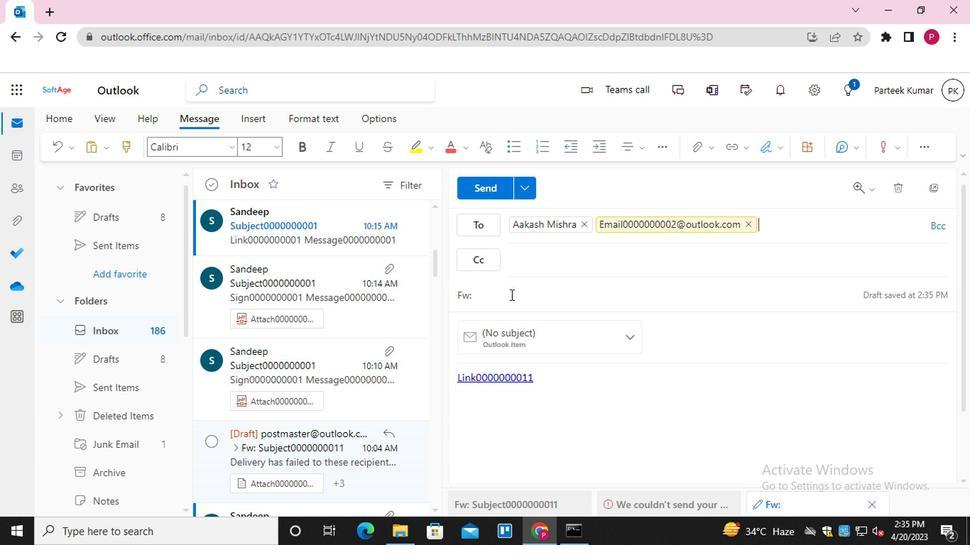 
Action: Key pressed <Key.shift>SUBJECT0000000012
Screenshot: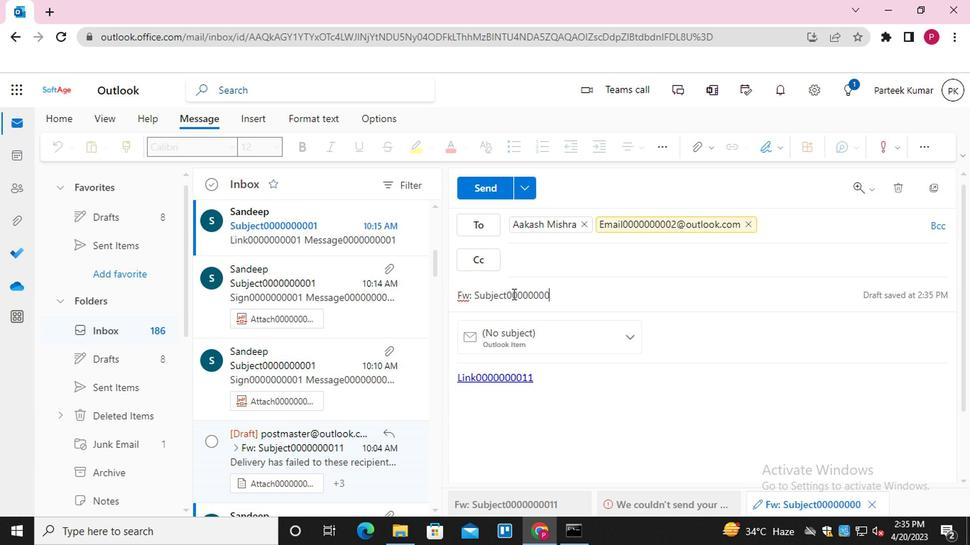 
Action: Mouse moved to (508, 395)
Screenshot: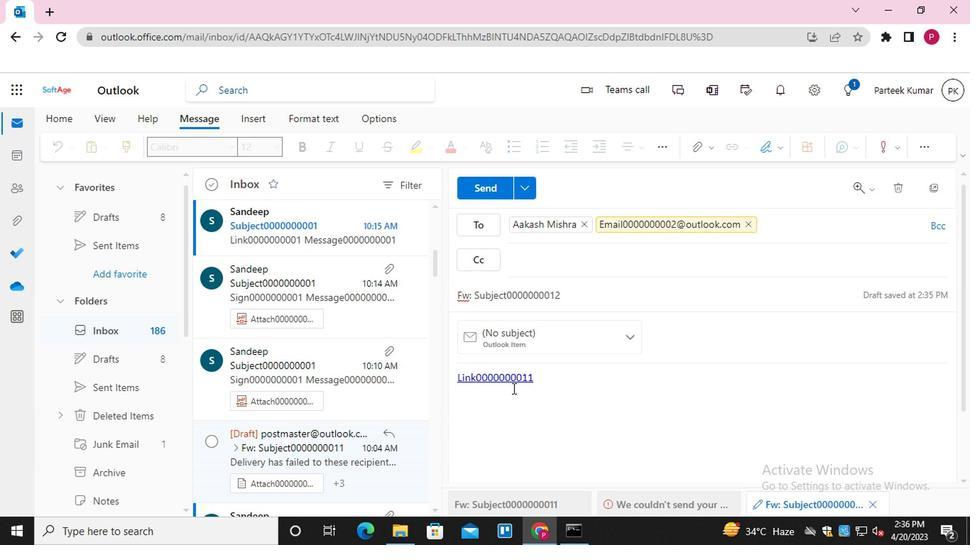 
Action: Mouse pressed left at (508, 395)
Screenshot: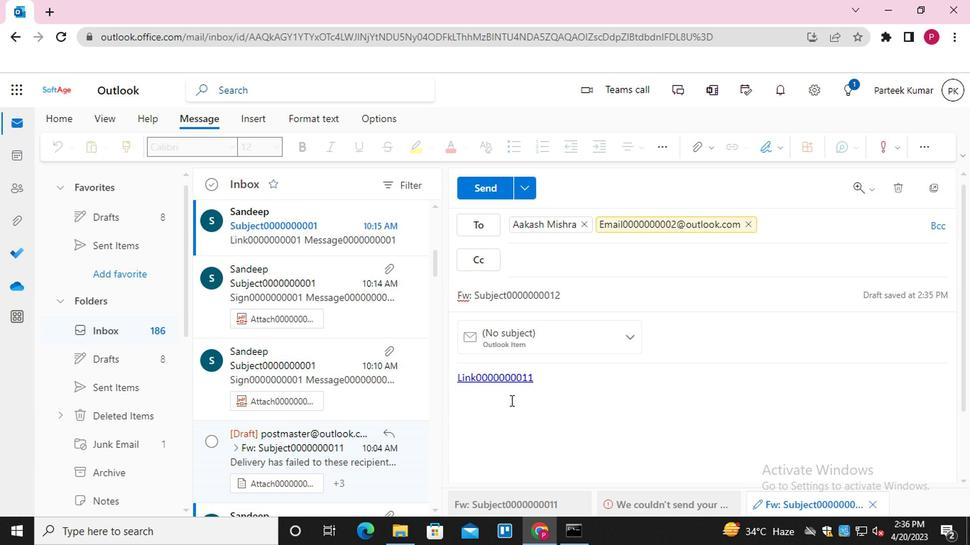 
Action: Mouse moved to (500, 356)
Screenshot: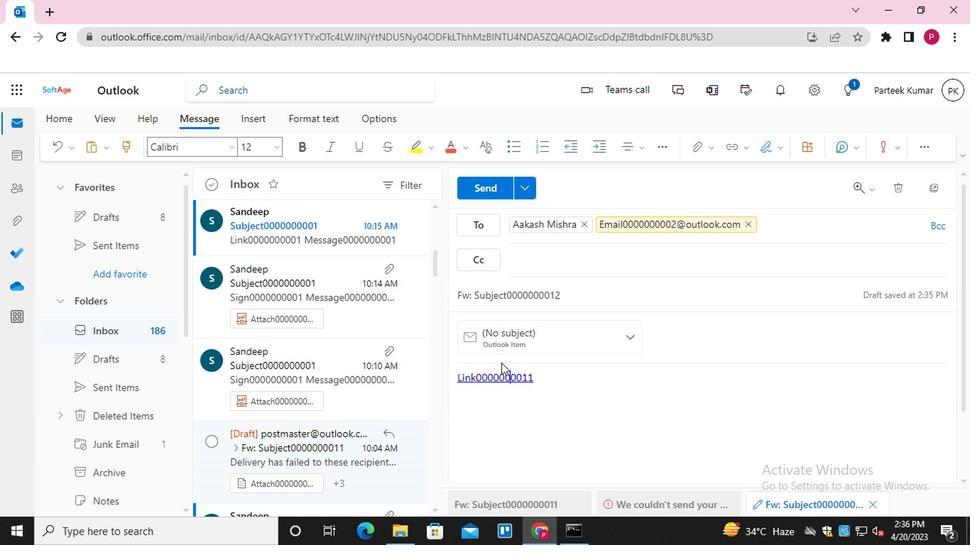 
Action: Mouse pressed left at (500, 356)
Screenshot: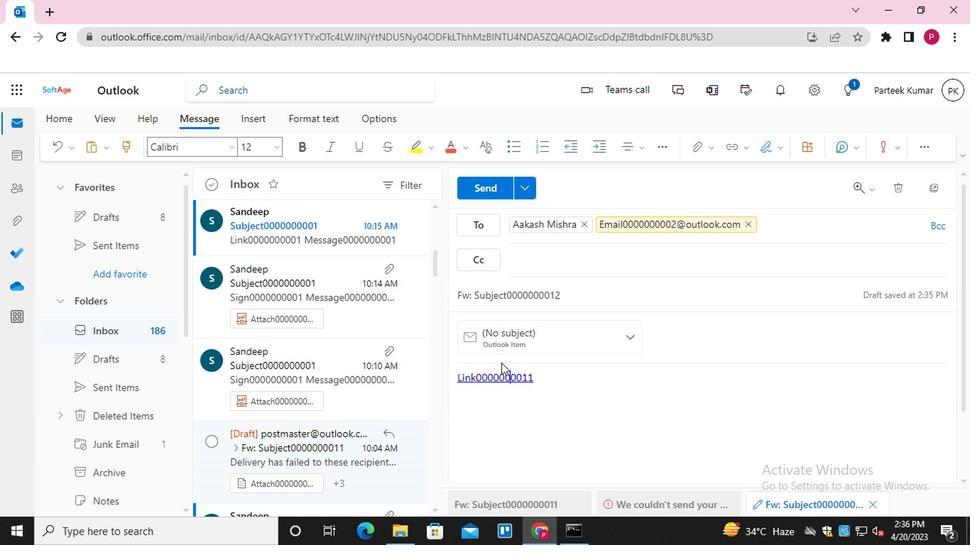 
Action: Mouse moved to (546, 379)
Screenshot: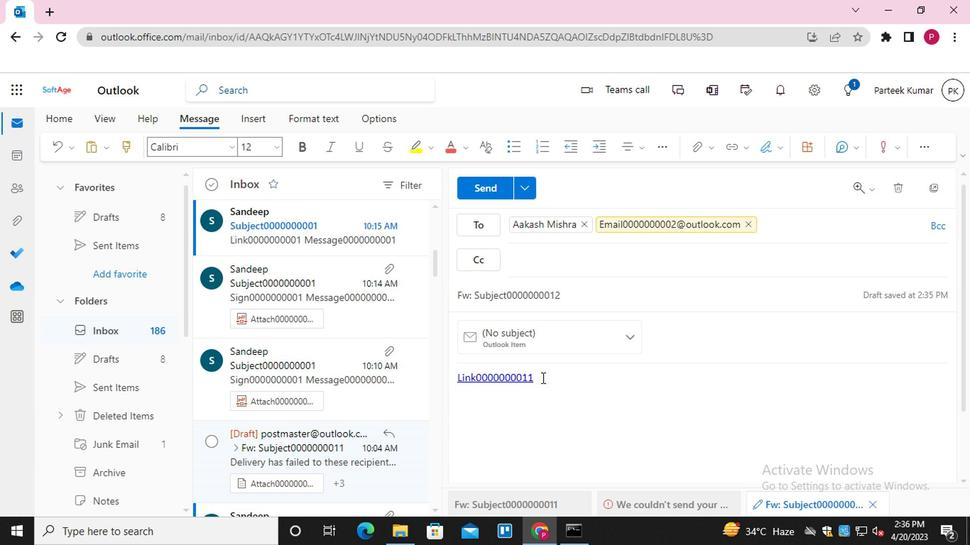
Action: Mouse pressed left at (546, 379)
Screenshot: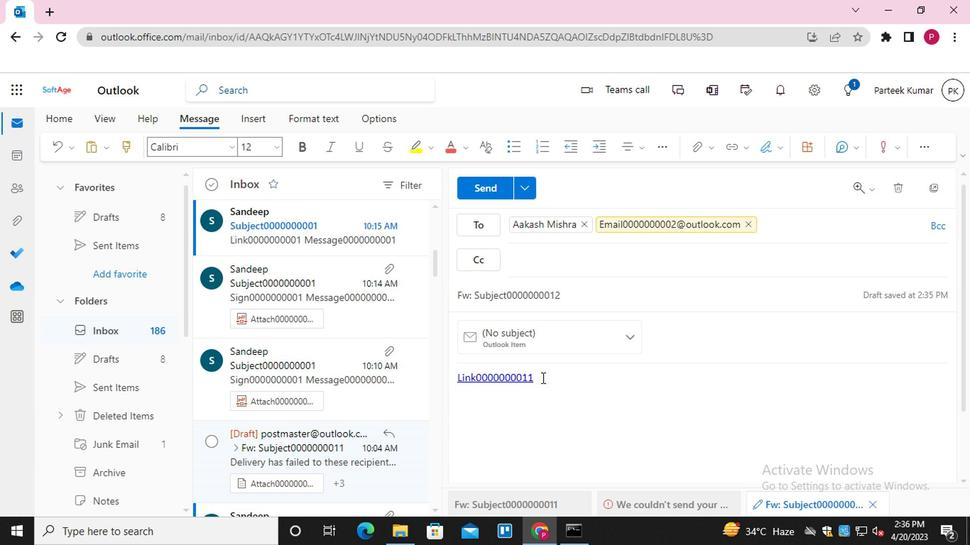 
Action: Key pressed <Key.enter><Key.shift_r>MESSAGE0000000012
Screenshot: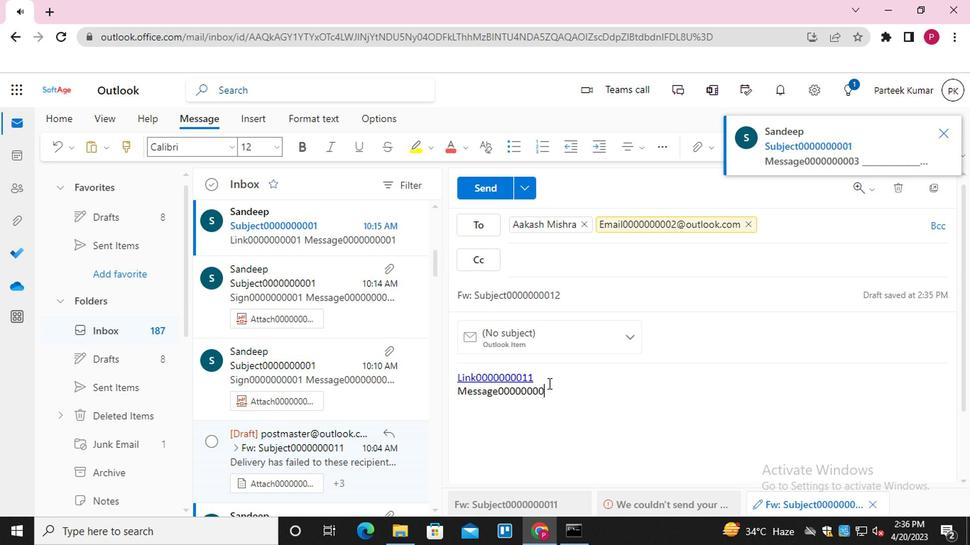 
Action: Mouse moved to (485, 192)
Screenshot: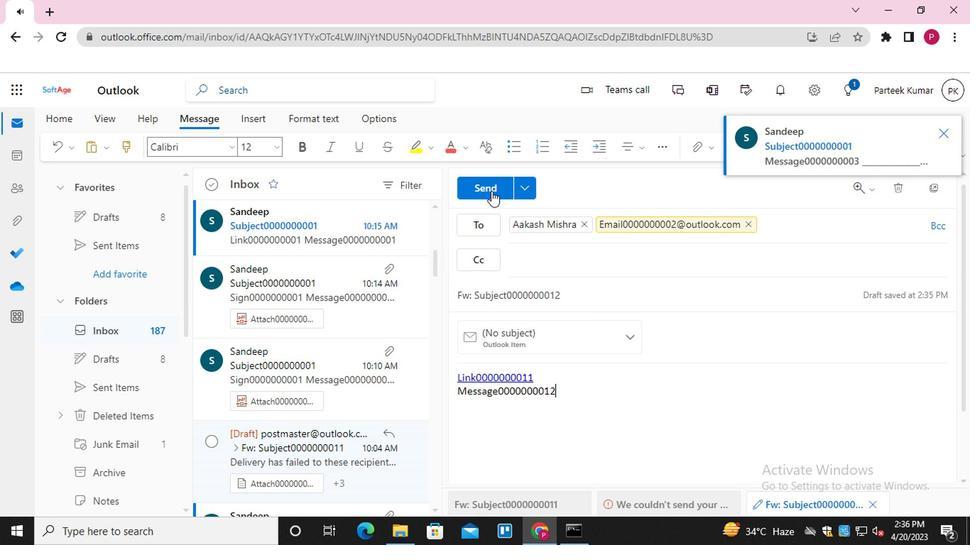 
Action: Mouse pressed left at (485, 192)
Screenshot: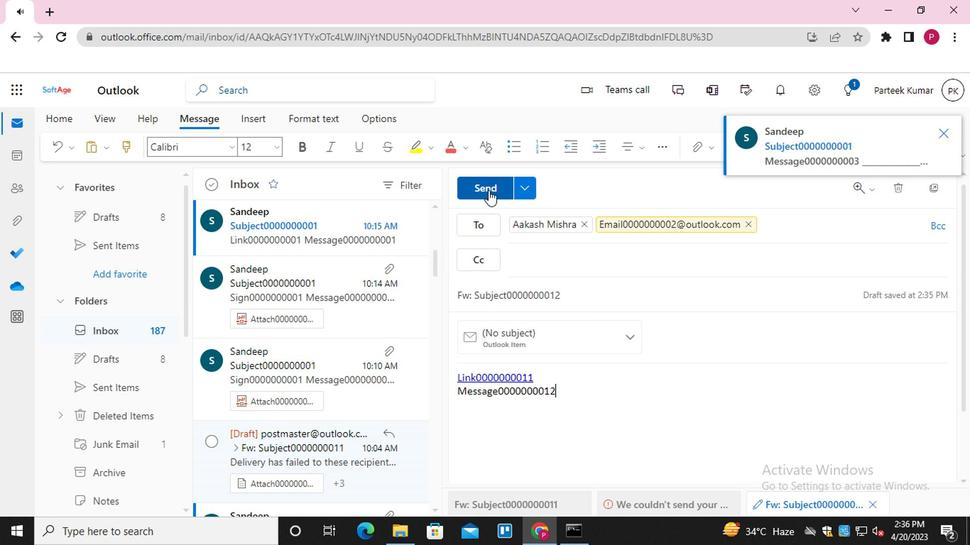 
Action: Mouse moved to (950, 140)
Screenshot: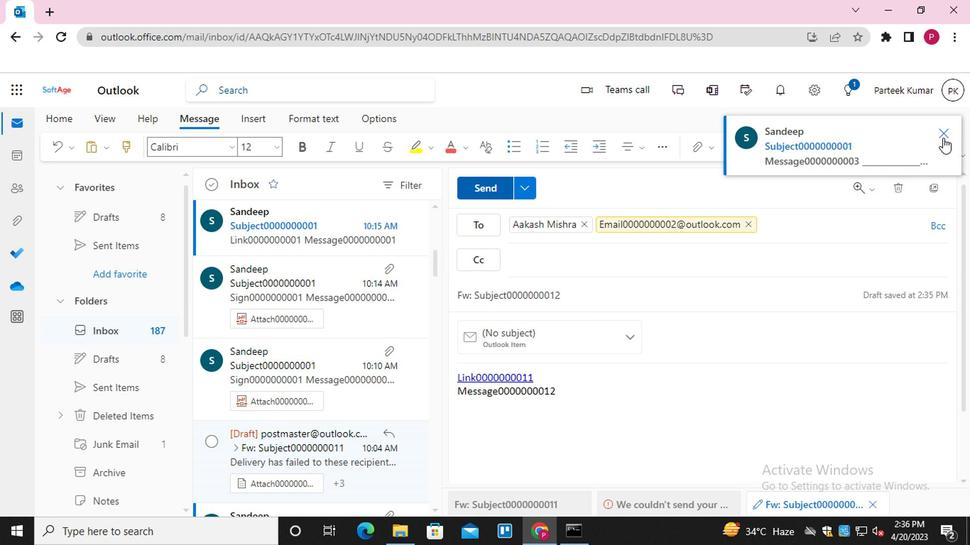 
Action: Mouse pressed left at (950, 140)
Screenshot: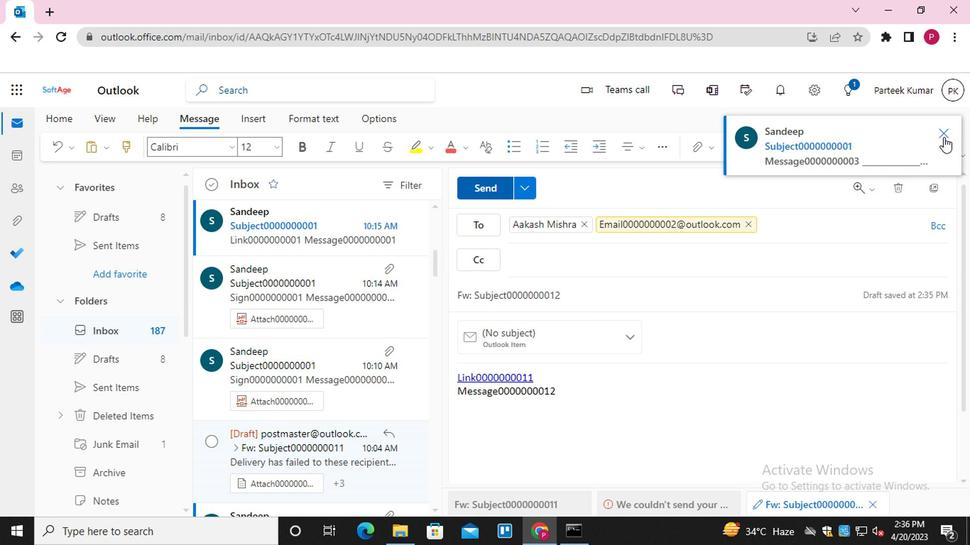 
Action: Mouse moved to (942, 309)
Screenshot: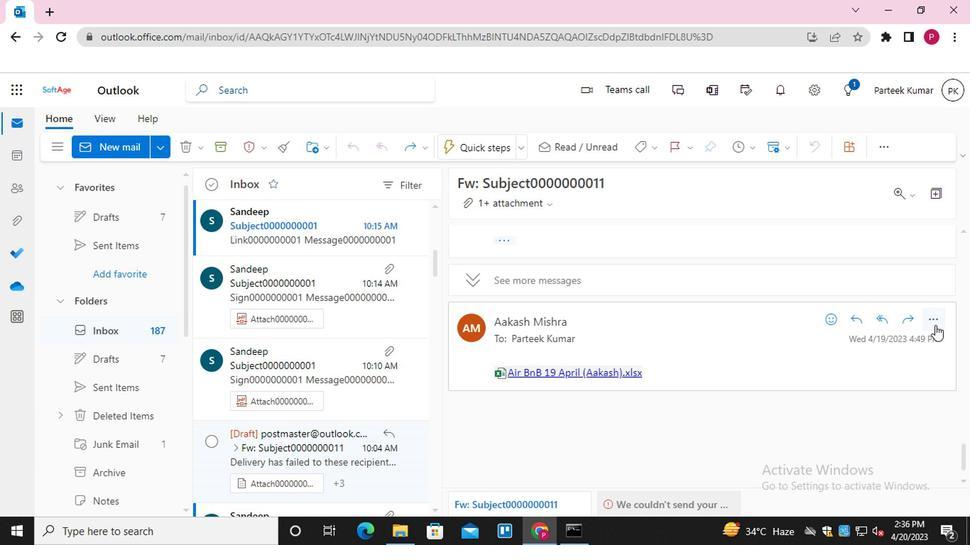
Action: Mouse pressed left at (942, 309)
Screenshot: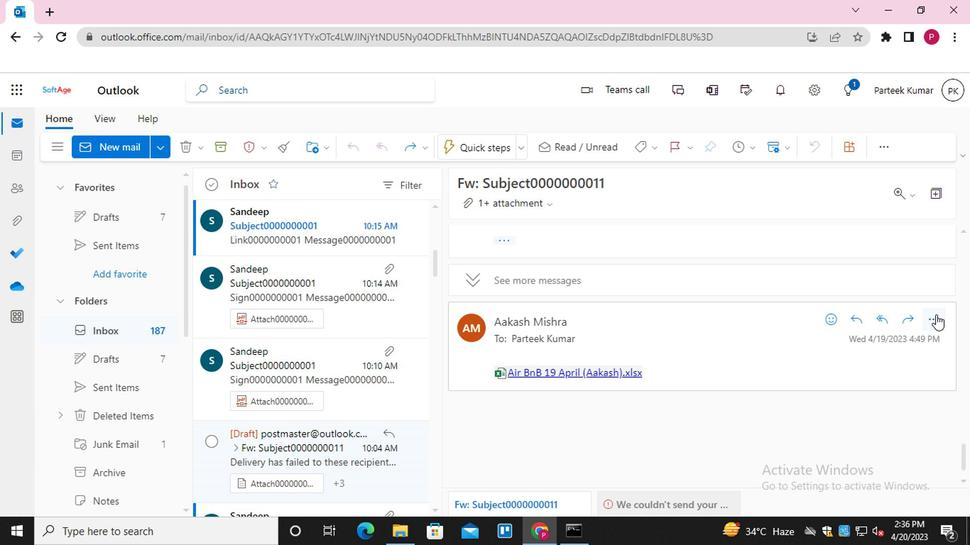 
Action: Mouse moved to (855, 173)
Screenshot: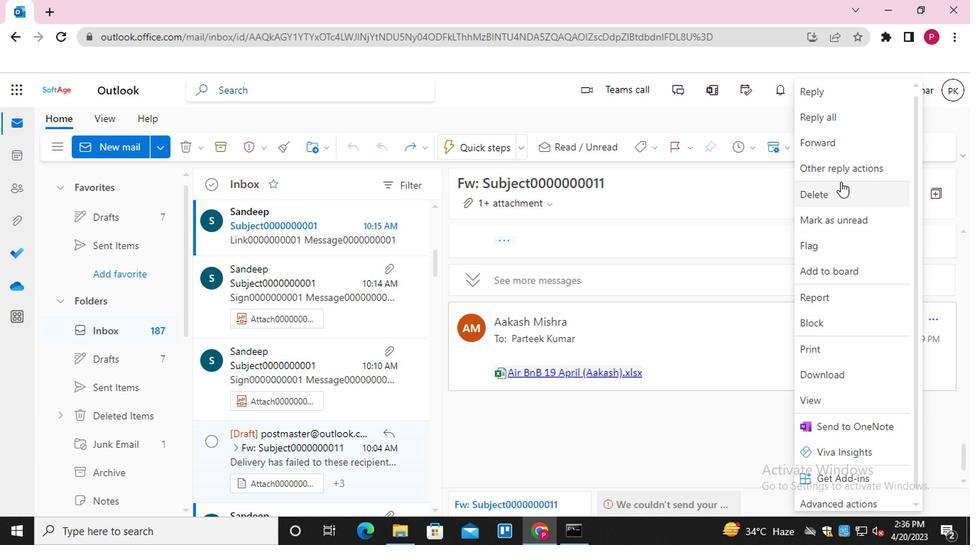 
Action: Mouse pressed left at (855, 173)
Screenshot: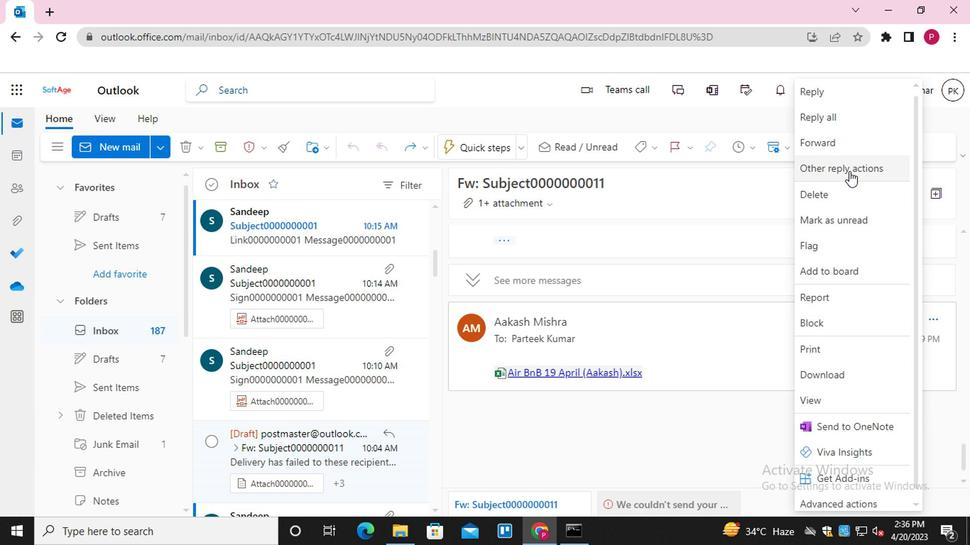 
Action: Mouse moved to (731, 196)
Screenshot: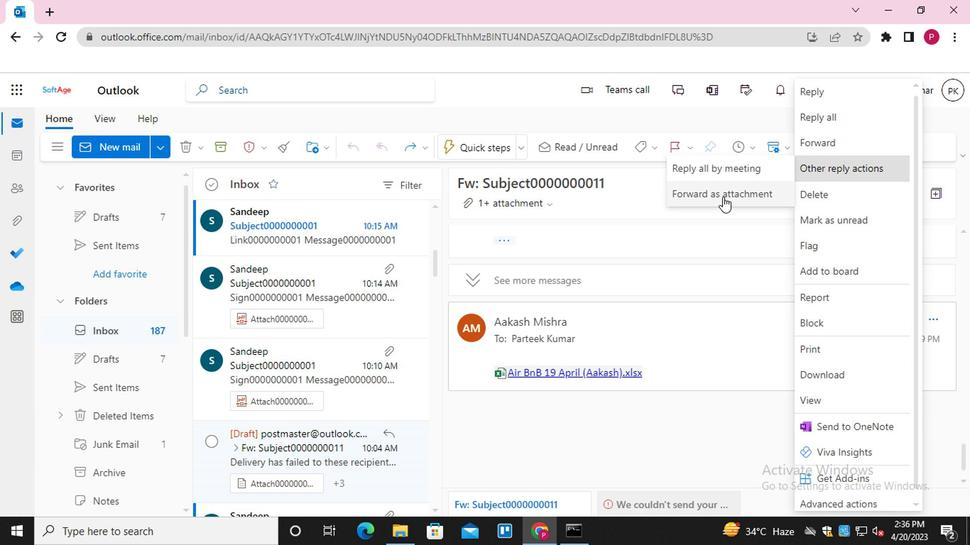 
Action: Mouse pressed left at (731, 196)
Screenshot: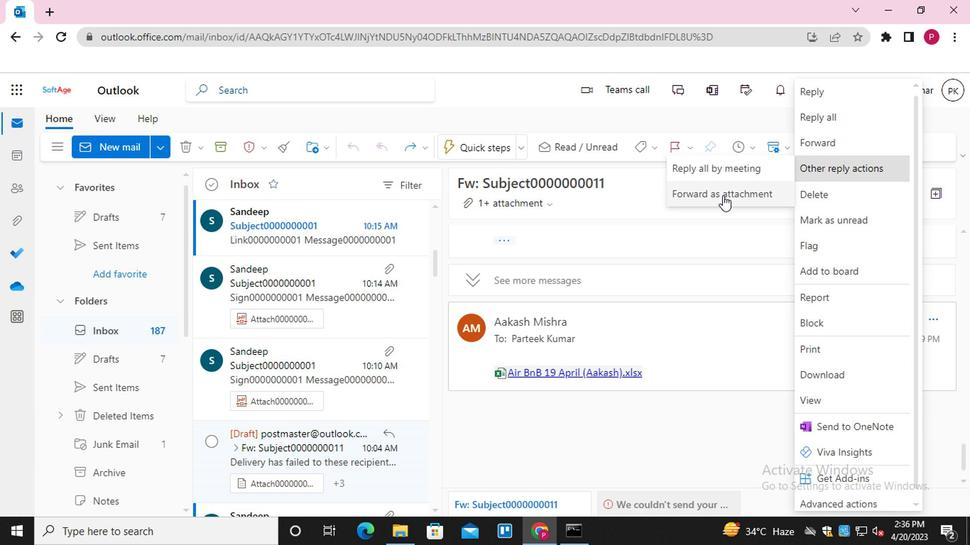 
Action: Mouse moved to (457, 363)
Screenshot: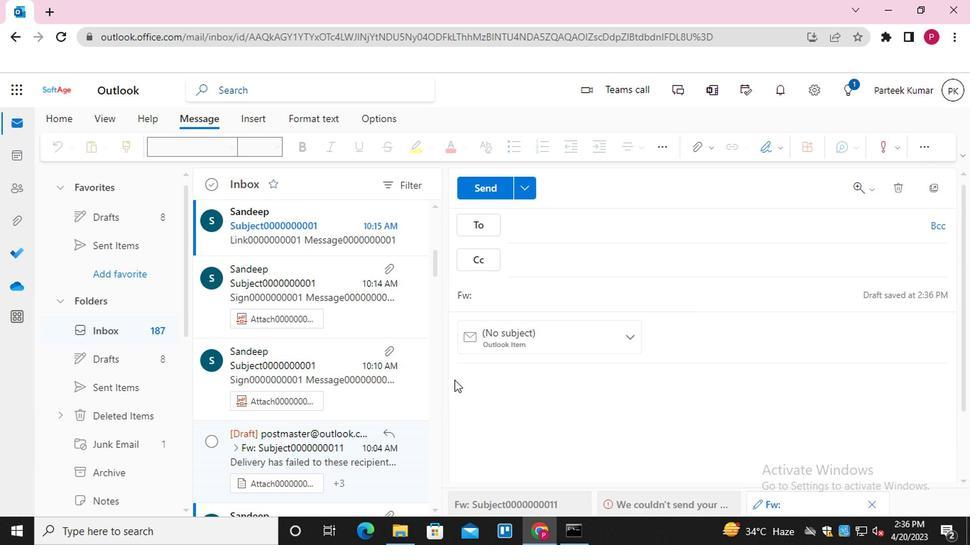
Action: Mouse pressed left at (457, 363)
Screenshot: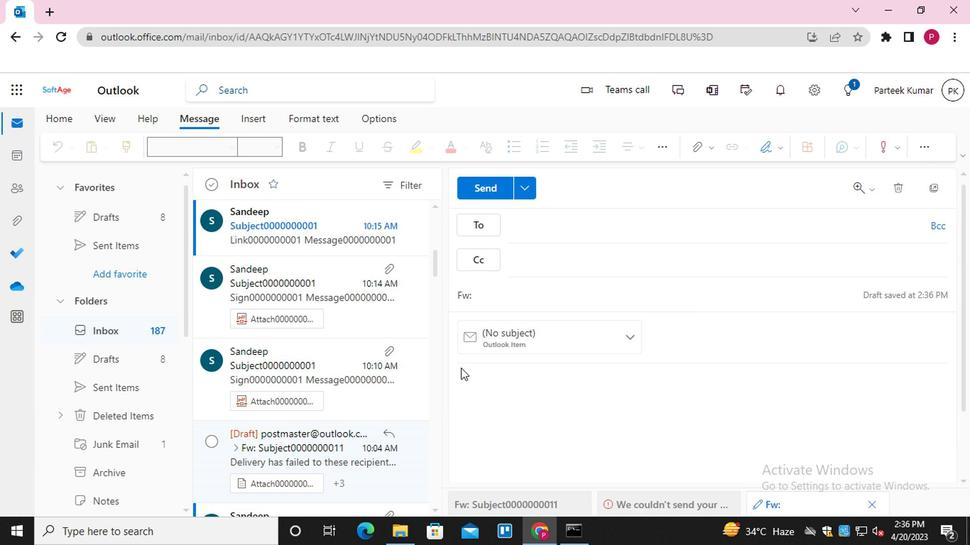 
Action: Mouse moved to (471, 384)
Screenshot: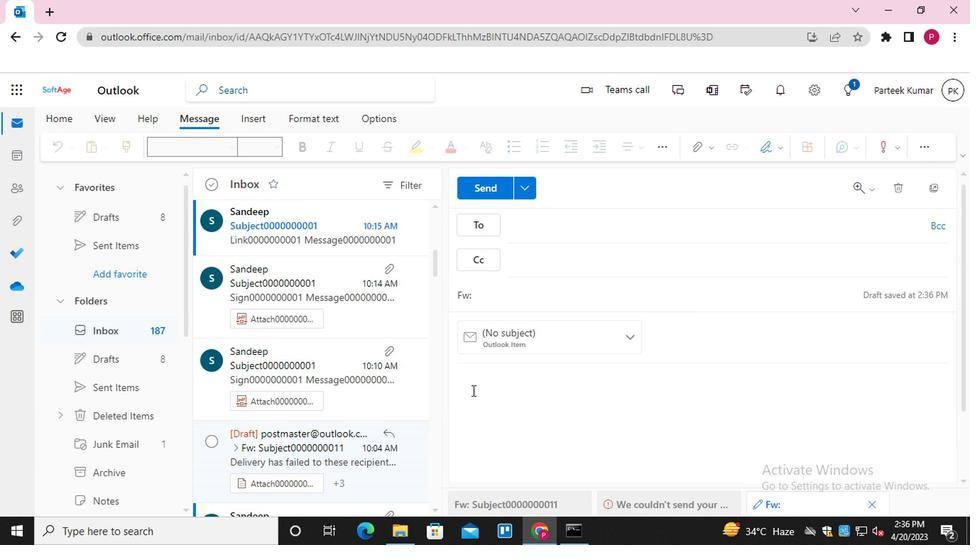 
Action: Mouse pressed left at (471, 384)
Screenshot: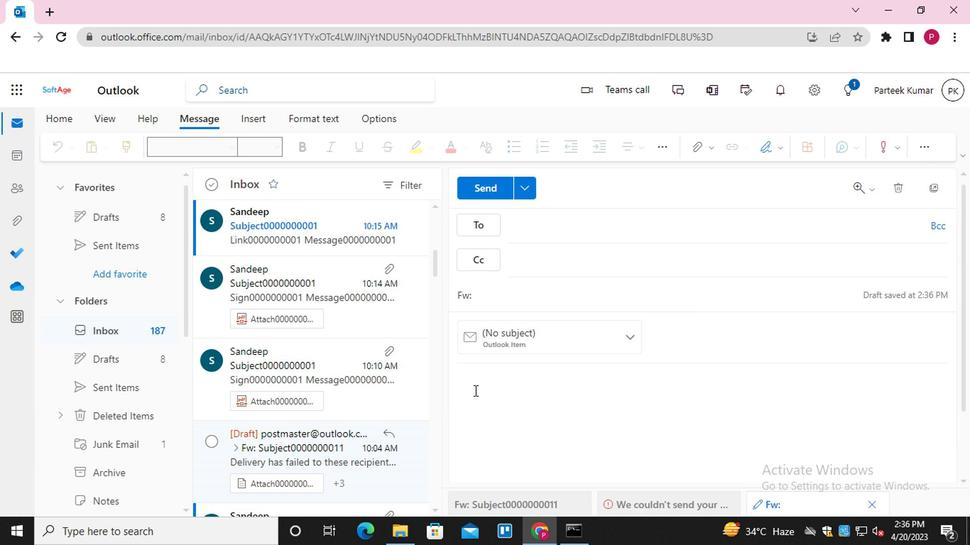 
Action: Mouse moved to (950, 137)
Screenshot: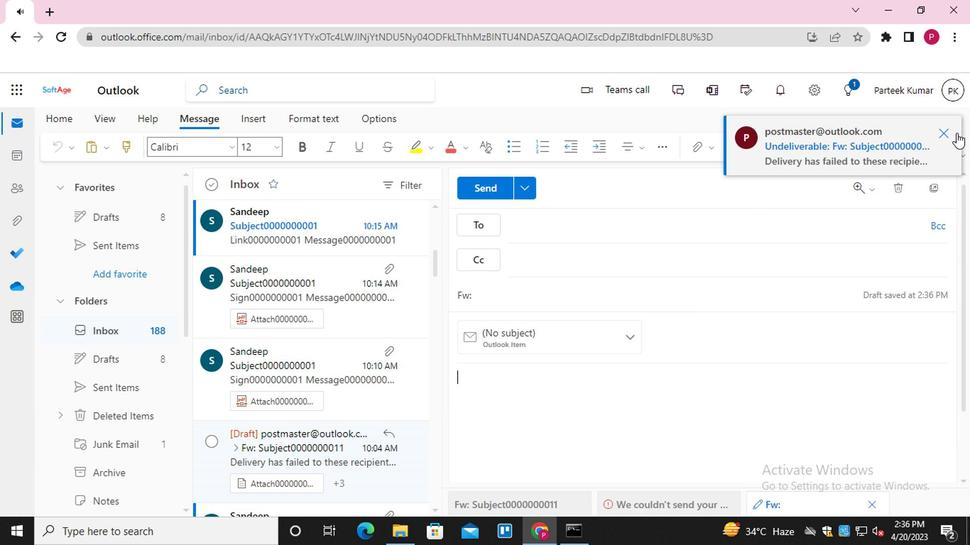 
Action: Mouse pressed left at (950, 137)
Screenshot: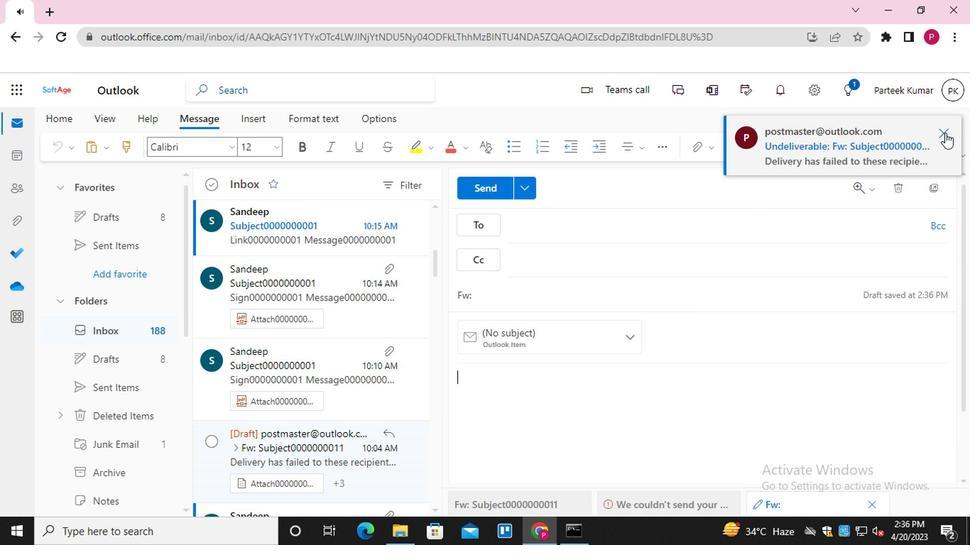 
Action: Mouse moved to (731, 147)
Screenshot: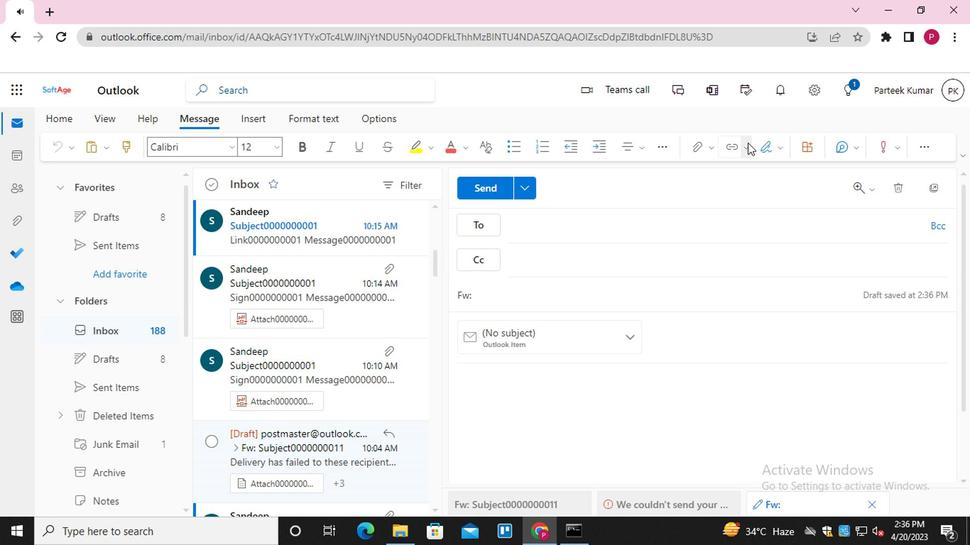 
Action: Mouse pressed left at (731, 147)
Screenshot: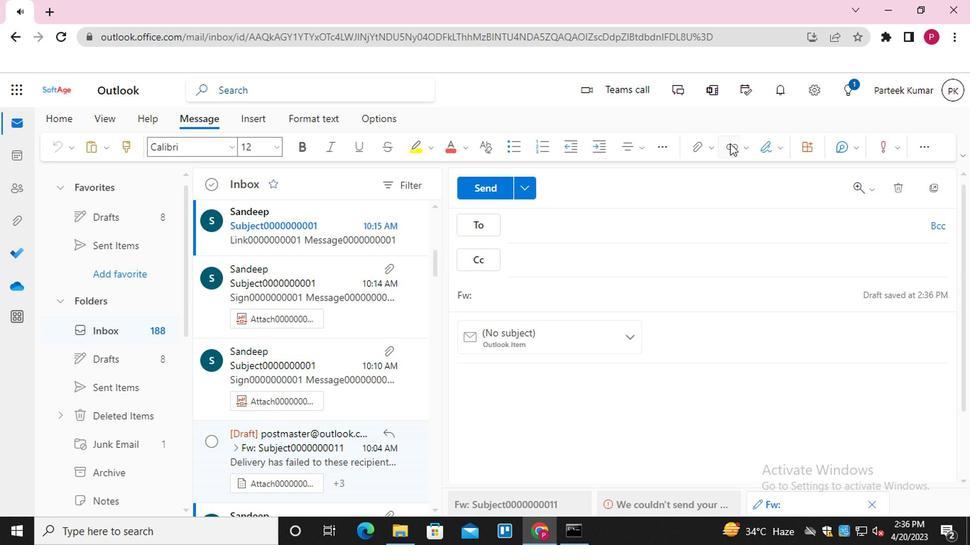
Action: Mouse moved to (543, 271)
Screenshot: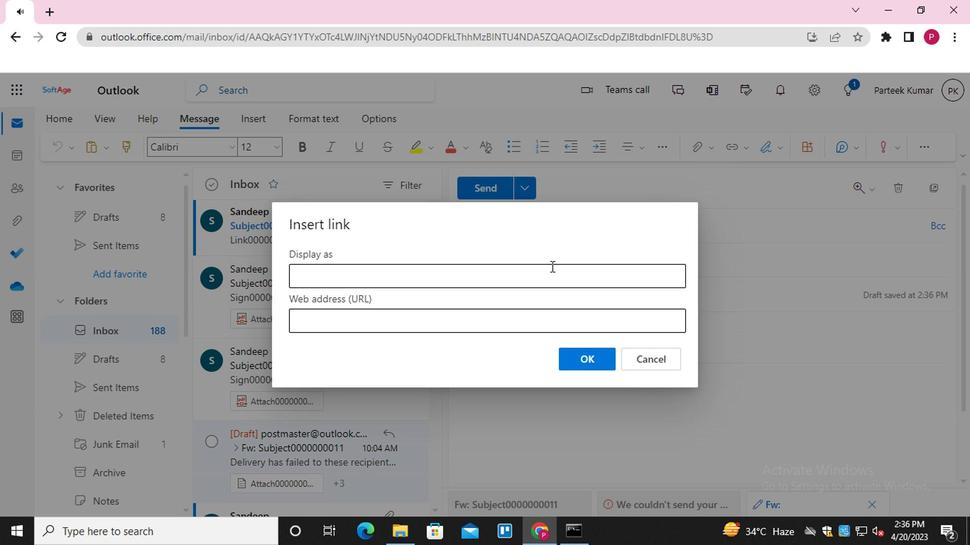 
Action: Mouse pressed left at (543, 271)
Screenshot: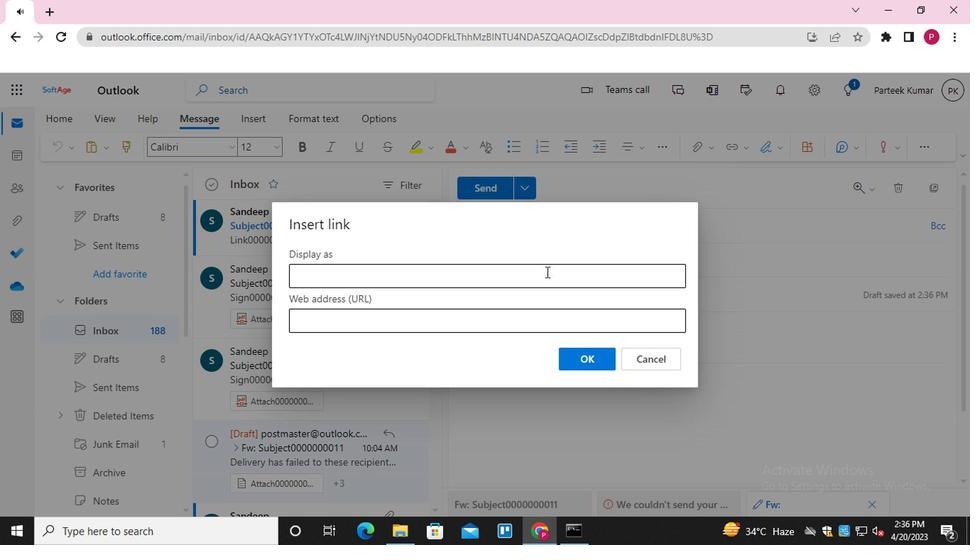 
Action: Mouse moved to (419, 311)
Screenshot: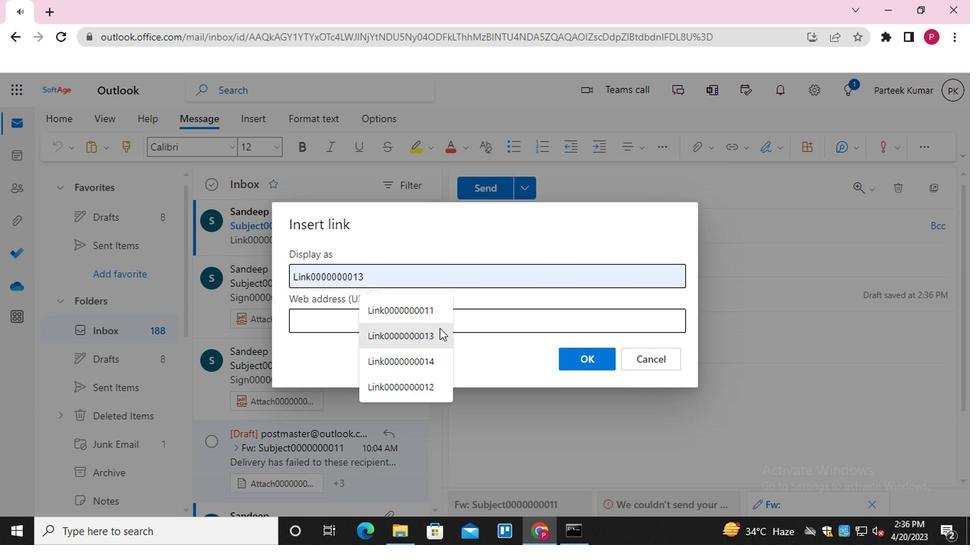 
Action: Mouse pressed left at (419, 311)
Screenshot: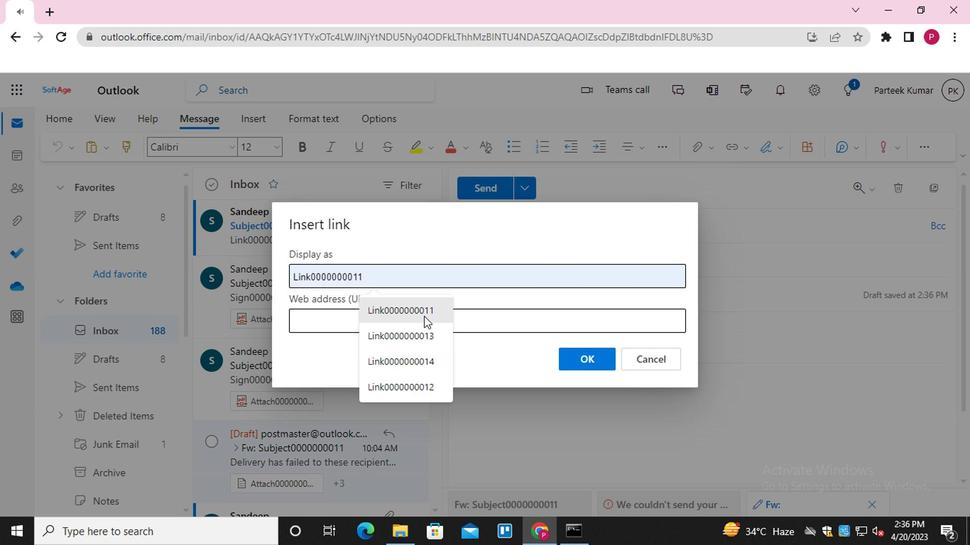 
Action: Mouse moved to (421, 319)
Screenshot: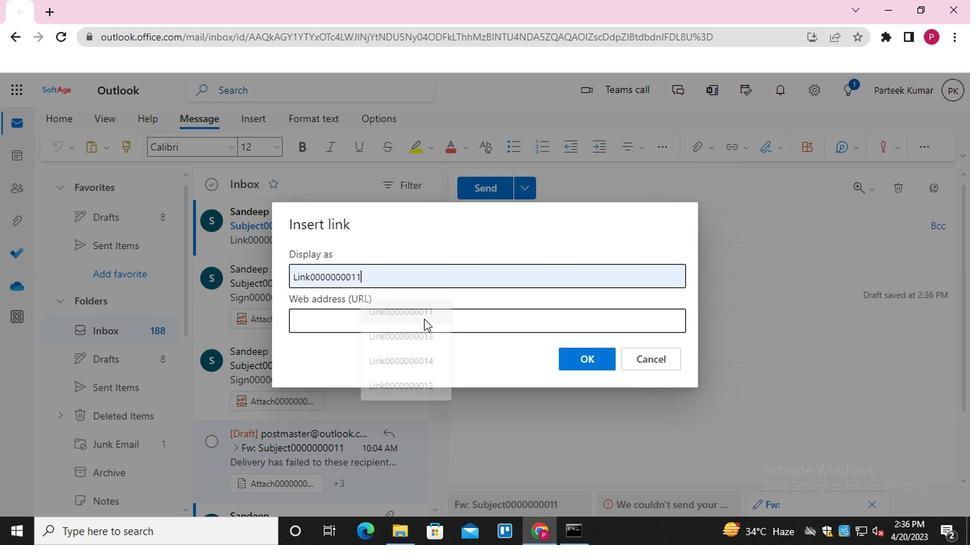 
Action: Mouse pressed left at (421, 319)
Screenshot: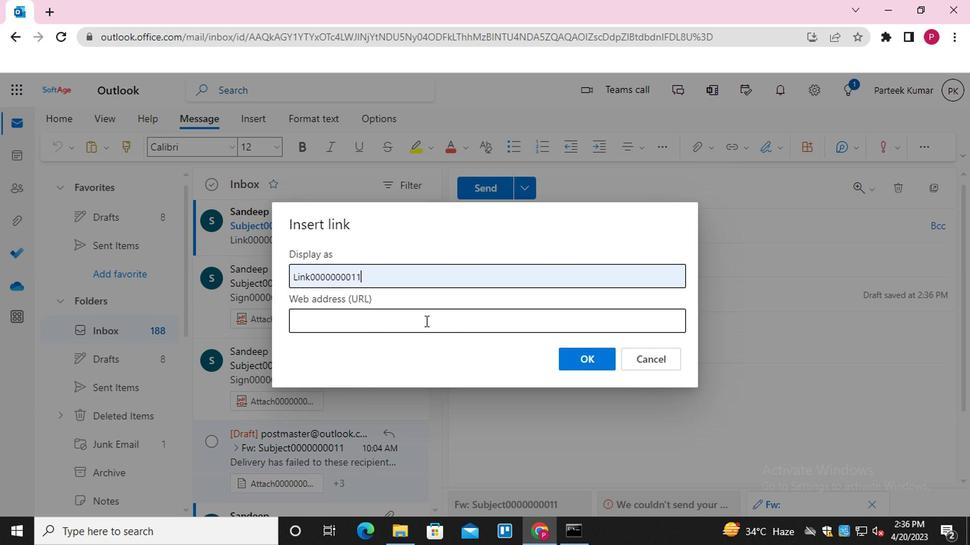 
Action: Mouse moved to (416, 396)
Screenshot: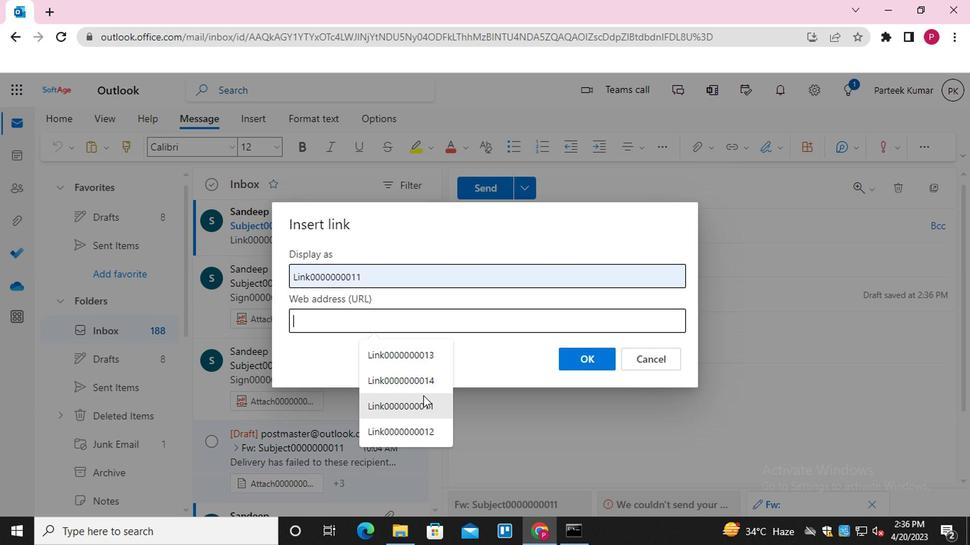 
Action: Mouse pressed left at (416, 396)
Screenshot: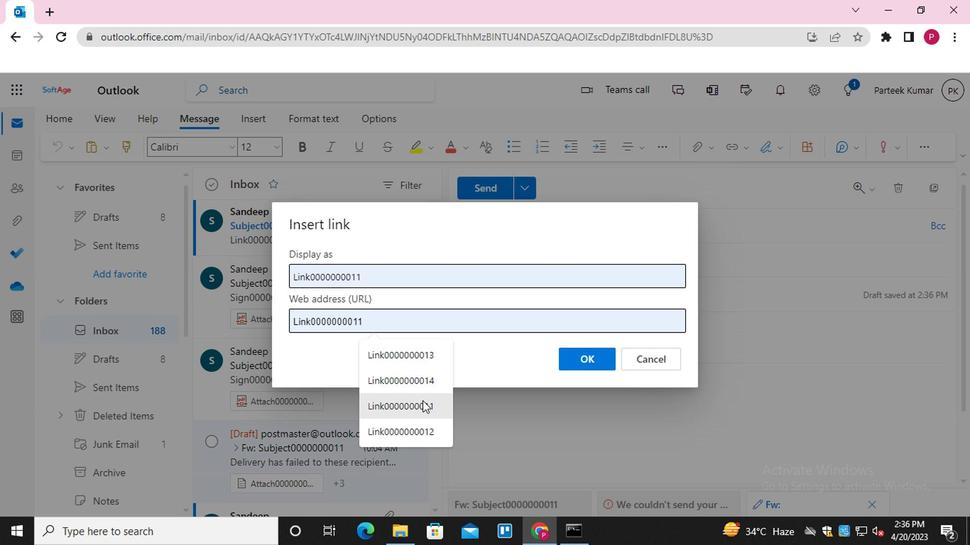 
Action: Mouse moved to (585, 361)
Screenshot: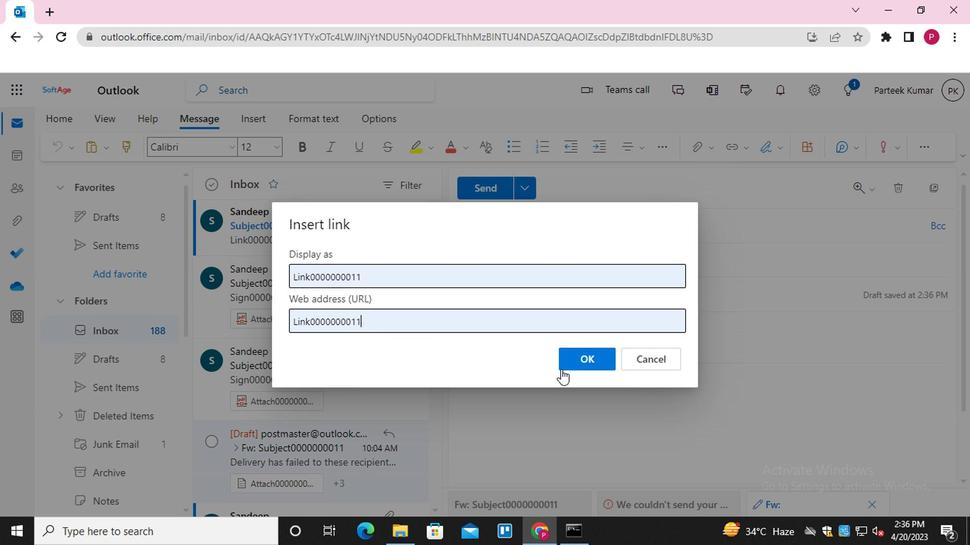
Action: Mouse pressed left at (585, 361)
Screenshot: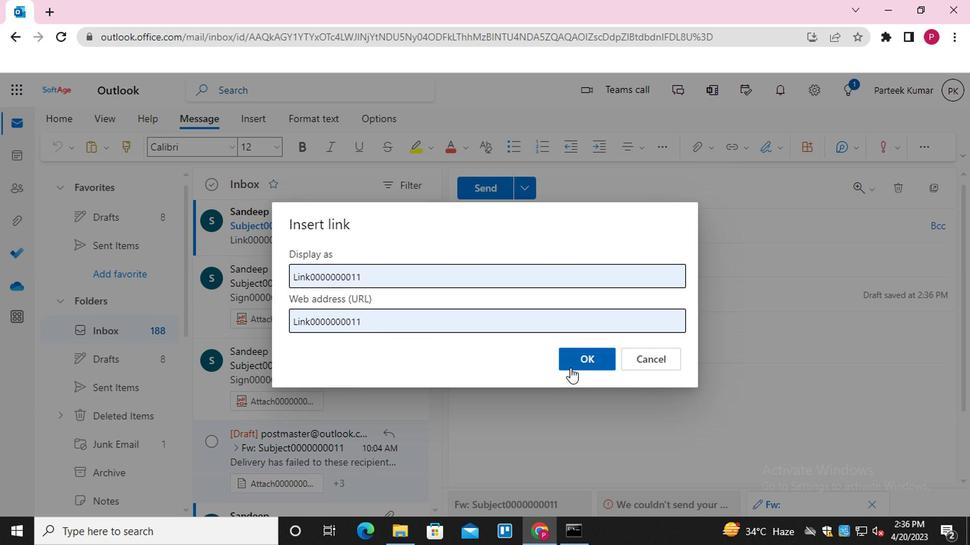 
Action: Mouse moved to (527, 228)
Screenshot: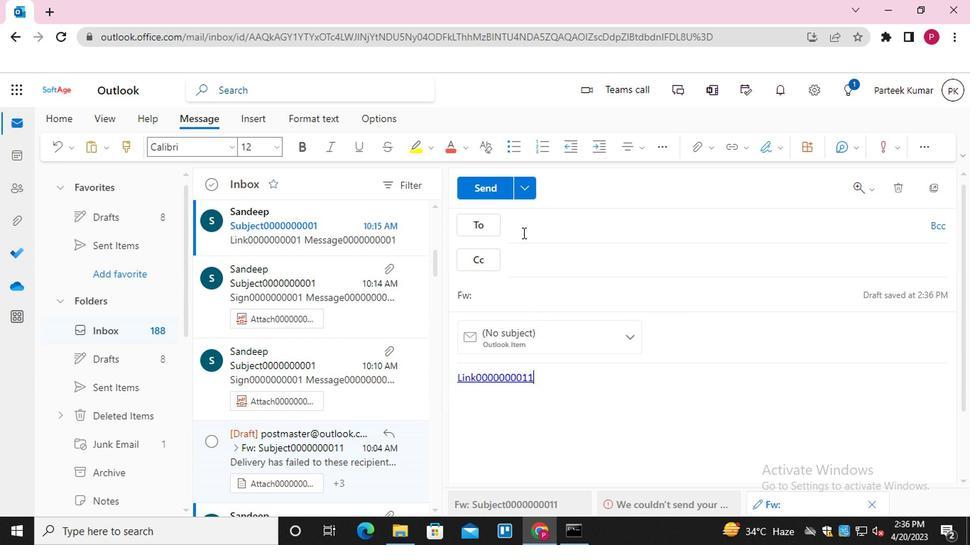 
Action: Mouse pressed left at (527, 228)
Screenshot: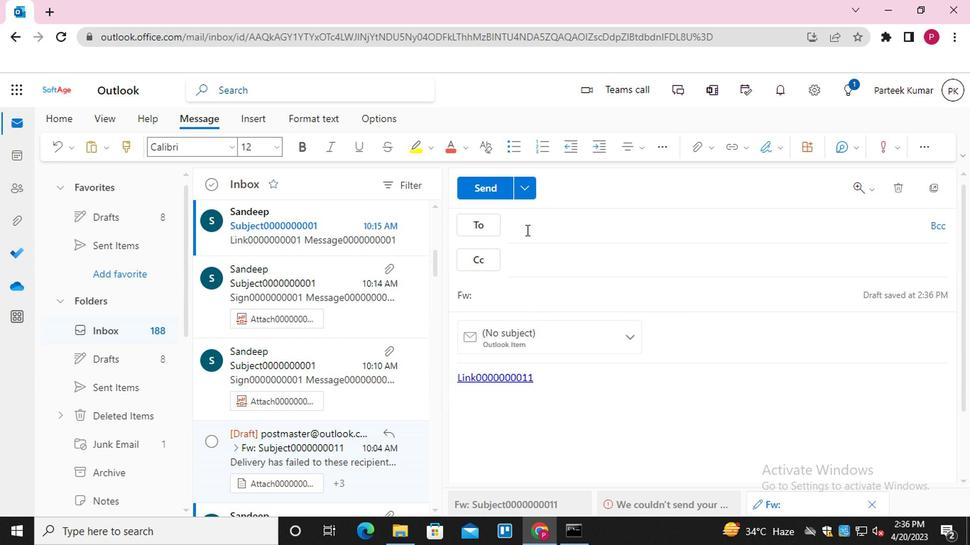 
Action: Mouse moved to (560, 330)
Screenshot: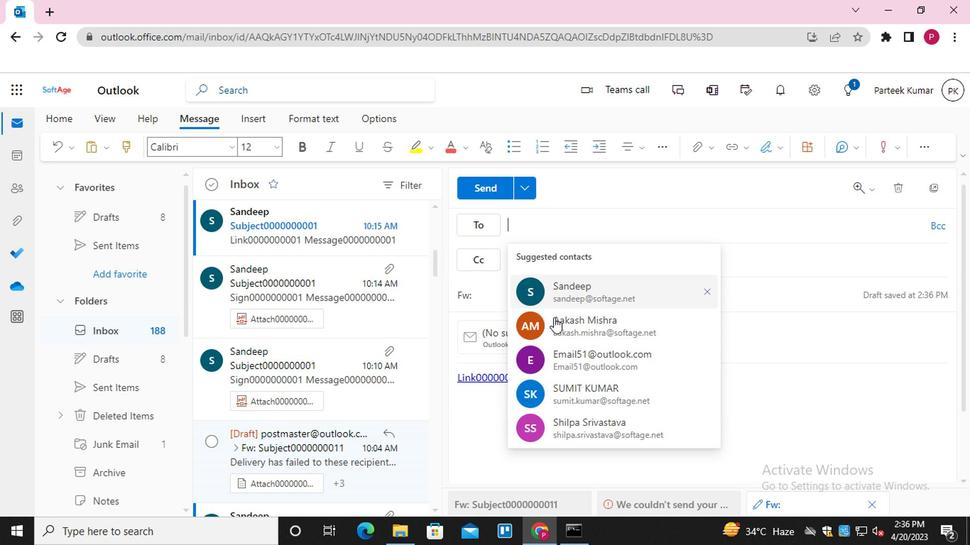 
Action: Mouse pressed left at (560, 330)
Screenshot: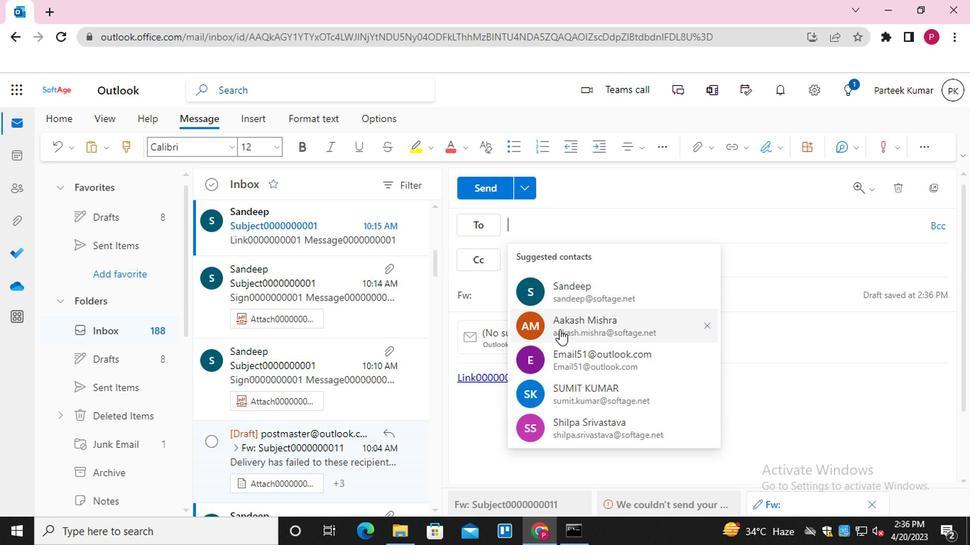 
Action: Mouse moved to (527, 299)
Screenshot: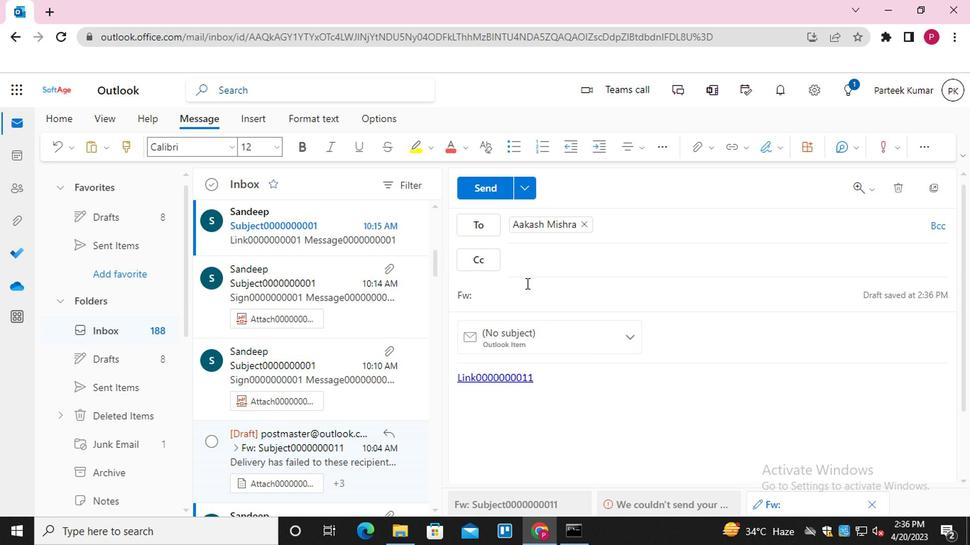 
Action: Mouse pressed left at (527, 299)
Screenshot: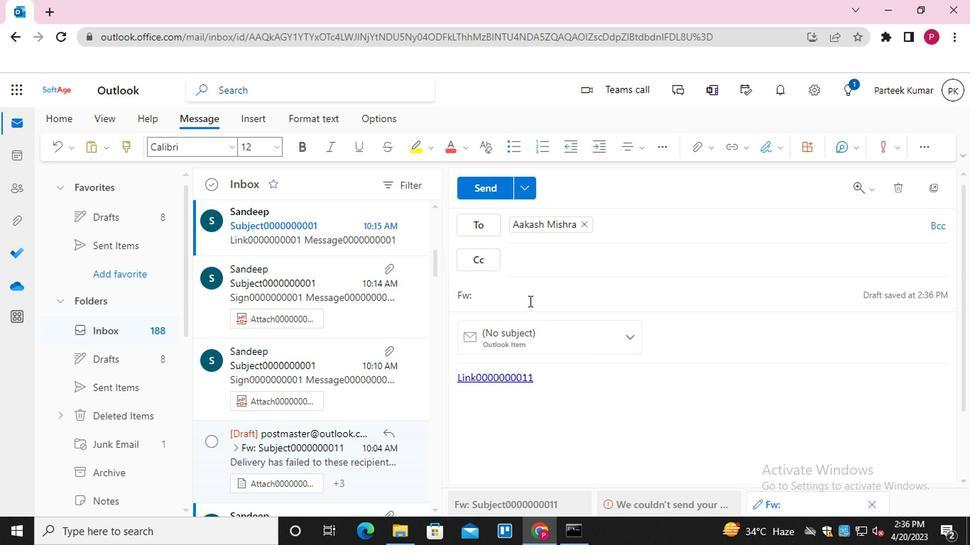 
Action: Key pressed <Key.shift>UBJECT000000001
Screenshot: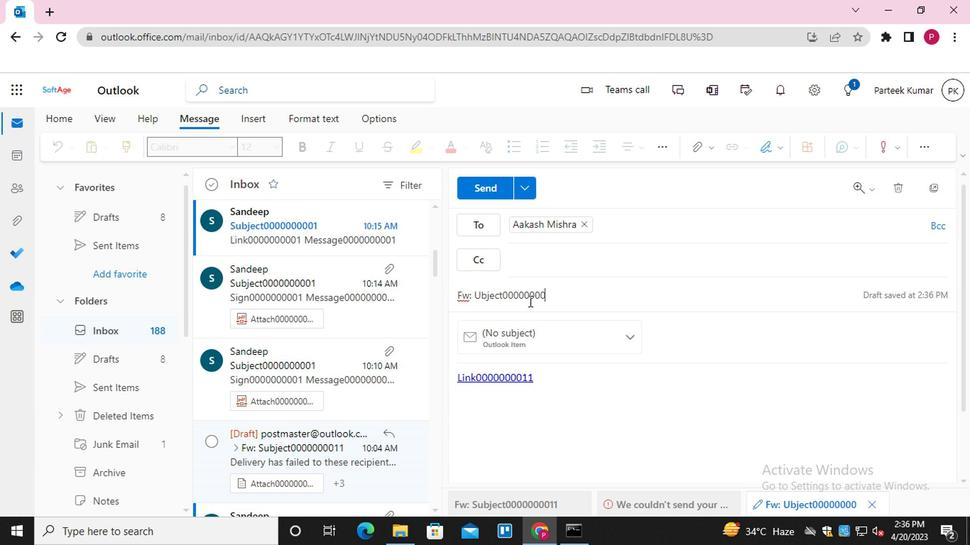 
Action: Mouse moved to (493, 394)
Screenshot: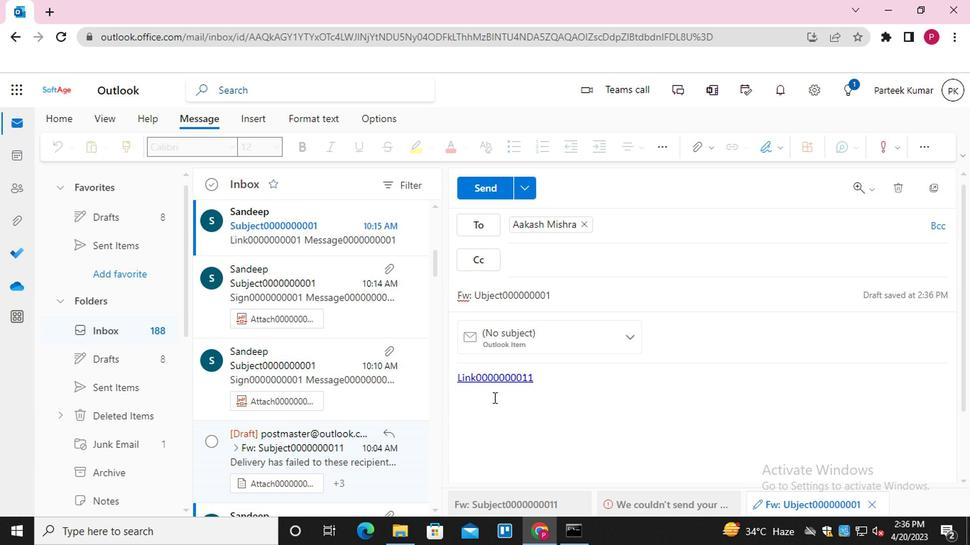 
Action: Mouse pressed left at (493, 394)
Screenshot: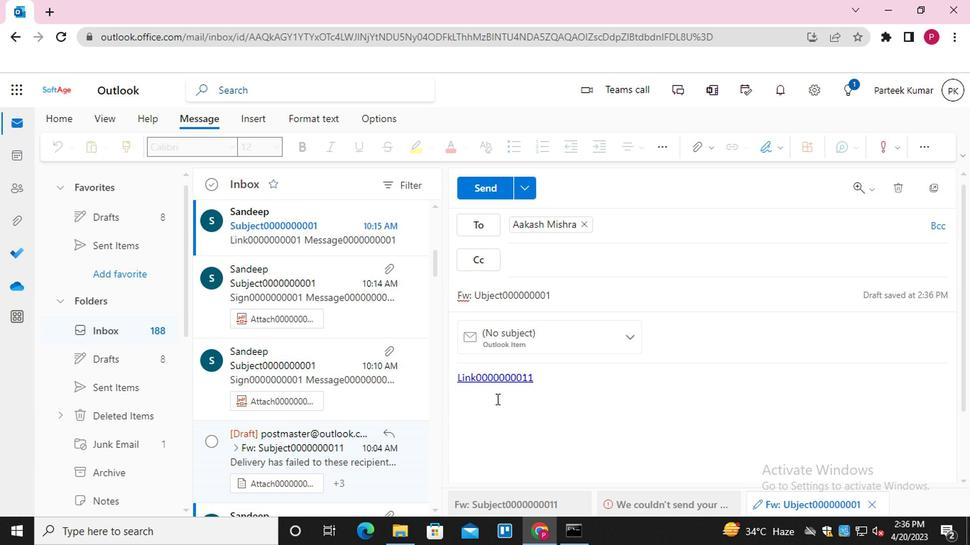
Action: Mouse moved to (544, 378)
Screenshot: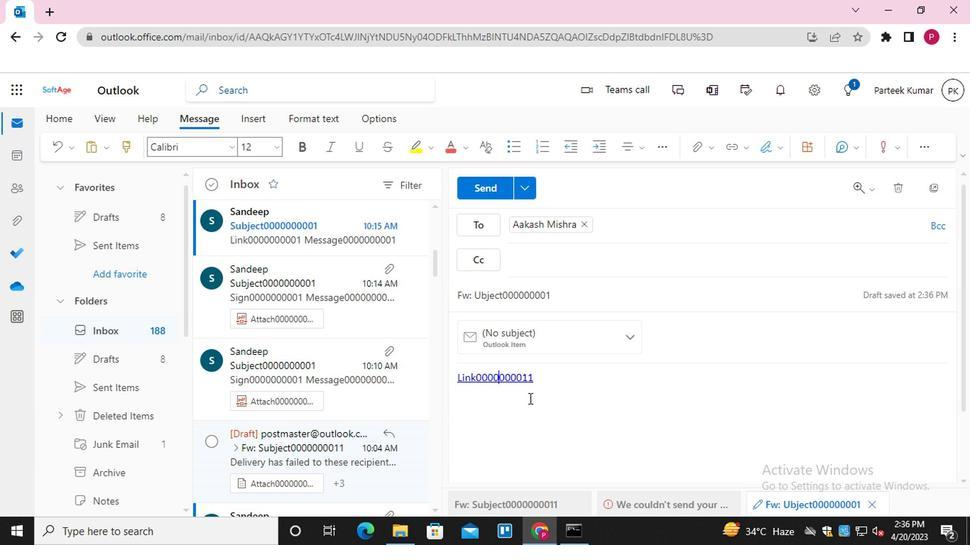 
Action: Mouse pressed left at (544, 378)
Screenshot: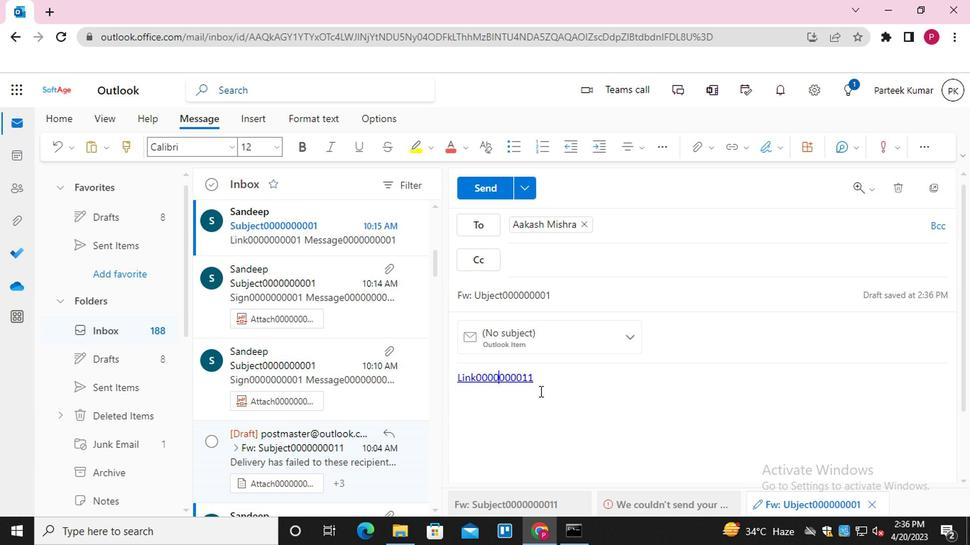 
Action: Mouse pressed left at (544, 378)
Screenshot: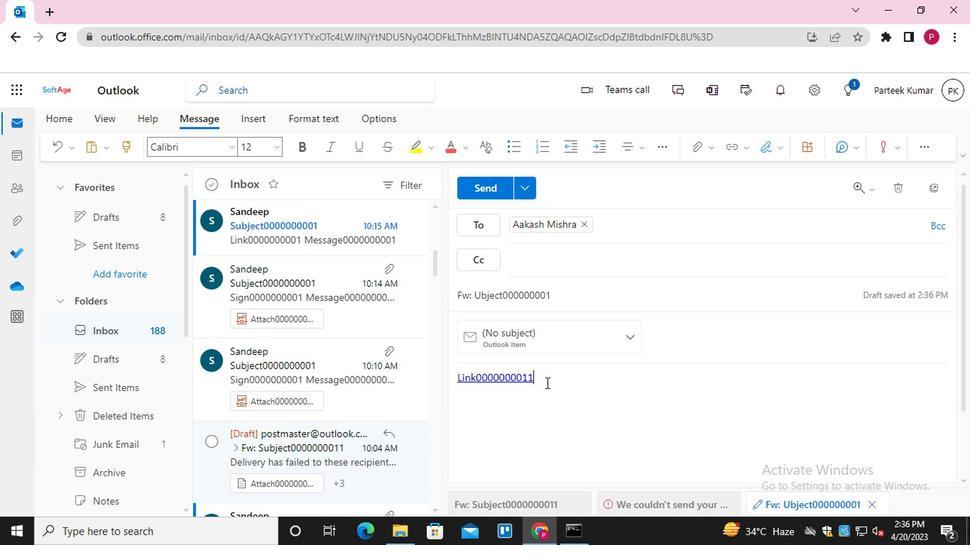 
Action: Mouse moved to (520, 392)
Screenshot: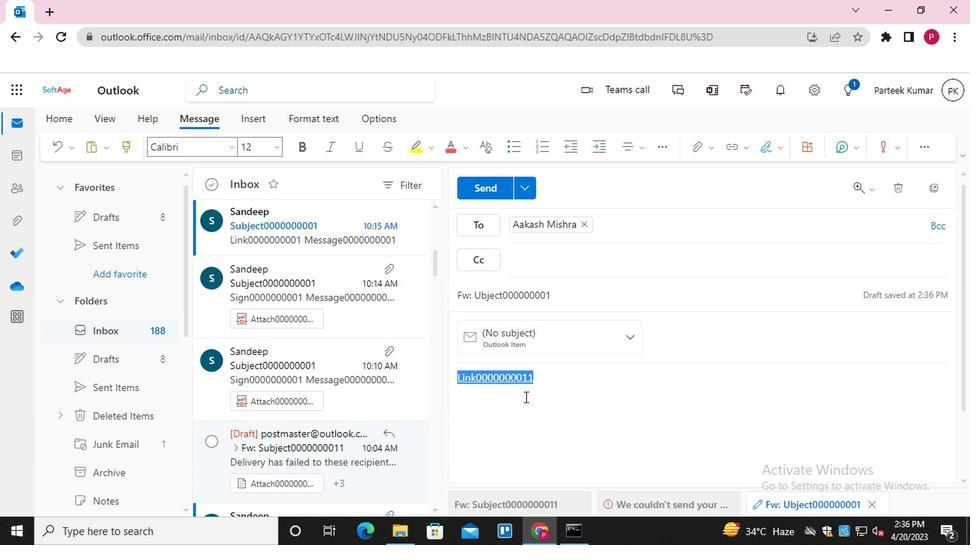 
Action: Mouse pressed left at (520, 392)
Screenshot: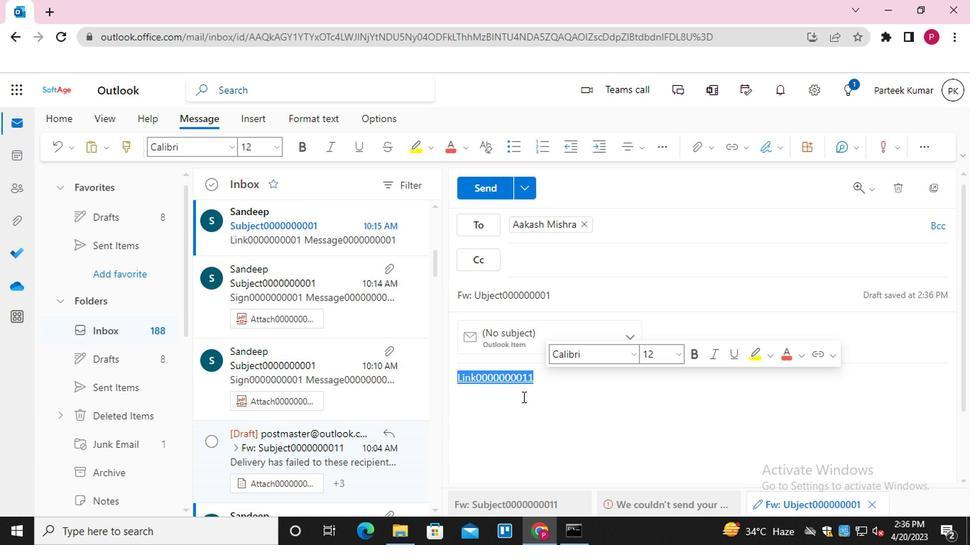 
Action: Mouse moved to (512, 392)
Screenshot: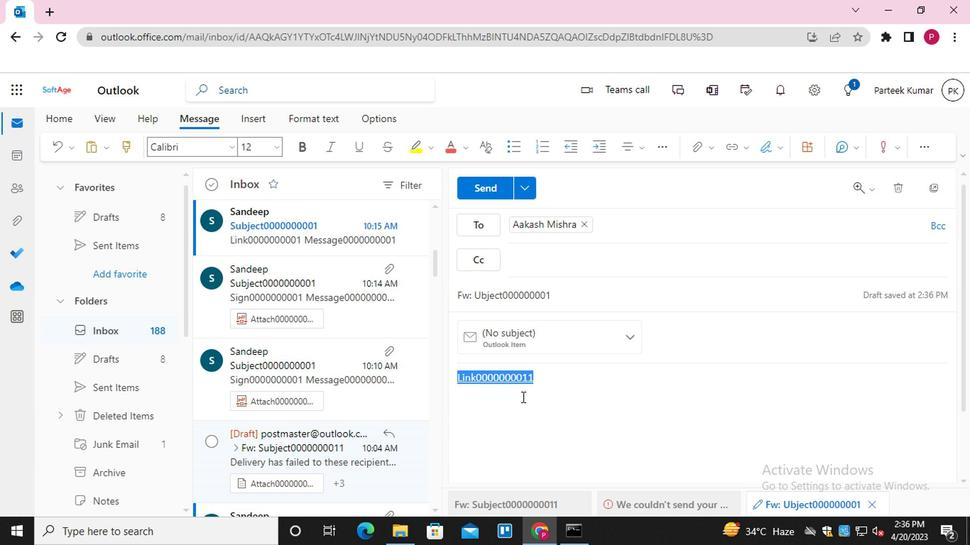 
Action: Mouse pressed left at (512, 392)
Screenshot: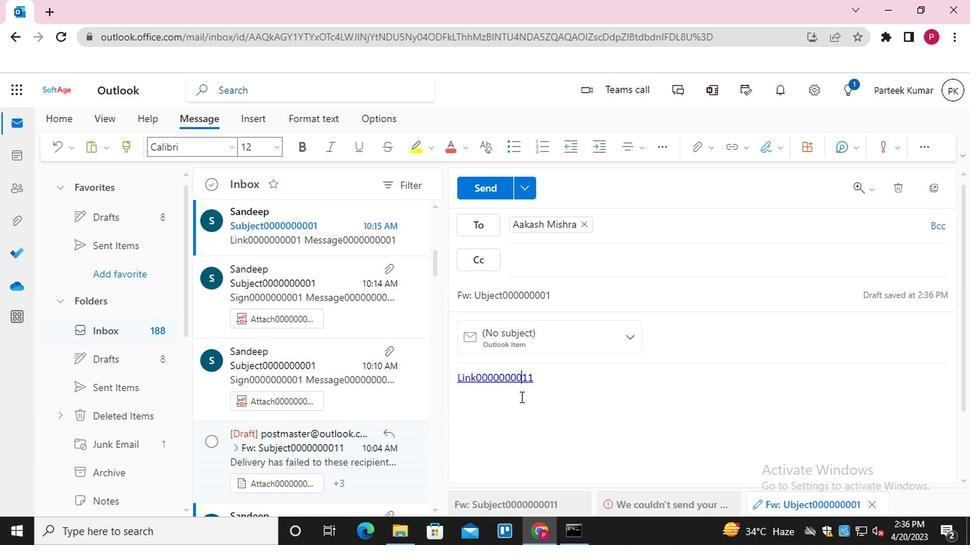 
Action: Mouse pressed left at (512, 392)
Screenshot: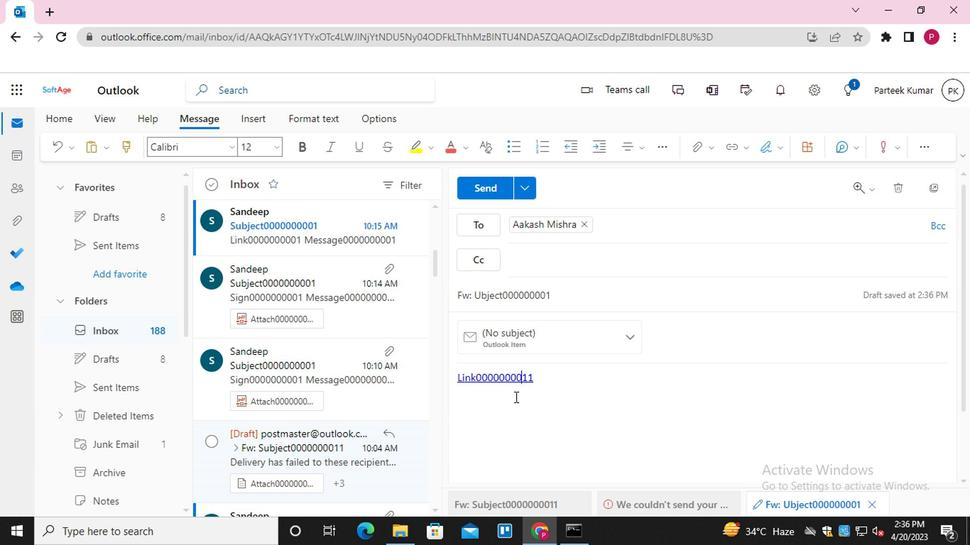 
Action: Mouse moved to (493, 359)
Screenshot: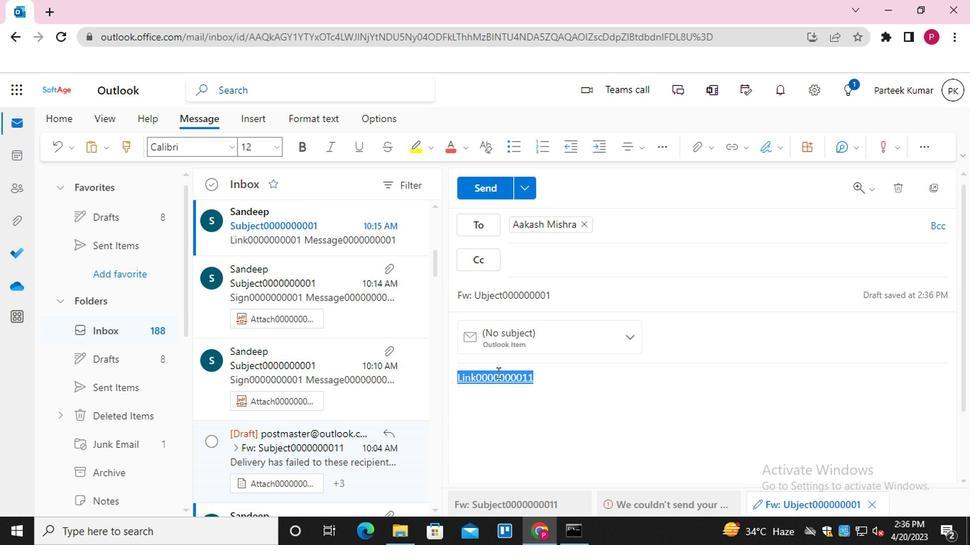 
Action: Mouse pressed left at (493, 359)
Screenshot: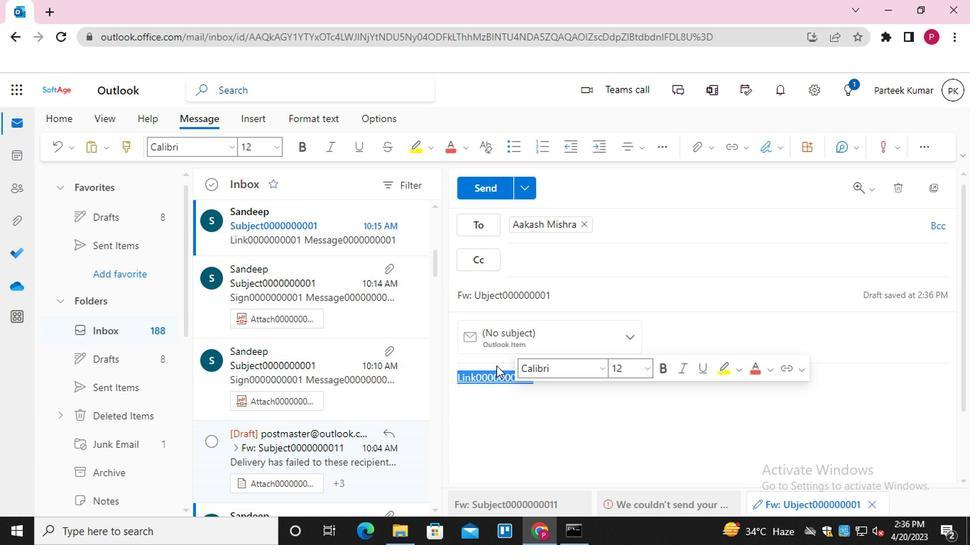 
Action: Mouse moved to (546, 378)
Screenshot: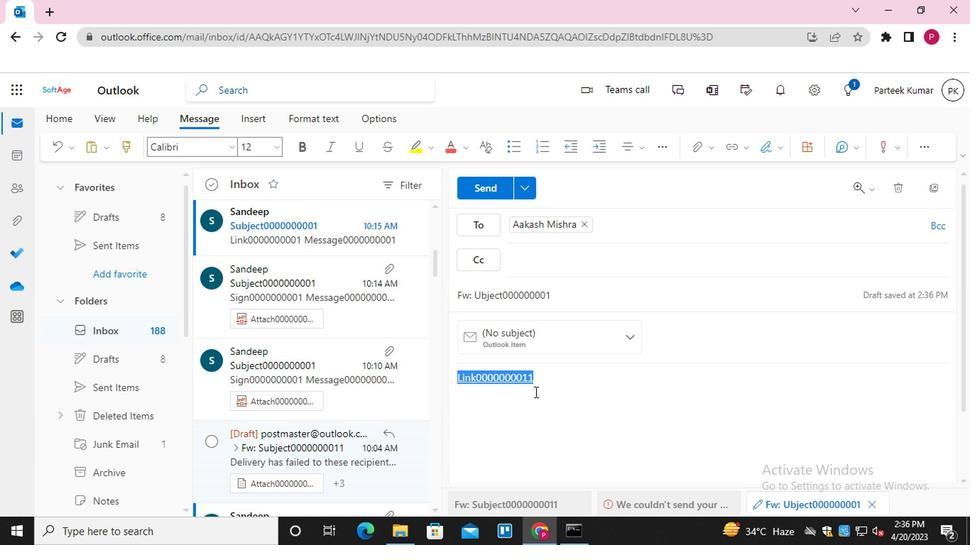 
Action: Mouse pressed left at (546, 378)
Screenshot: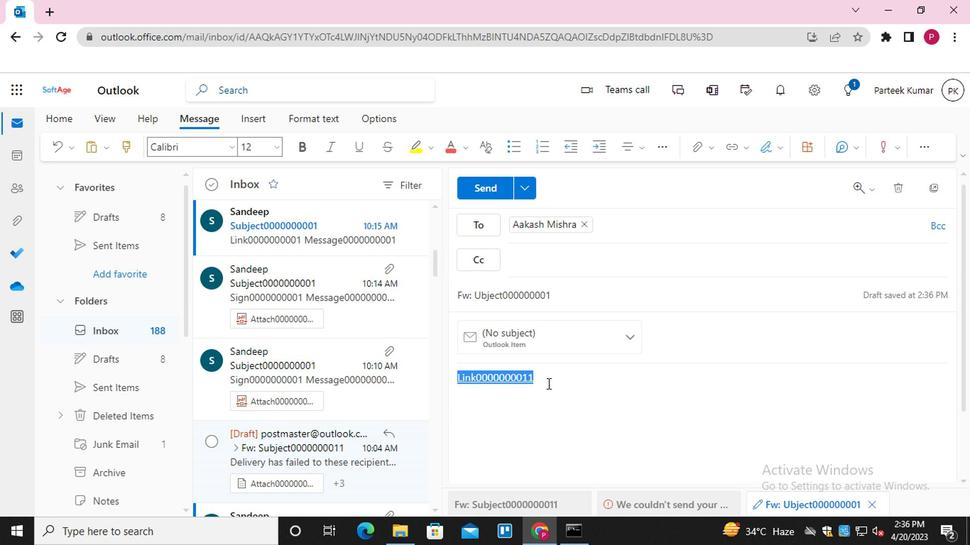 
Action: Key pressed <Key.enter><Key.shift_r>MESSAGE0000000011
Screenshot: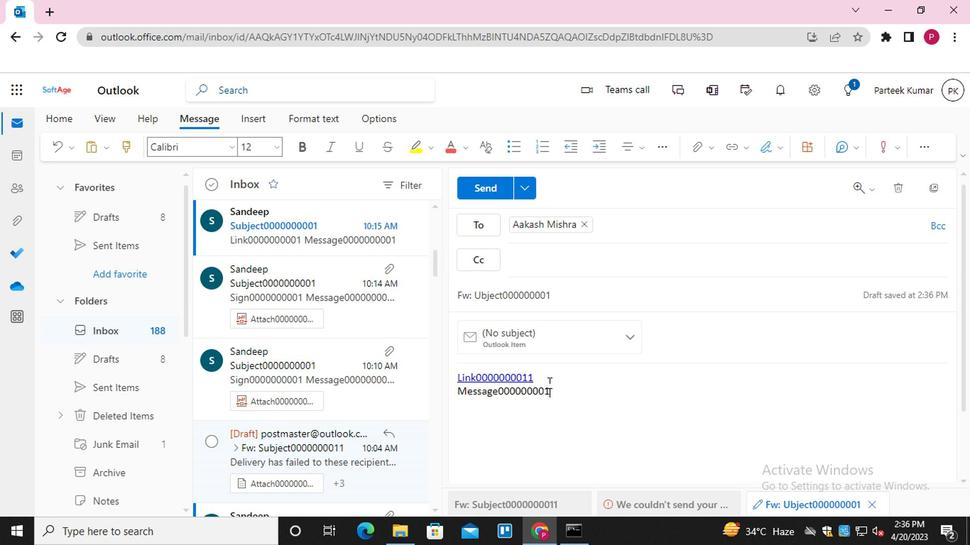 
Action: Mouse moved to (699, 157)
Screenshot: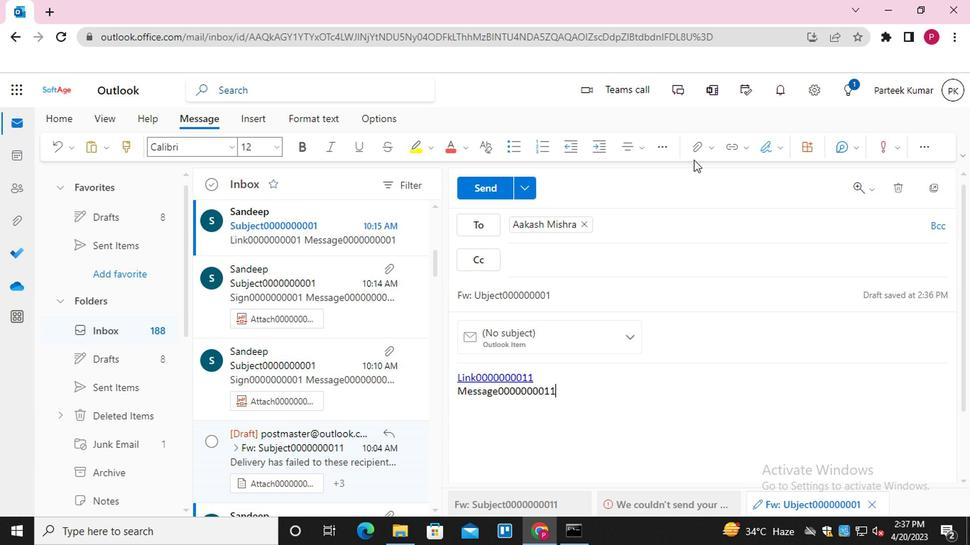 
Action: Mouse pressed left at (699, 157)
Screenshot: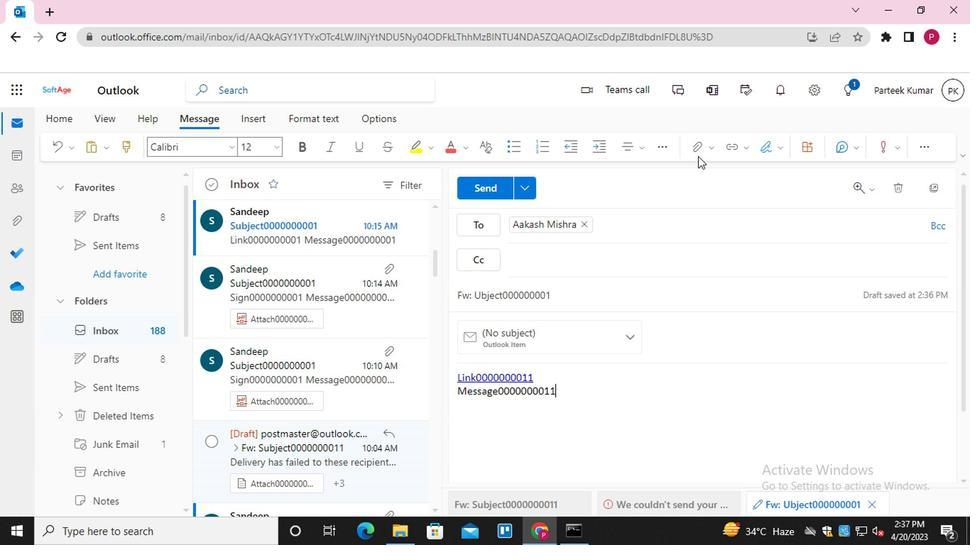 
Action: Mouse moved to (625, 178)
Screenshot: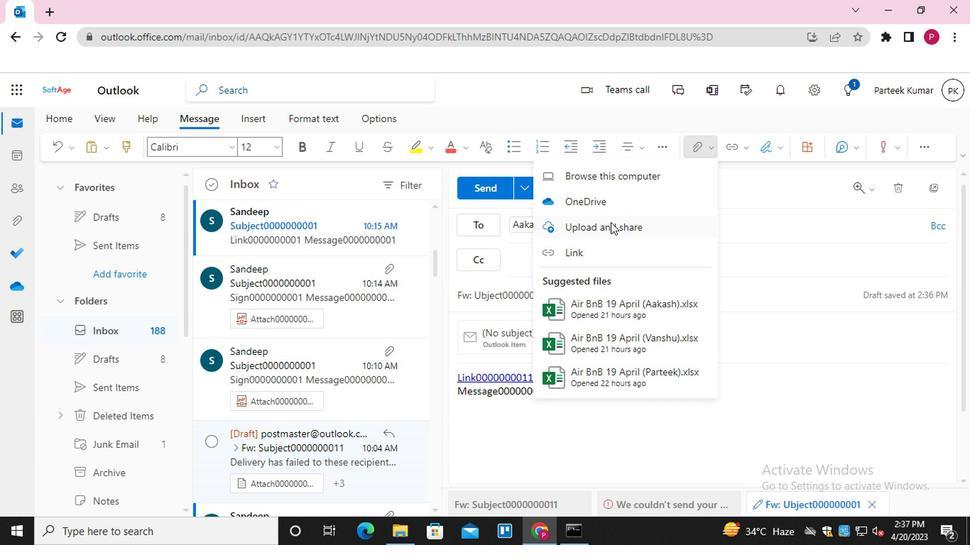 
Action: Mouse pressed left at (625, 178)
Screenshot: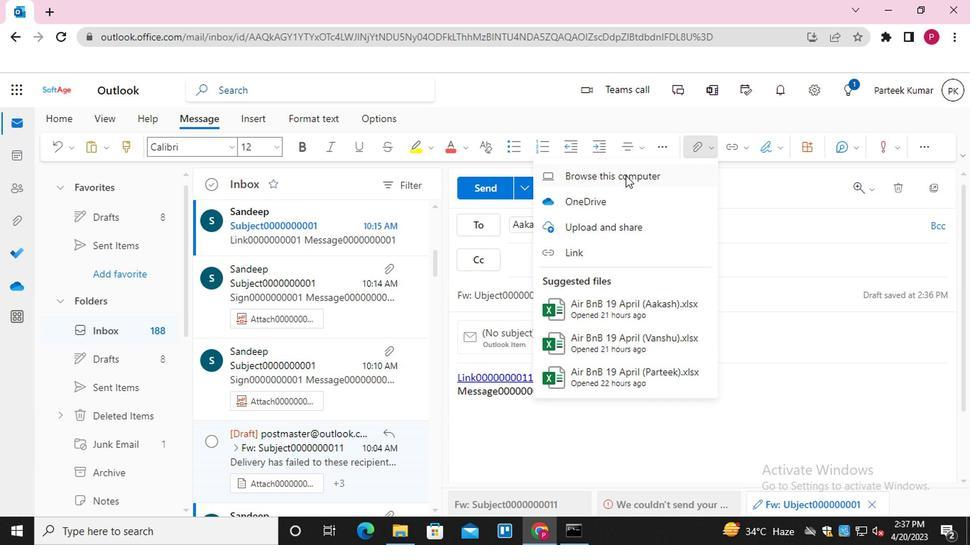 
Action: Mouse moved to (272, 109)
Screenshot: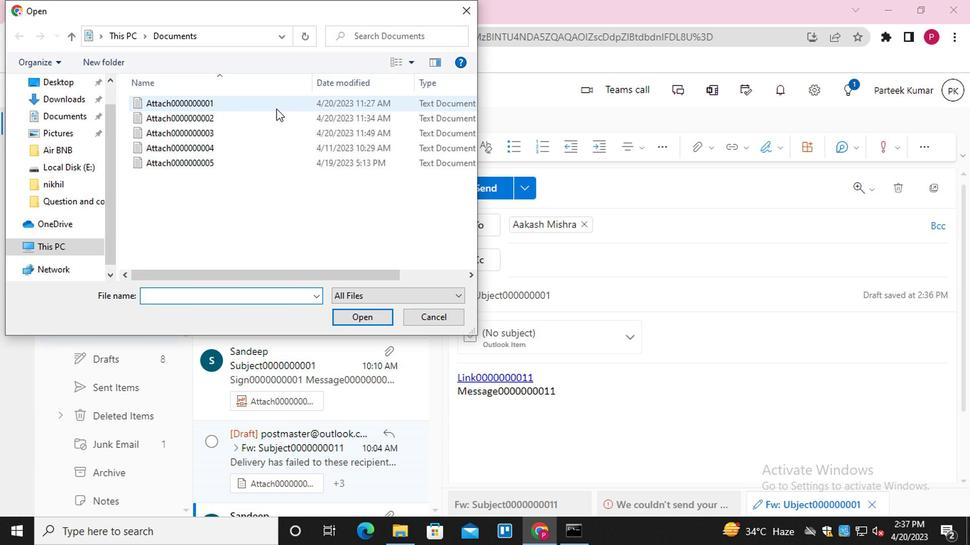 
Action: Mouse pressed left at (272, 109)
Screenshot: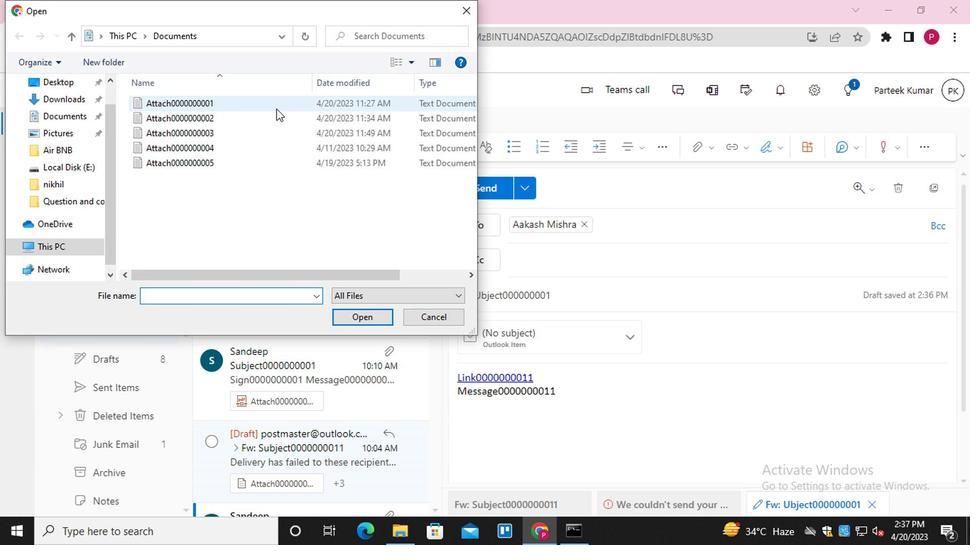 
Action: Mouse moved to (361, 311)
Screenshot: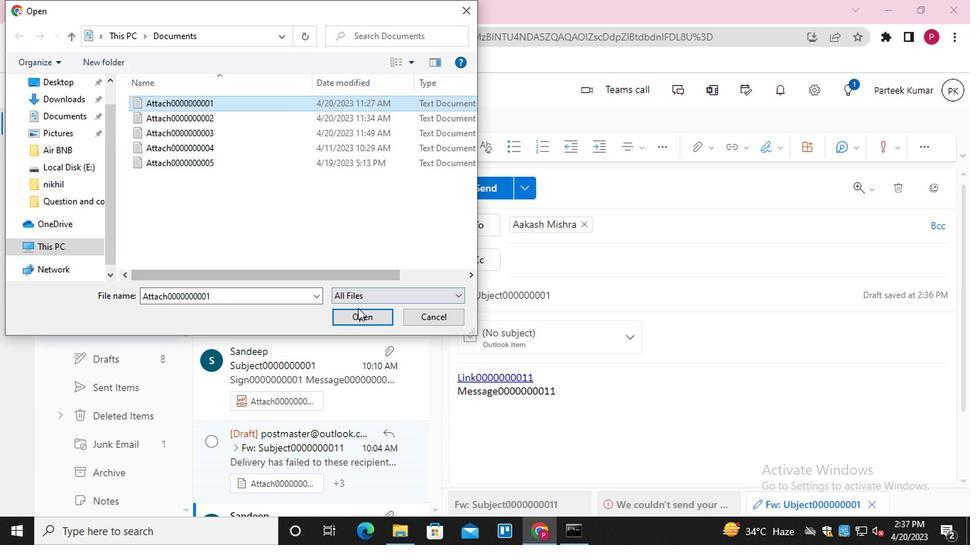 
Action: Mouse pressed left at (361, 311)
Screenshot: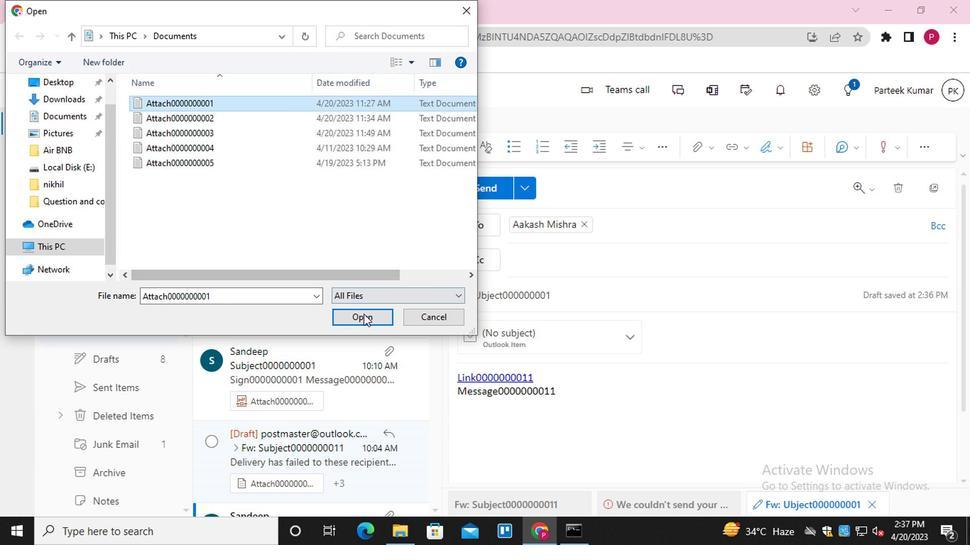 
Action: Mouse moved to (478, 197)
Screenshot: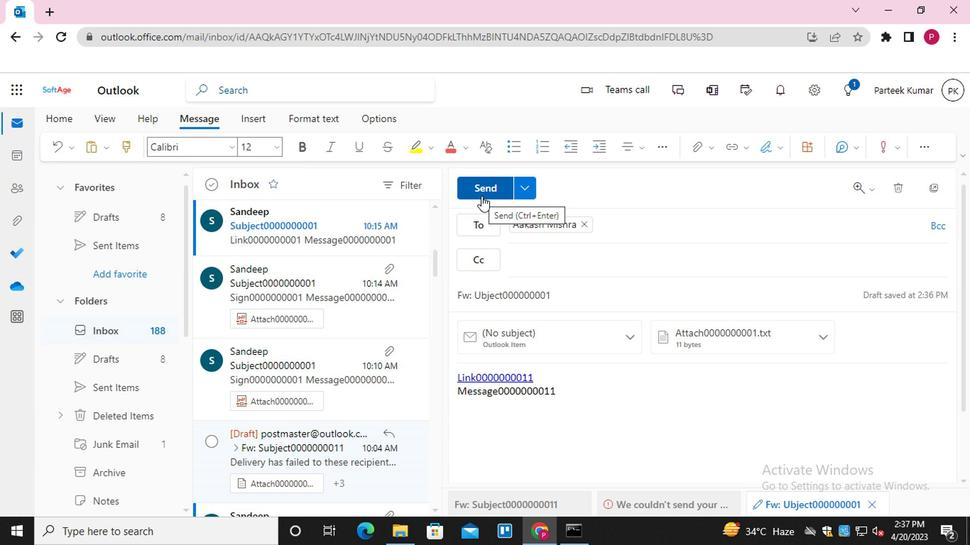 
Action: Mouse pressed left at (478, 197)
Screenshot: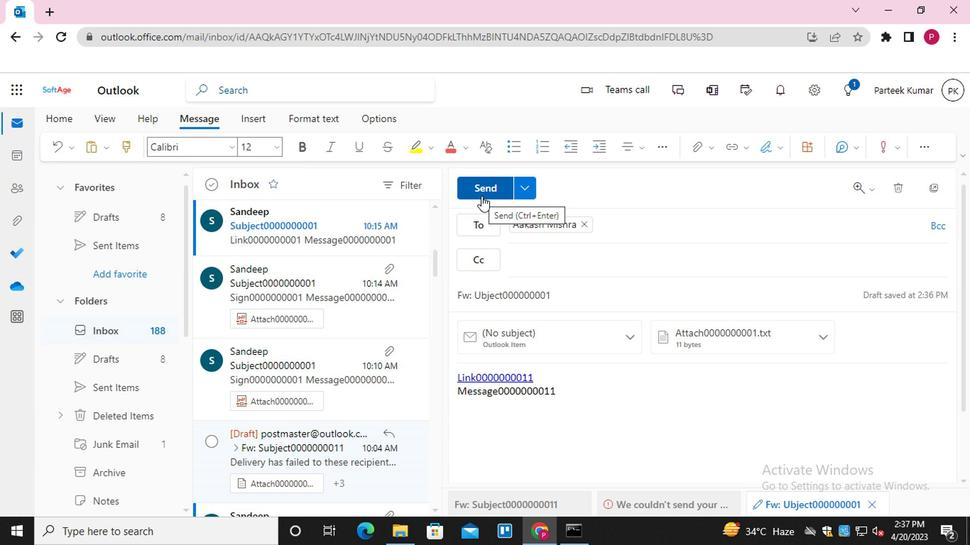 
Action: Mouse moved to (940, 317)
Screenshot: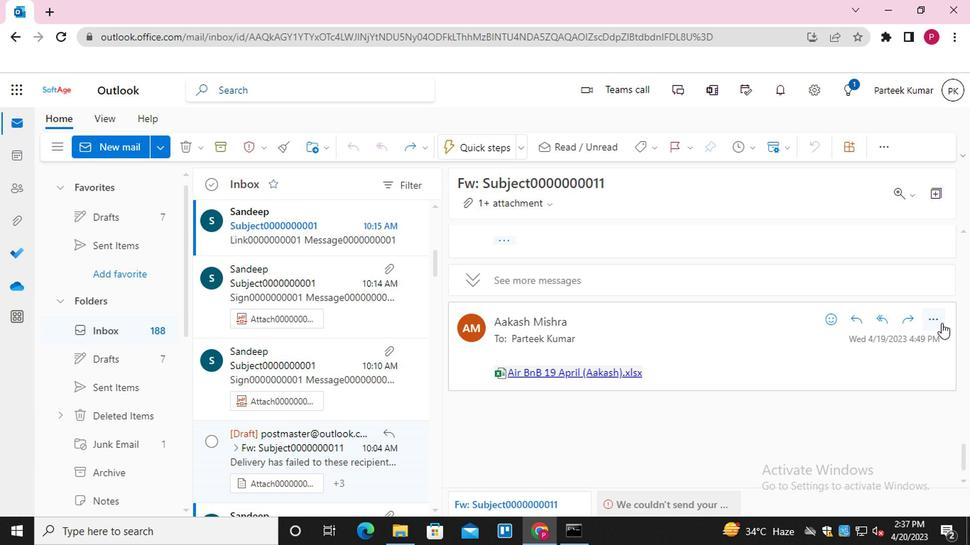 
Action: Mouse pressed left at (940, 317)
Screenshot: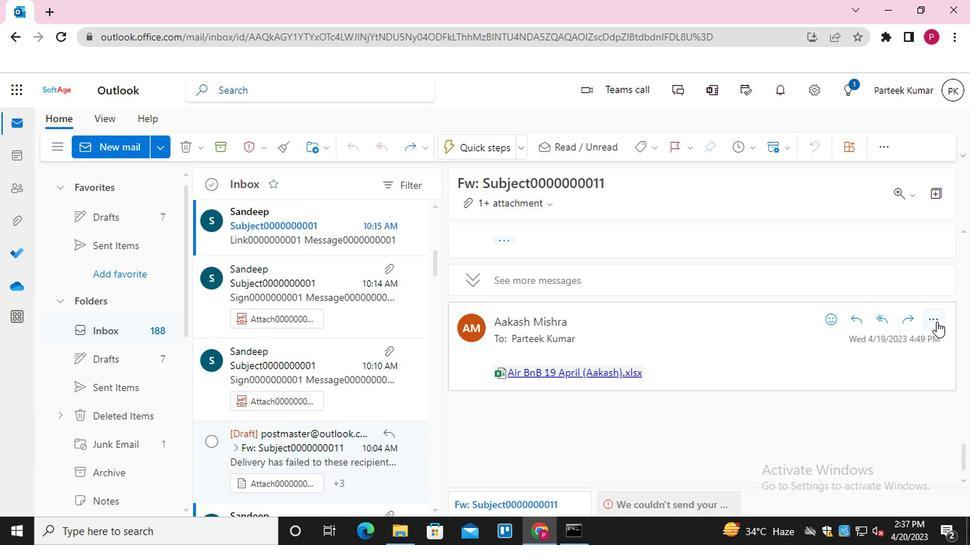 
Action: Mouse moved to (845, 157)
Screenshot: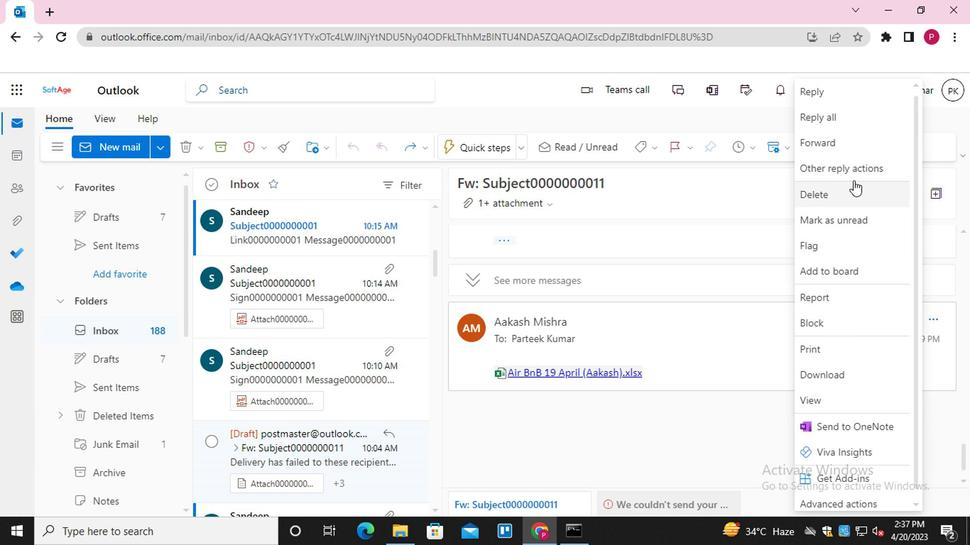 
Action: Mouse pressed left at (845, 157)
Screenshot: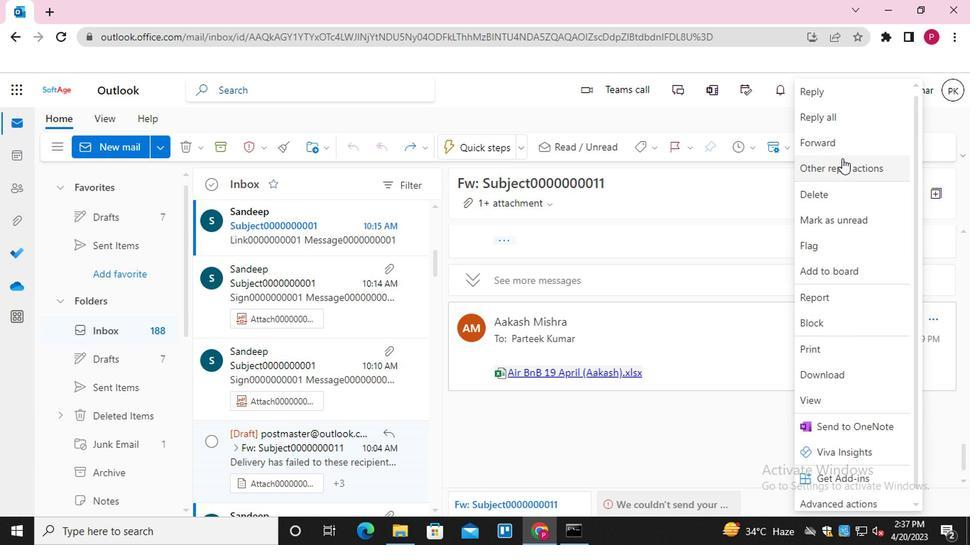 
Action: Mouse moved to (847, 173)
Screenshot: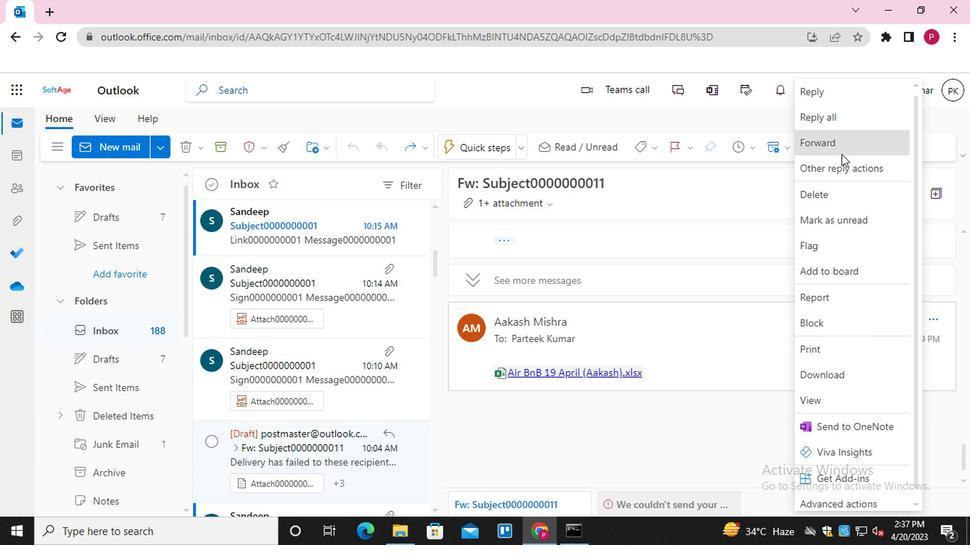 
Action: Mouse pressed left at (847, 173)
Screenshot: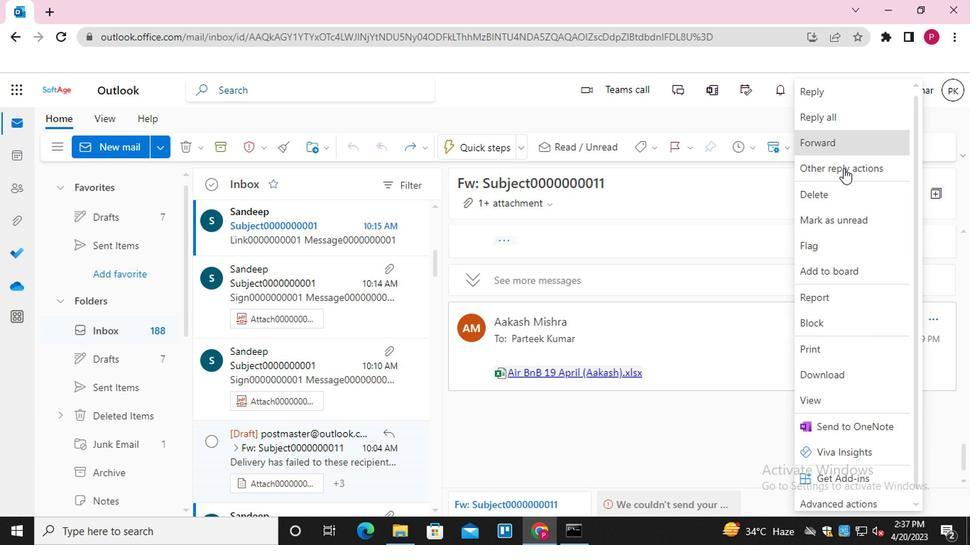 
Action: Mouse moved to (874, 493)
Screenshot: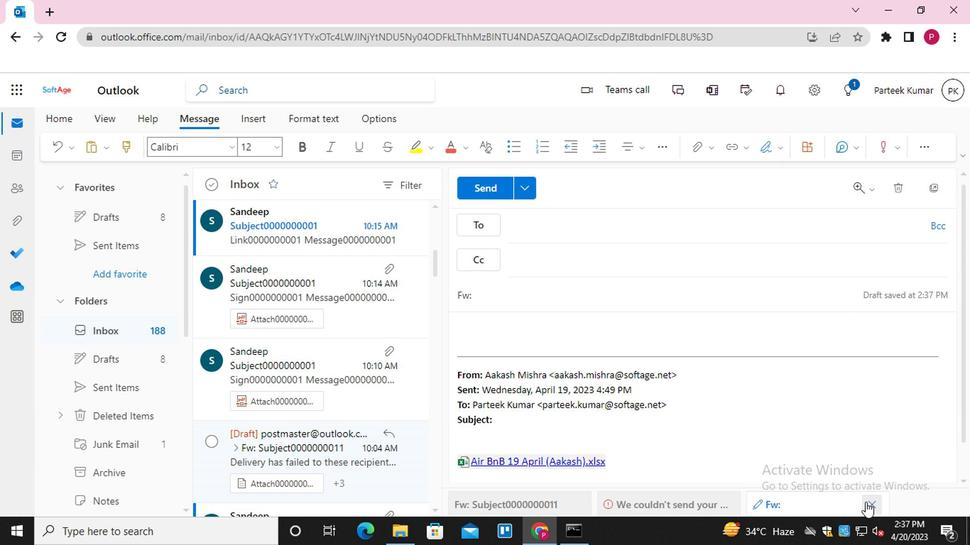 
Action: Mouse pressed left at (874, 493)
Screenshot: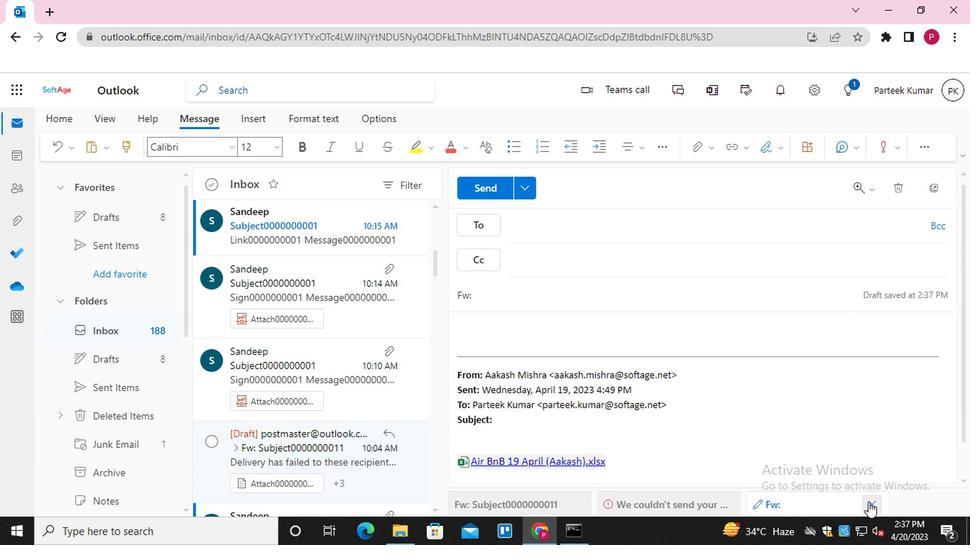 
Action: Mouse moved to (937, 404)
Screenshot: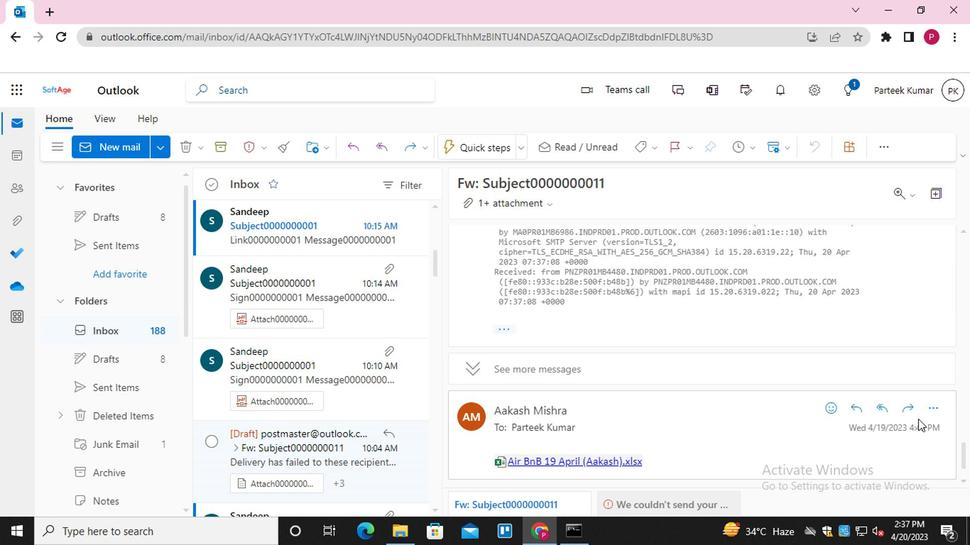
Action: Mouse pressed left at (937, 404)
Screenshot: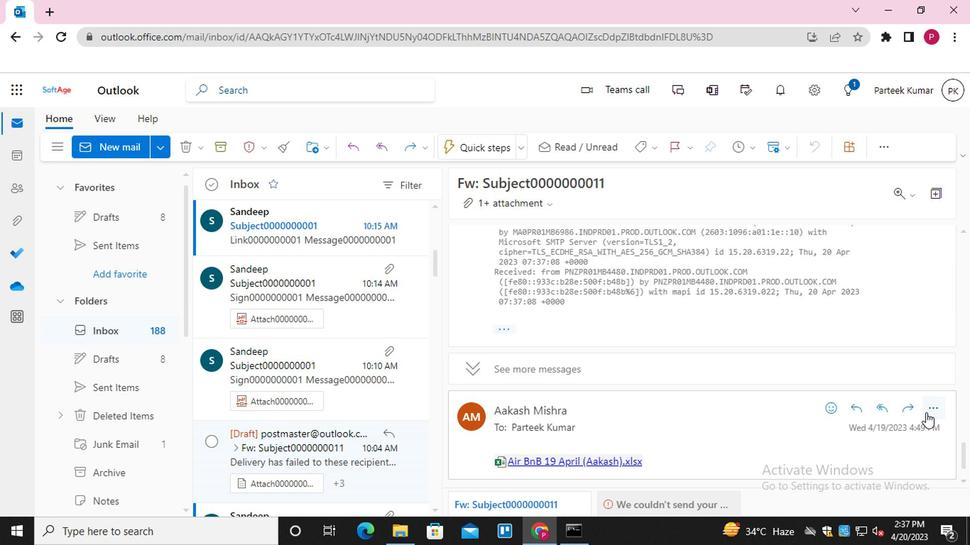 
Action: Mouse moved to (867, 173)
Screenshot: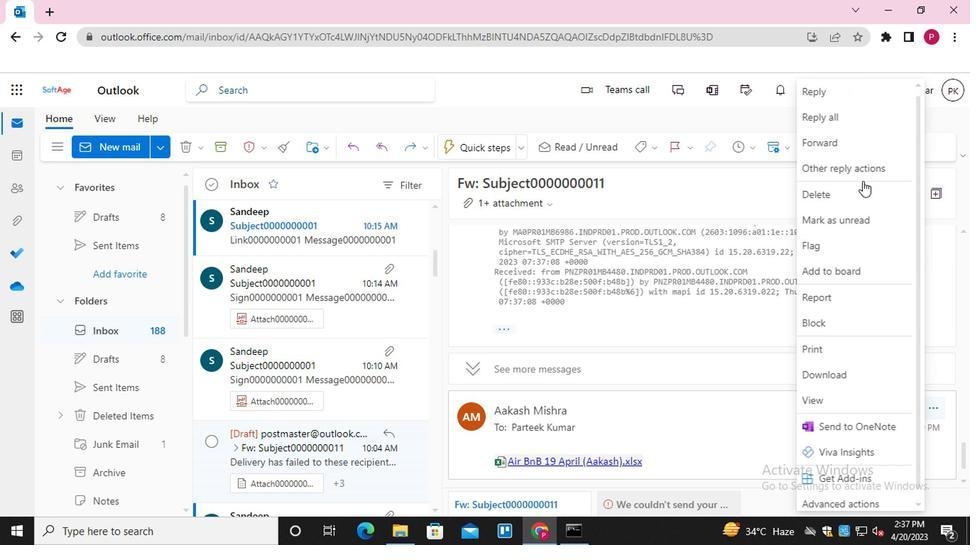 
Action: Mouse pressed left at (867, 173)
Screenshot: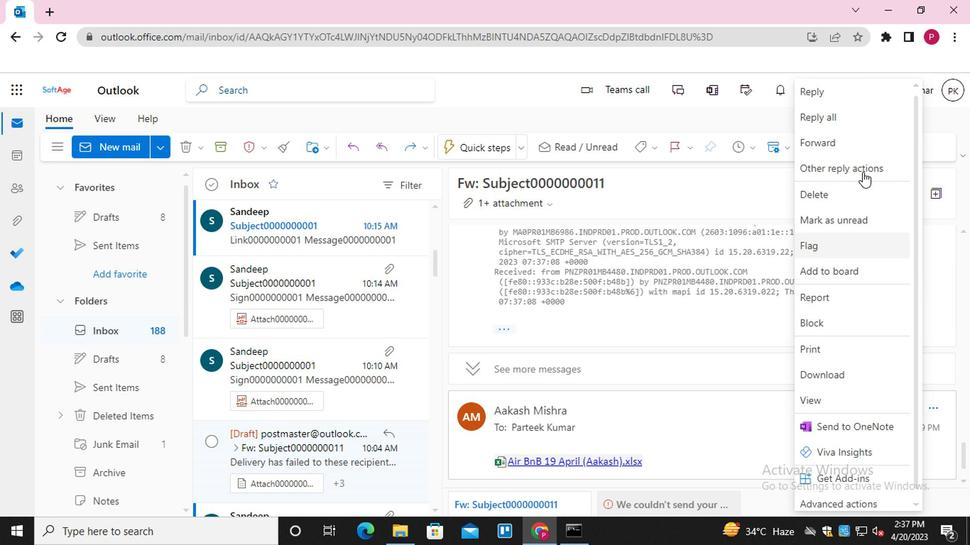 
Action: Mouse moved to (720, 196)
Screenshot: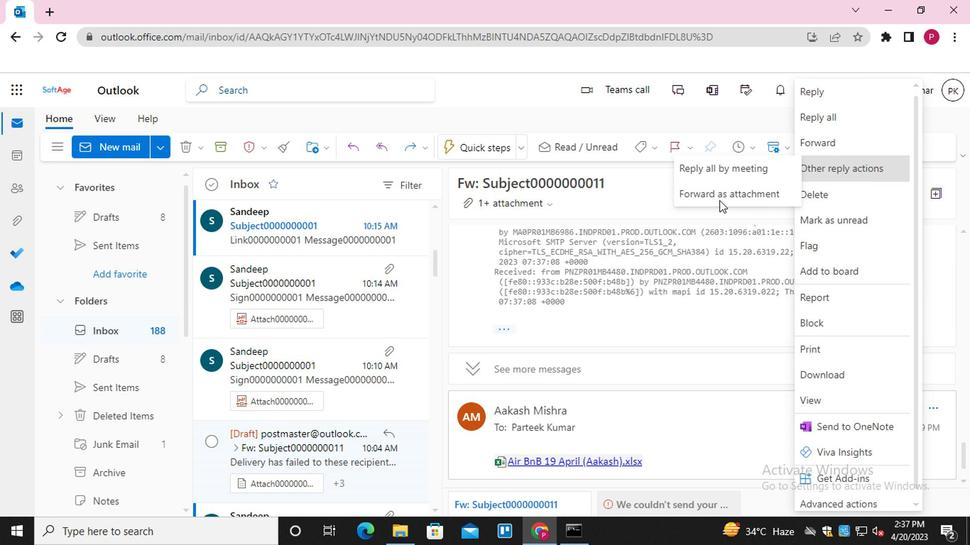 
Action: Mouse pressed left at (720, 196)
Screenshot: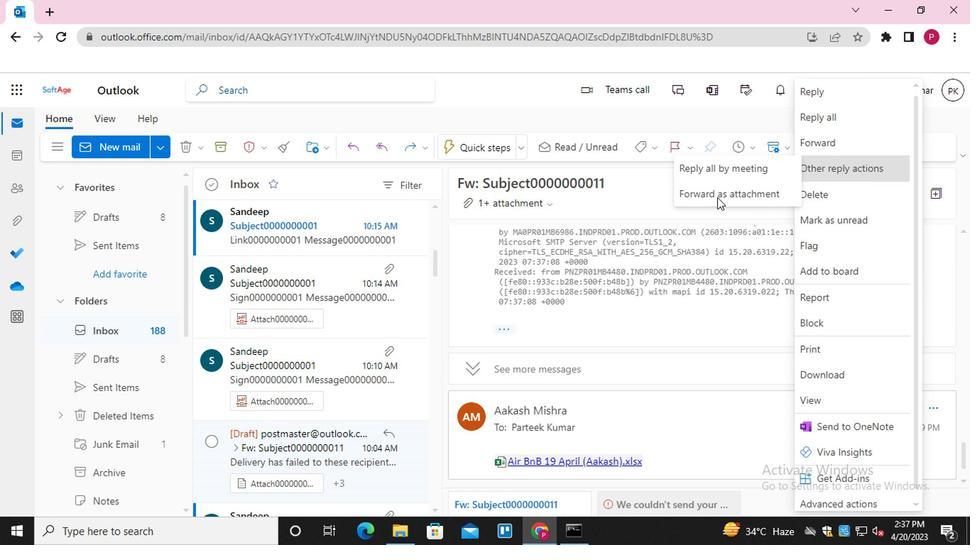 
Action: Mouse moved to (466, 403)
Screenshot: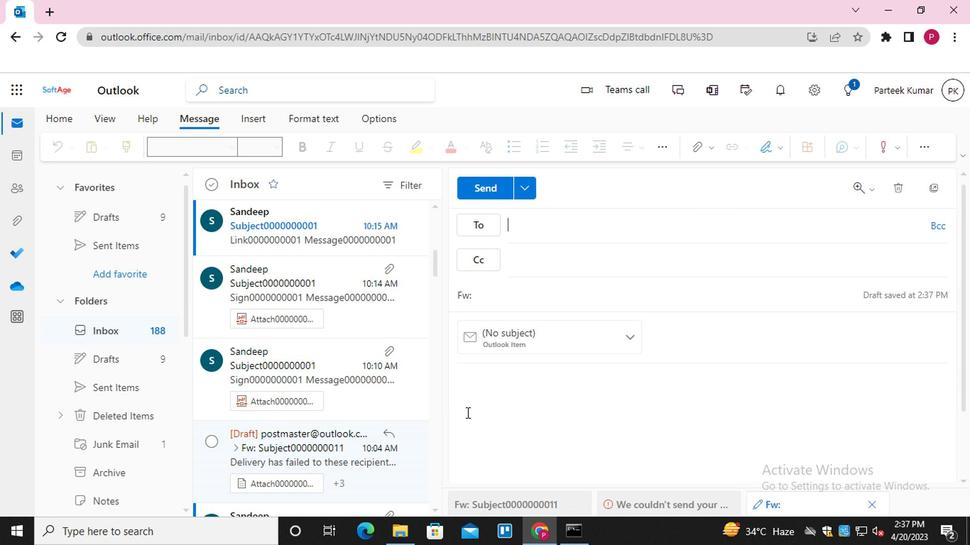 
Action: Mouse pressed left at (466, 403)
Screenshot: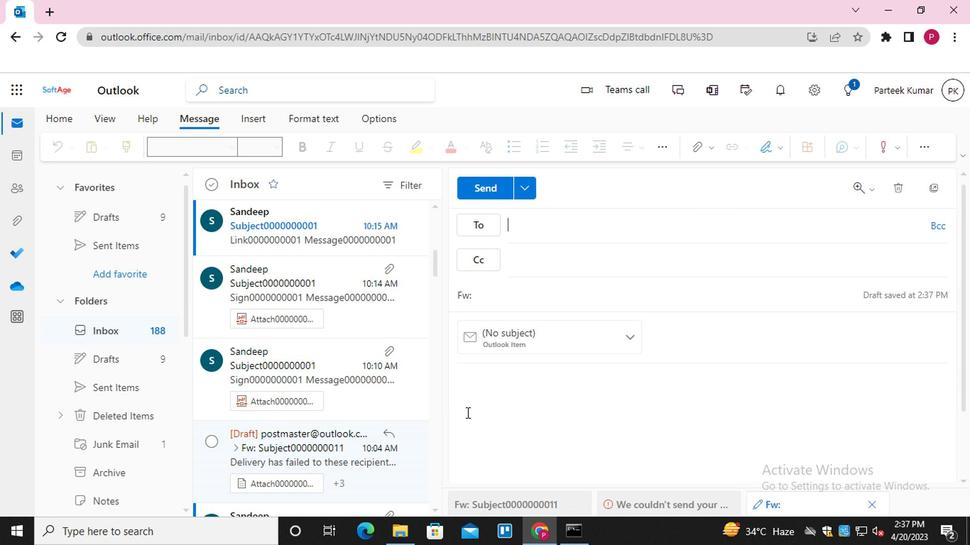 
Action: Mouse moved to (737, 153)
Screenshot: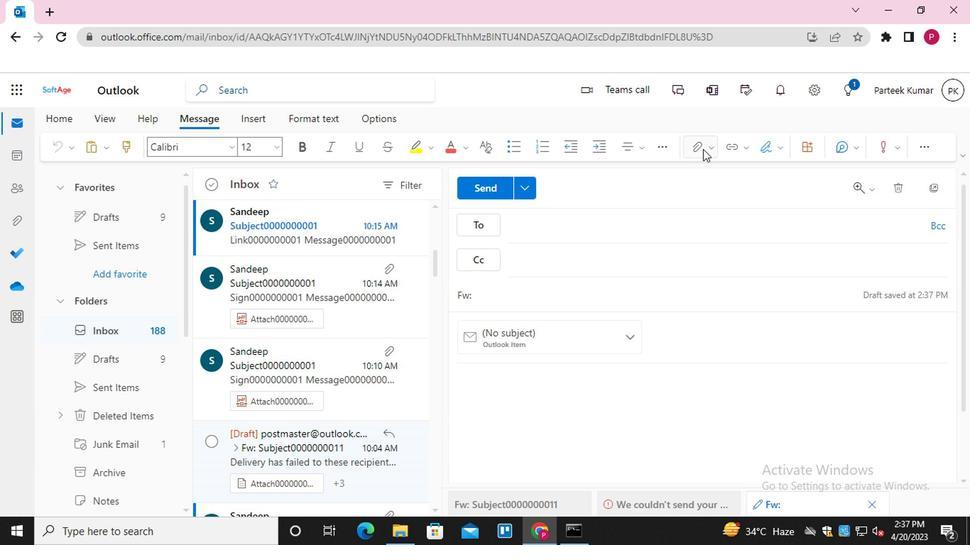 
Action: Mouse pressed left at (737, 153)
Screenshot: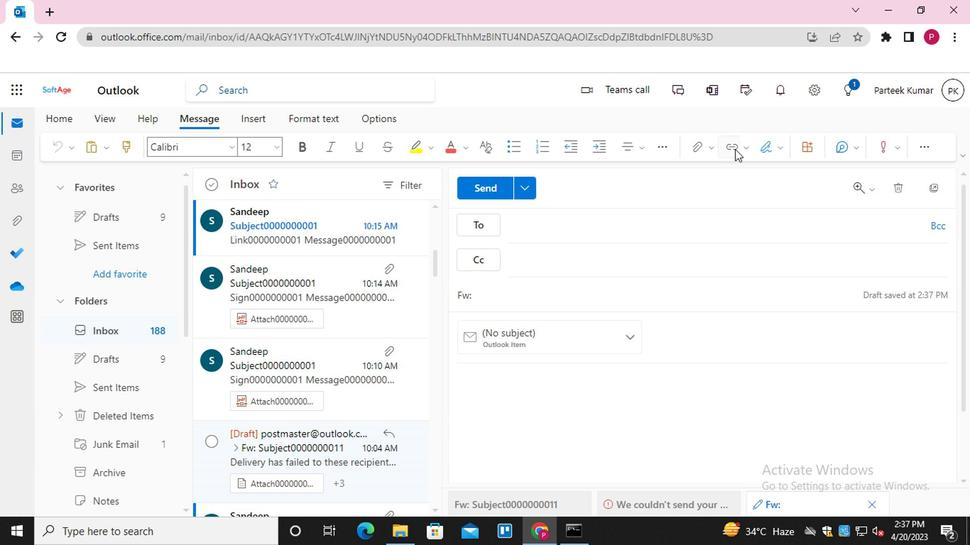 
Action: Mouse moved to (530, 269)
Screenshot: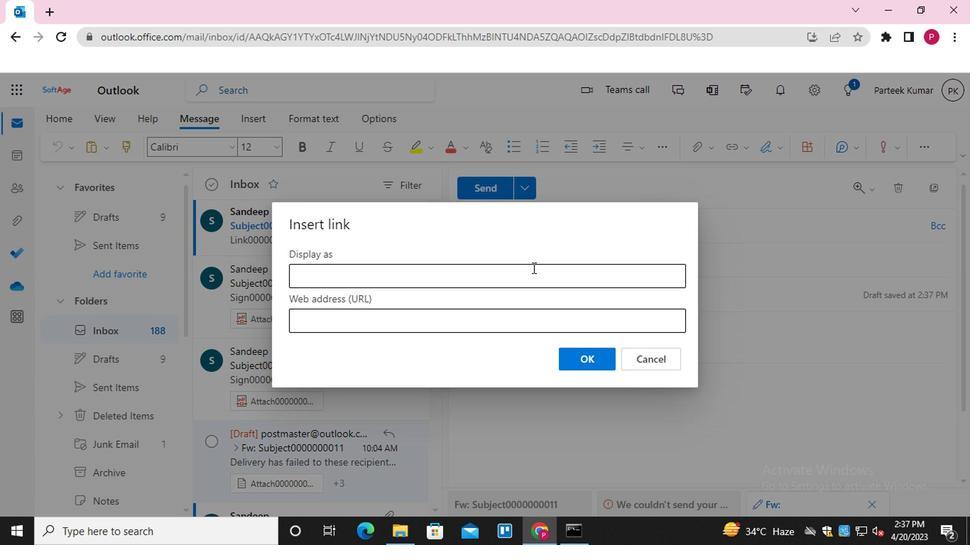 
Action: Mouse pressed left at (530, 269)
Screenshot: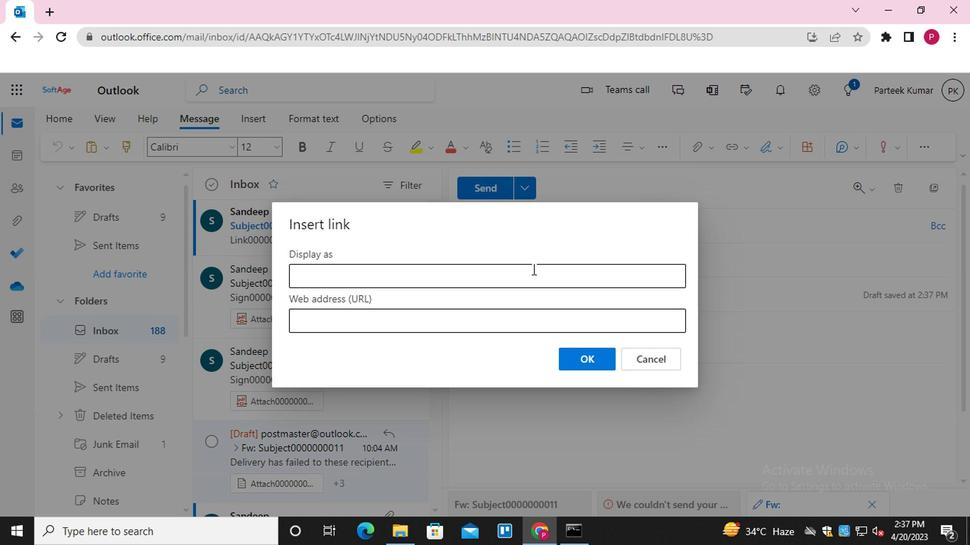 
Action: Mouse moved to (430, 313)
Screenshot: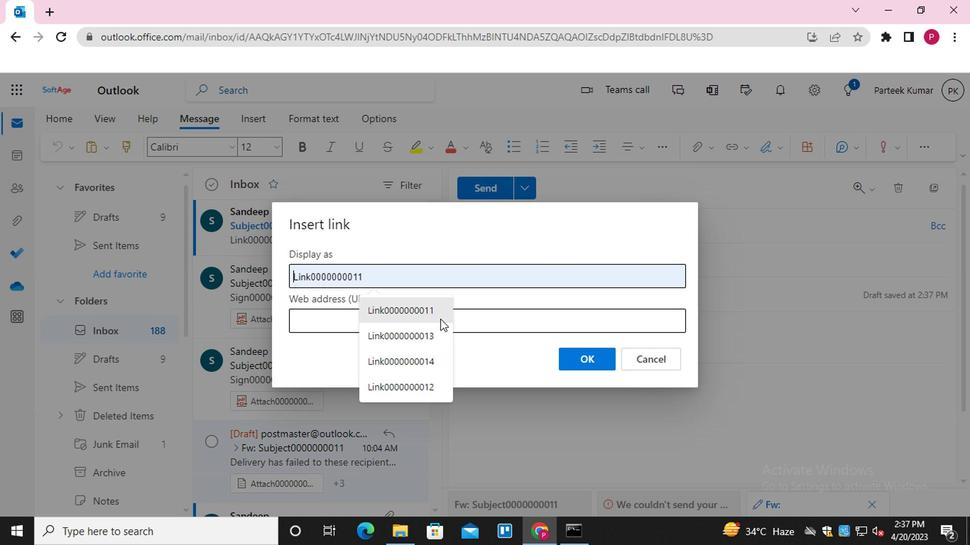 
Action: Mouse pressed left at (430, 313)
Screenshot: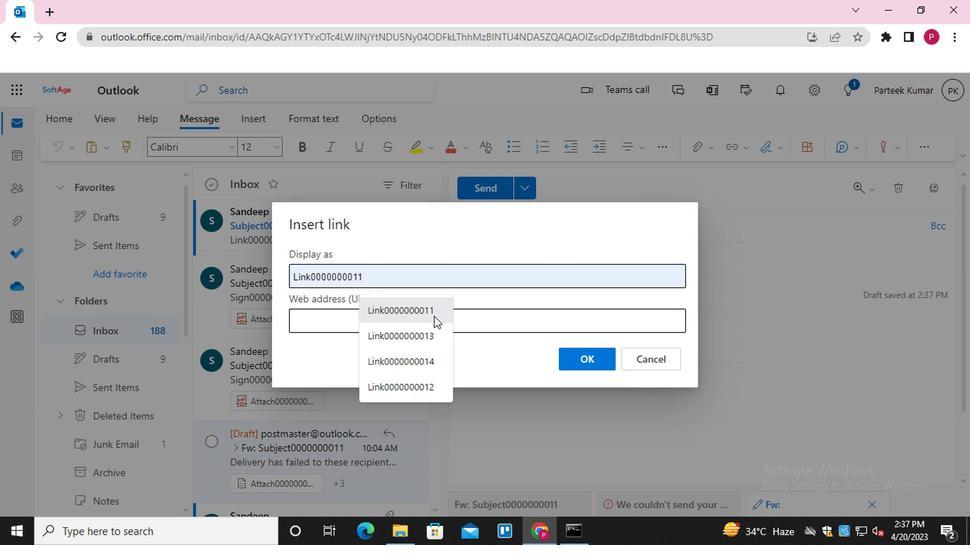 
Action: Mouse moved to (437, 323)
Screenshot: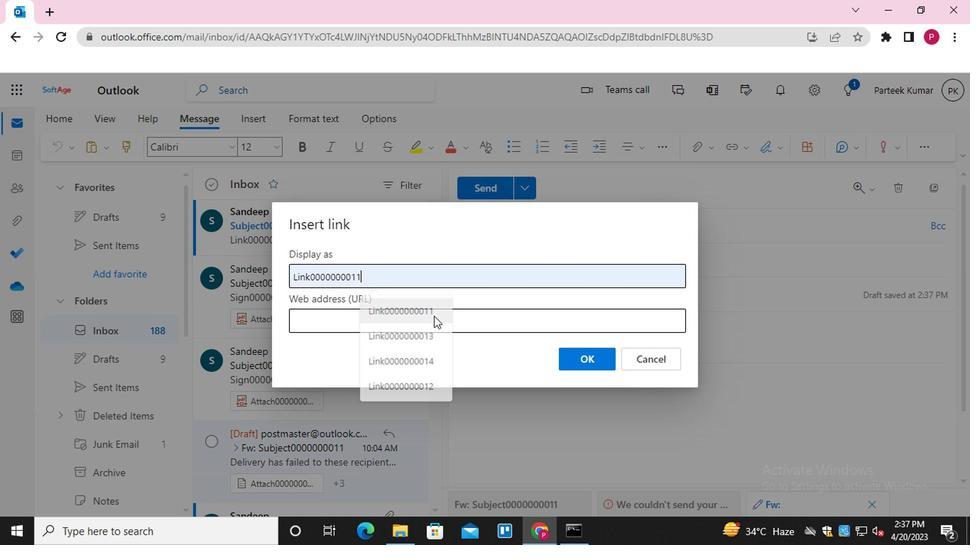 
Action: Mouse pressed left at (437, 323)
Screenshot: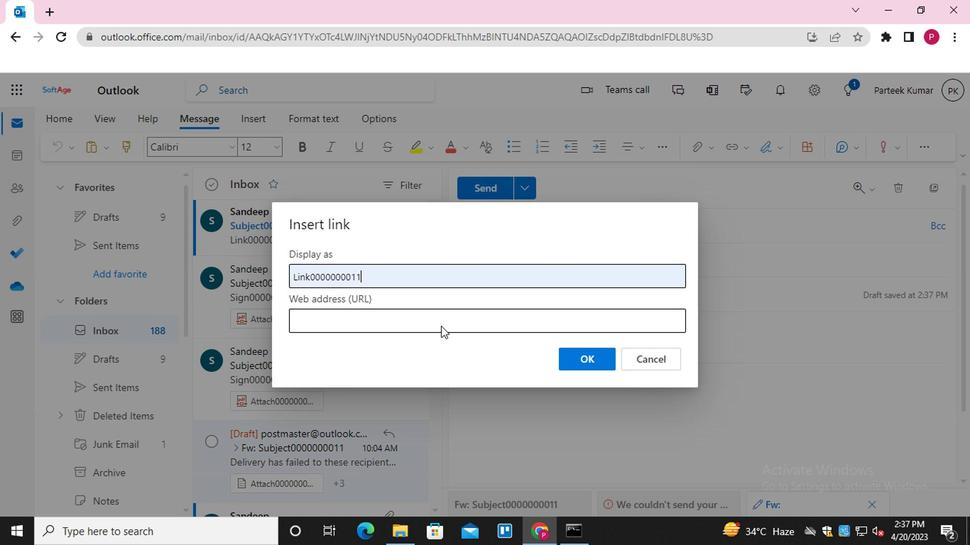 
Action: Mouse moved to (421, 397)
Screenshot: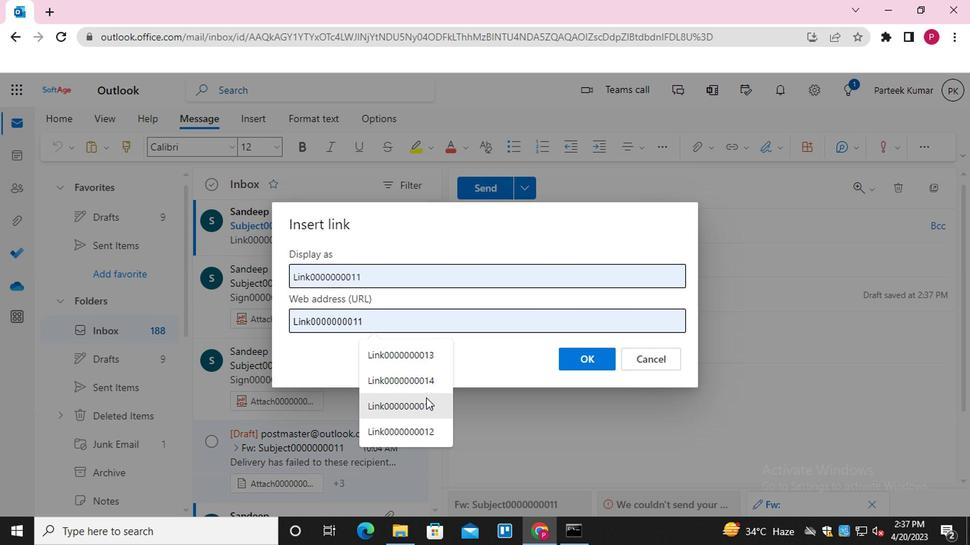 
Action: Mouse pressed left at (421, 397)
Screenshot: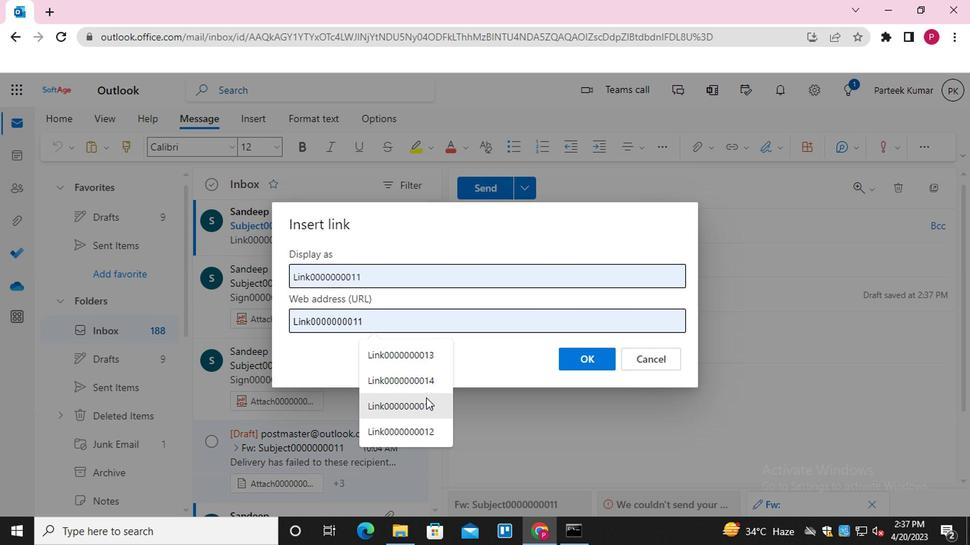 
Action: Mouse moved to (592, 357)
Screenshot: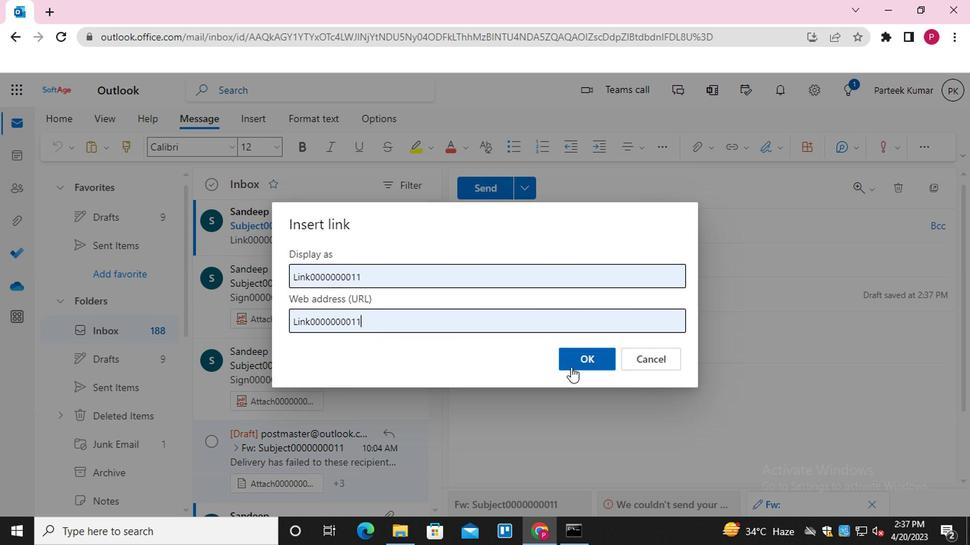 
Action: Mouse pressed left at (592, 357)
Screenshot: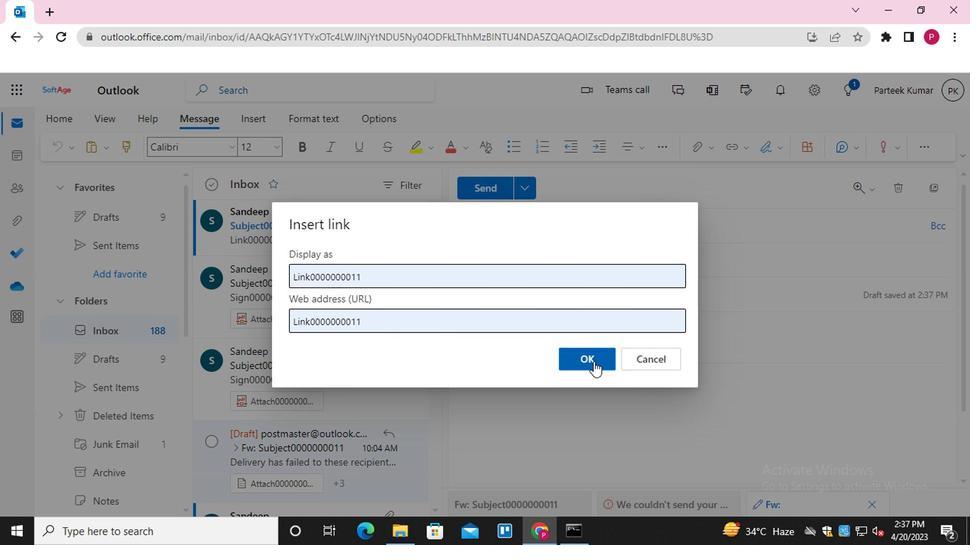 
Action: Mouse moved to (597, 228)
Screenshot: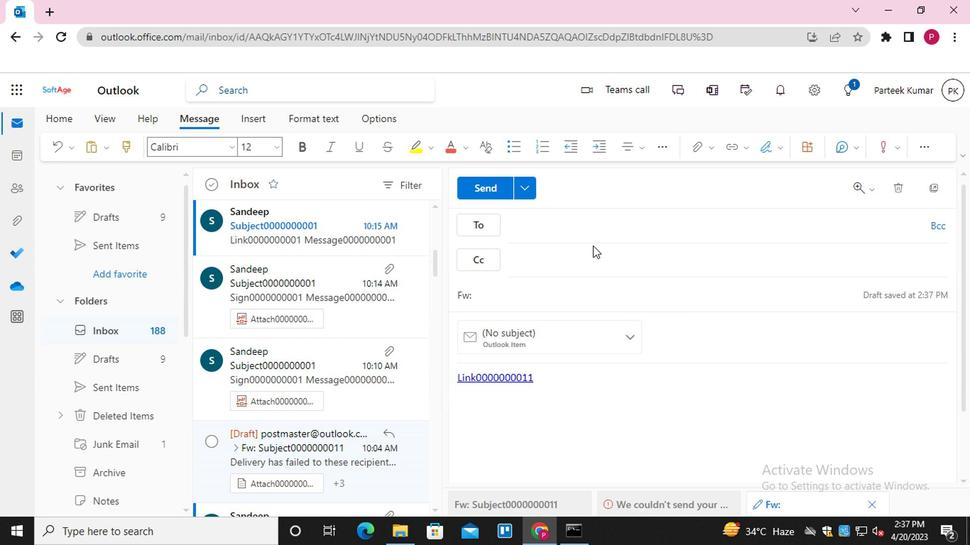 
Action: Mouse pressed left at (597, 228)
Screenshot: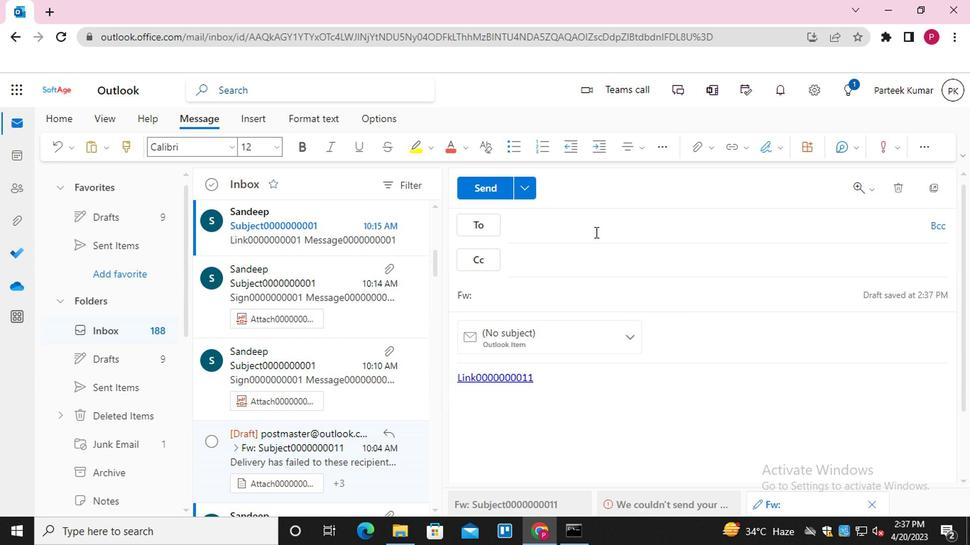 
Action: Mouse moved to (592, 321)
Screenshot: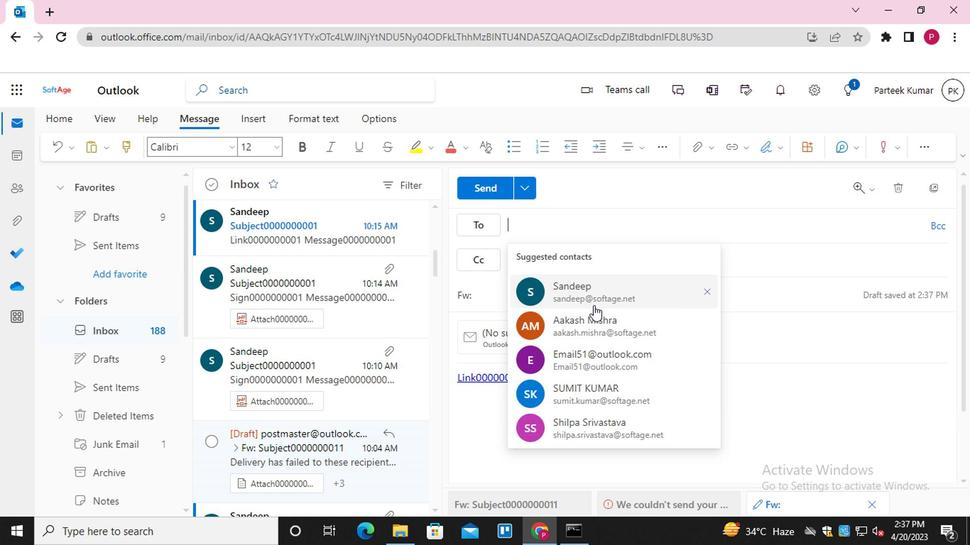 
Action: Mouse pressed left at (592, 321)
Screenshot: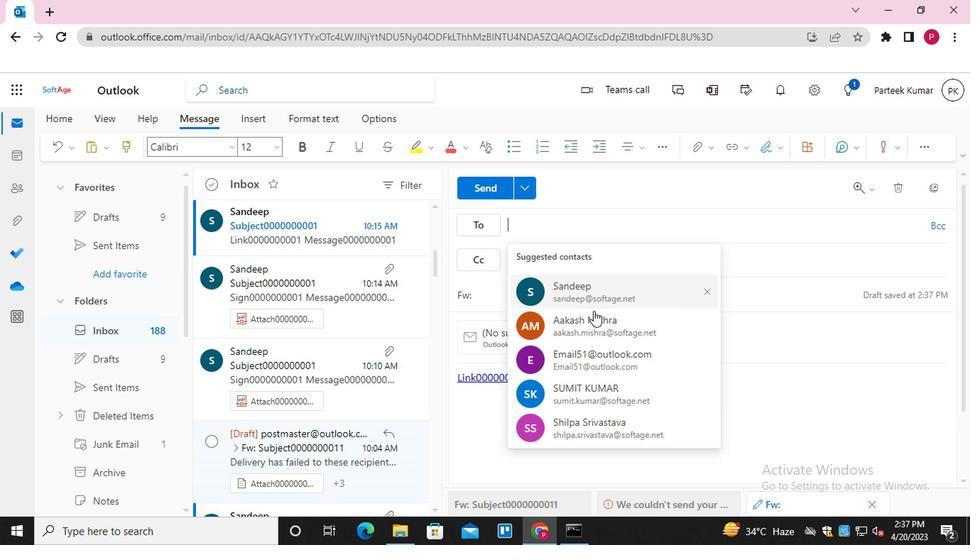 
Action: Key pressed <Key.shift>EN<Key.backspace>MAIL0000000002<Key.enter><Key.shift>EMAIL0000000003<Key.enter>
Screenshot: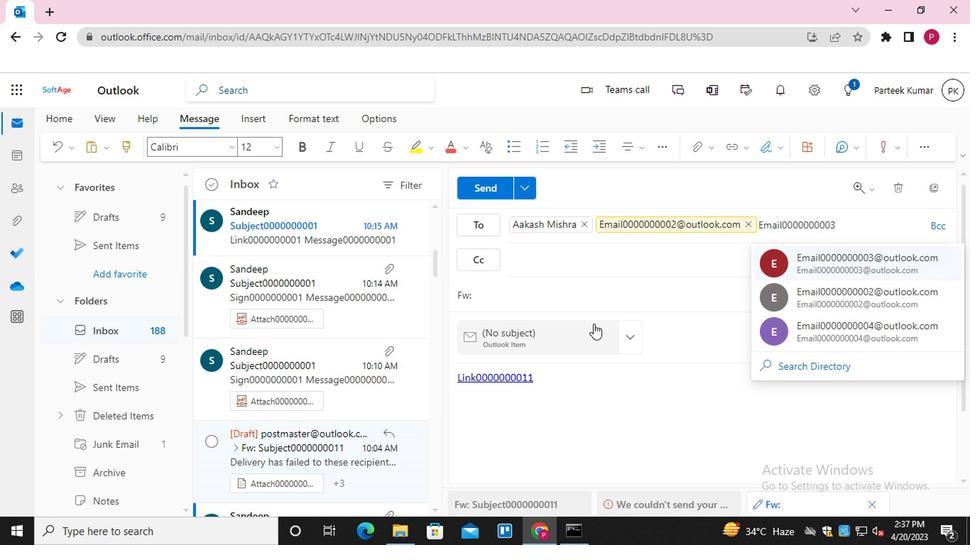 
Action: Mouse moved to (506, 292)
Screenshot: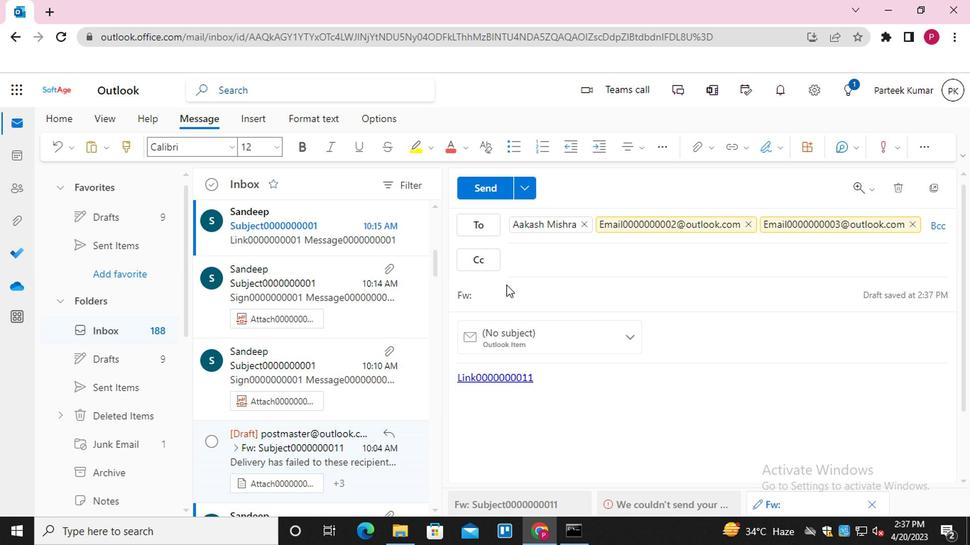 
Action: Mouse pressed left at (506, 292)
Screenshot: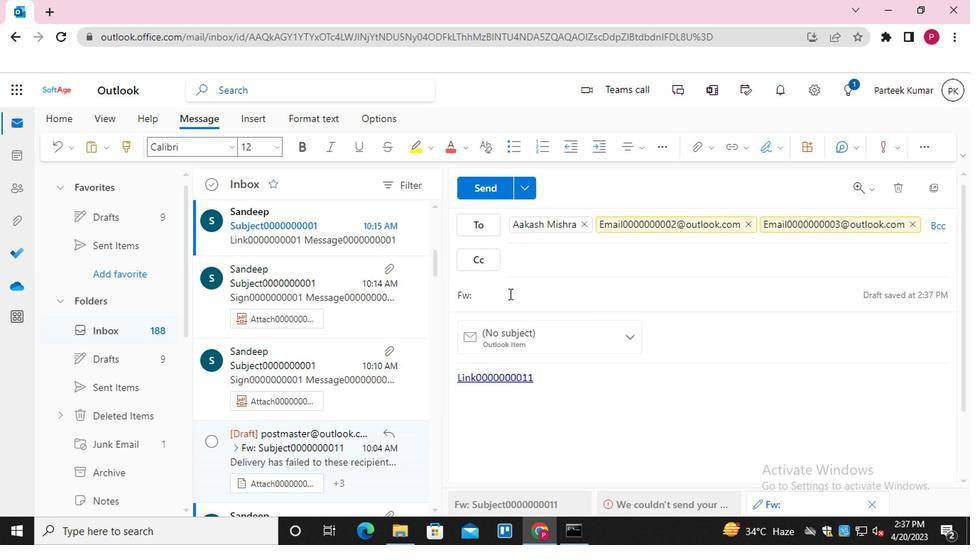
Action: Key pressed <Key.shift>SUBJECT0000000000<Key.backspace><Key.backspace>12
Screenshot: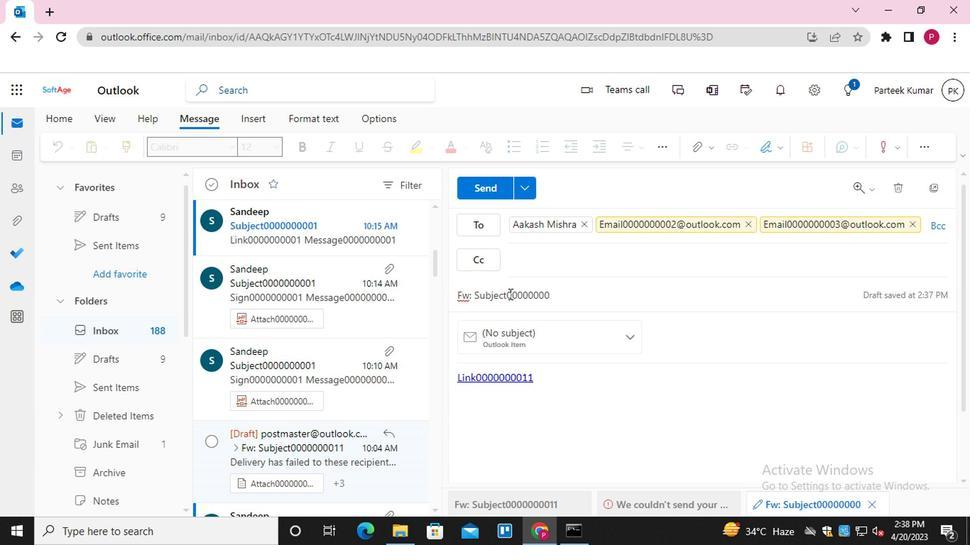
Action: Mouse moved to (545, 372)
Screenshot: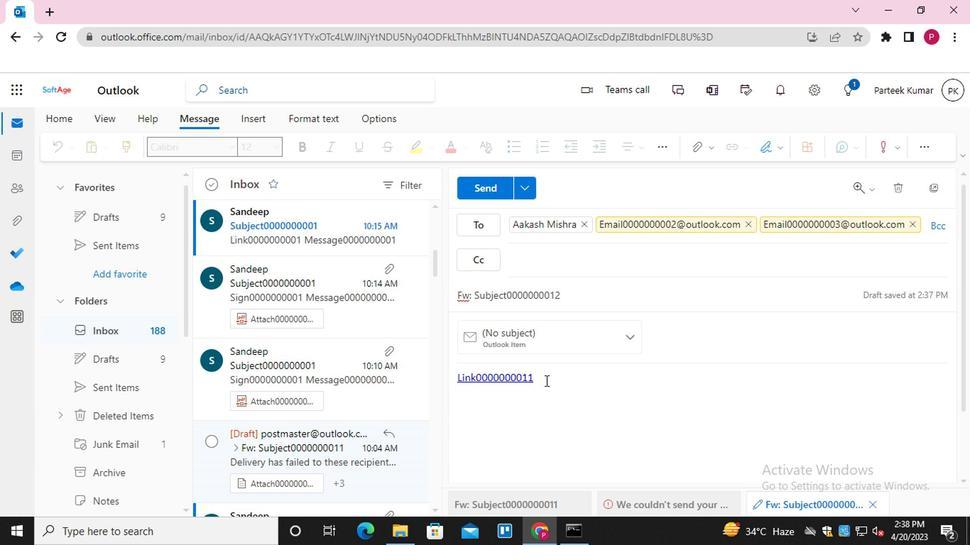 
Action: Mouse pressed left at (545, 372)
Screenshot: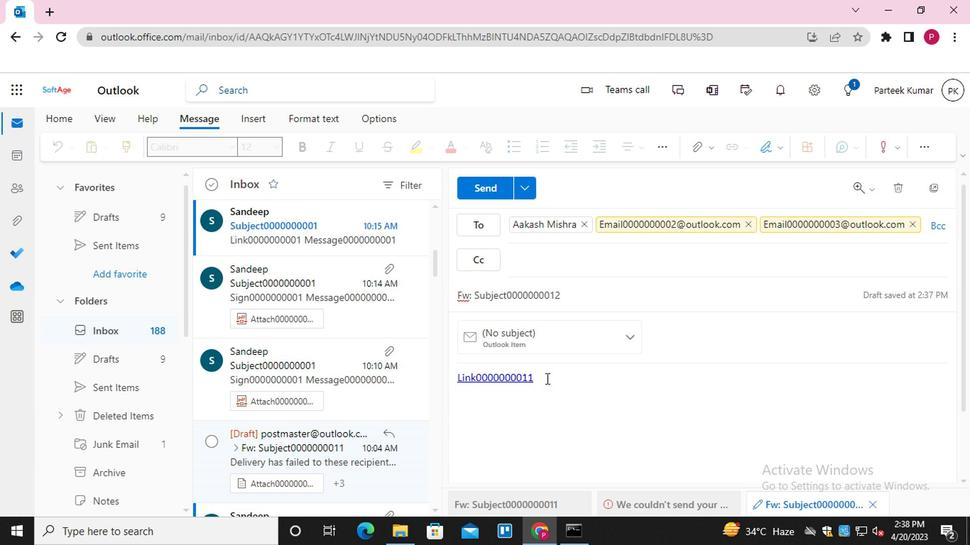 
Action: Mouse moved to (545, 372)
Screenshot: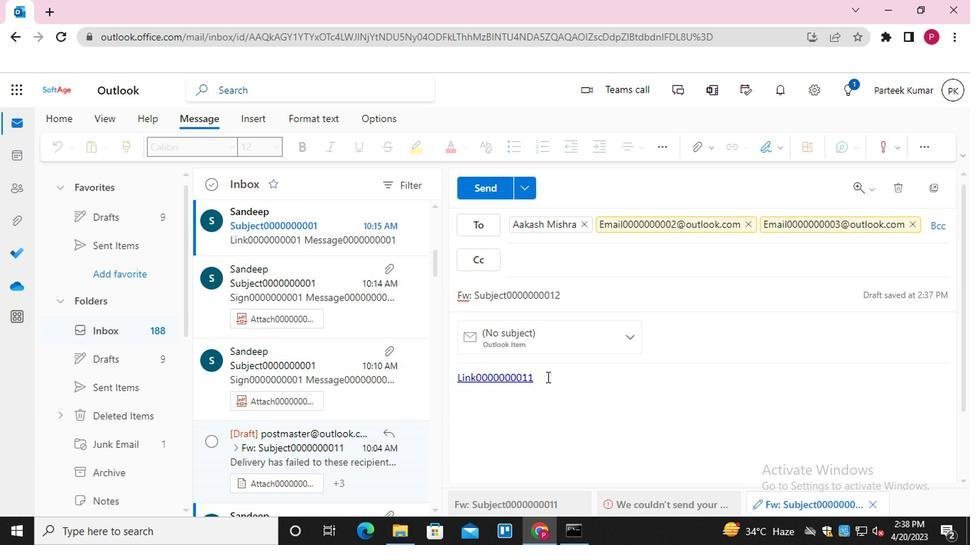 
Action: Key pressed <Key.enter><Key.shift_r><Key.shift_r><Key.shift_r><Key.shift_r><Key.shift_r><Key.shift_r><Key.shift_r><Key.shift_r><Key.shift_r>MESSAGE0000000013
Screenshot: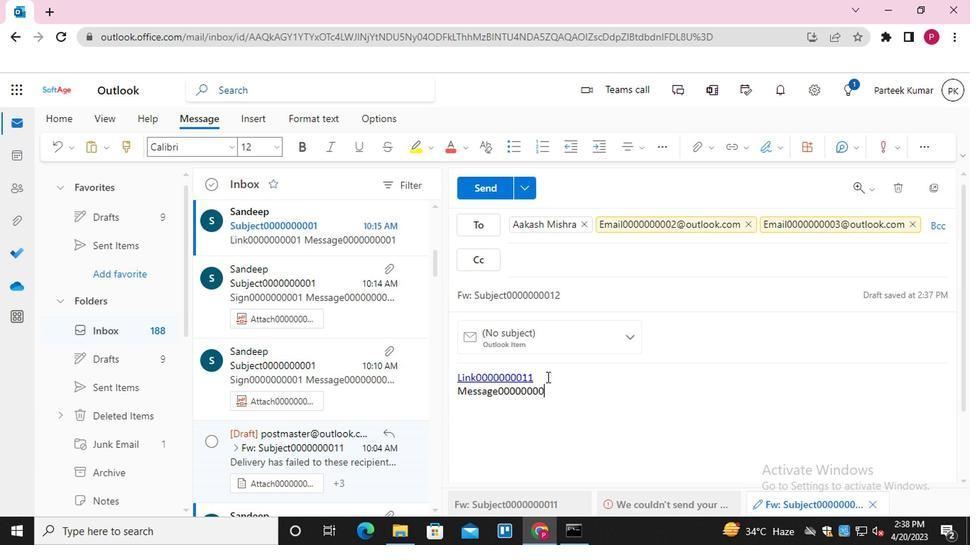 
Action: Mouse moved to (702, 152)
Screenshot: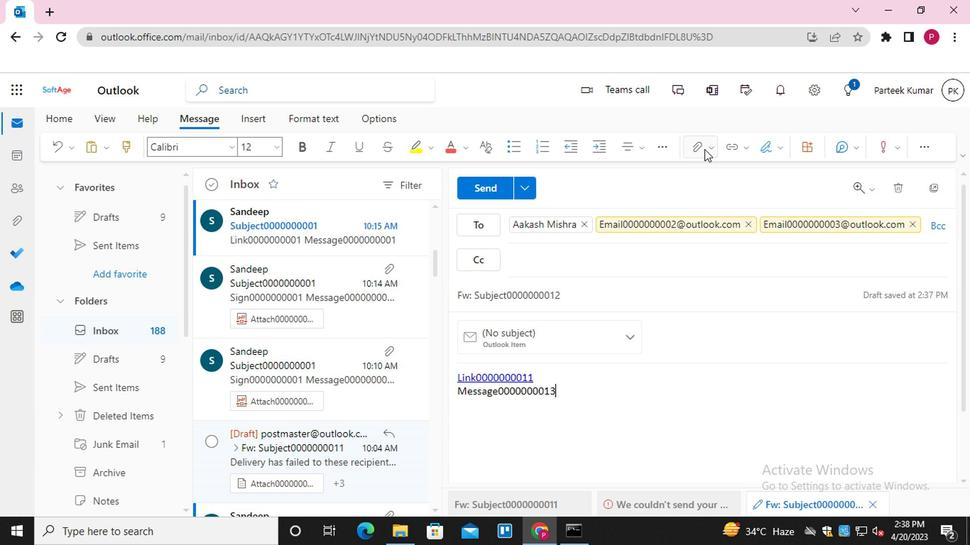 
Action: Mouse pressed left at (702, 152)
Screenshot: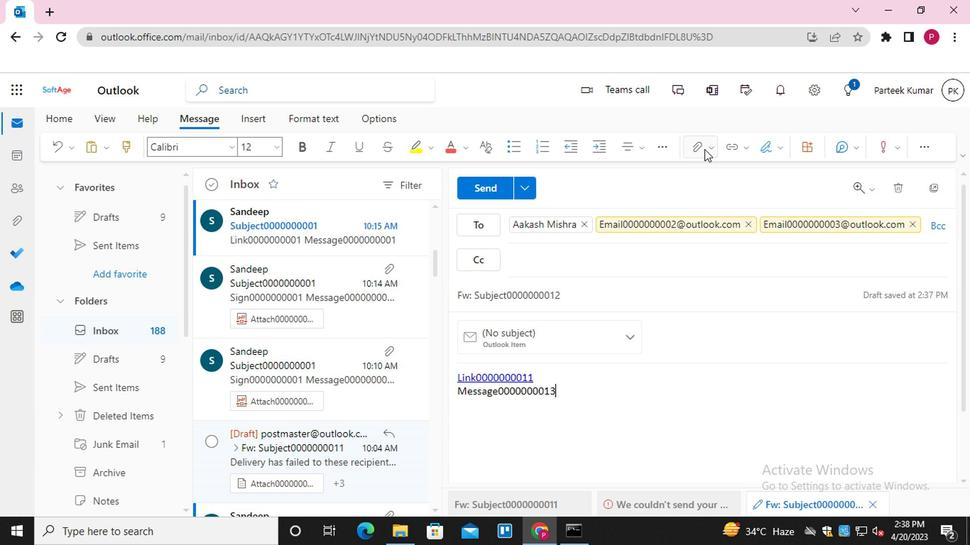 
Action: Mouse moved to (654, 176)
Screenshot: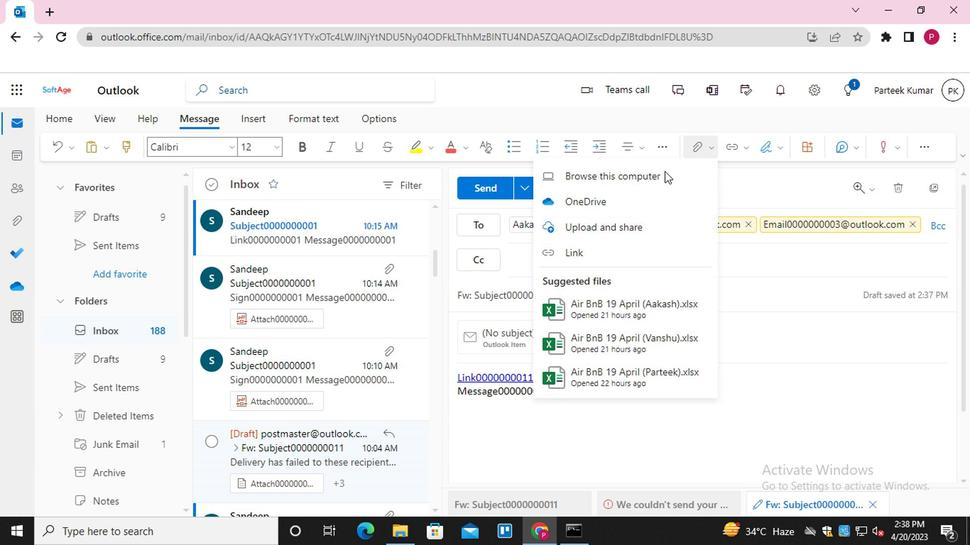 
Action: Mouse pressed left at (654, 176)
Screenshot: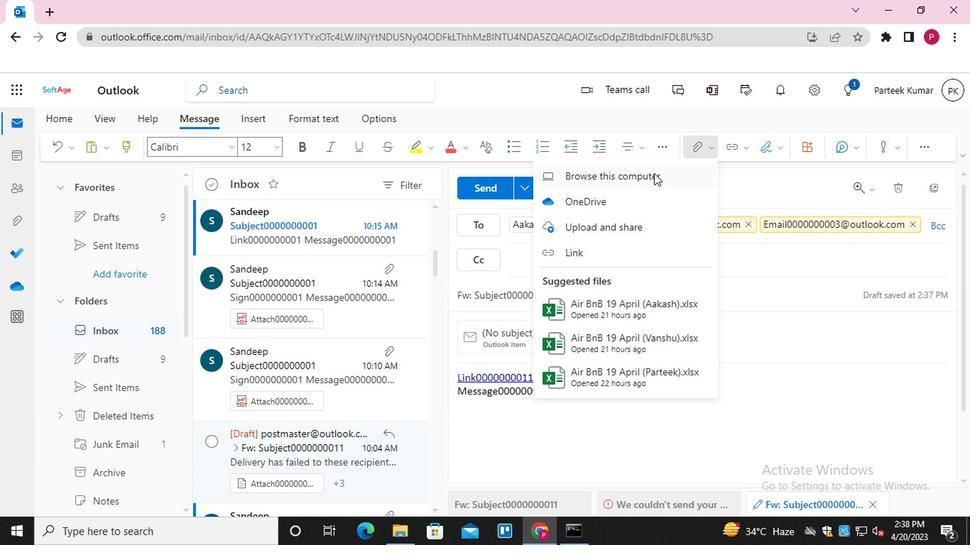 
Action: Mouse moved to (241, 105)
Screenshot: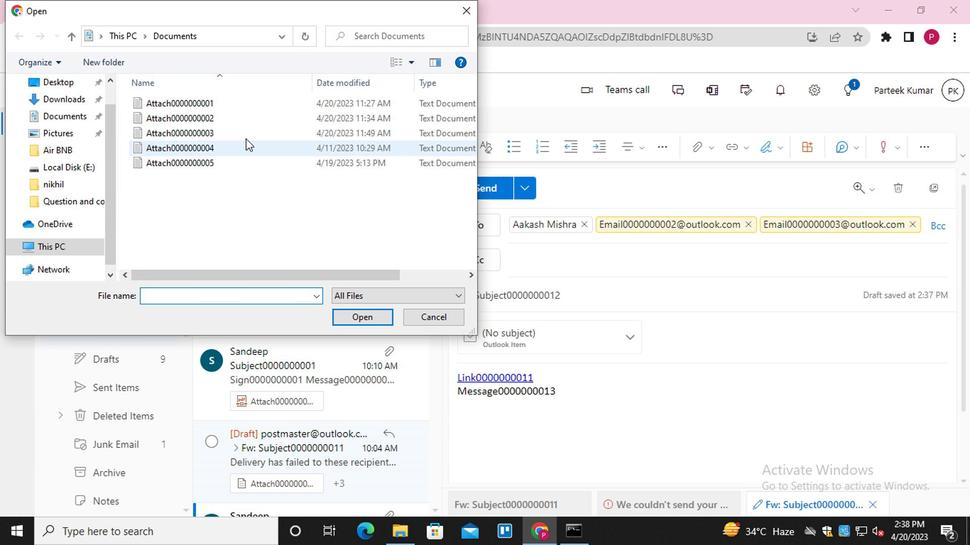 
Action: Mouse pressed left at (241, 105)
Screenshot: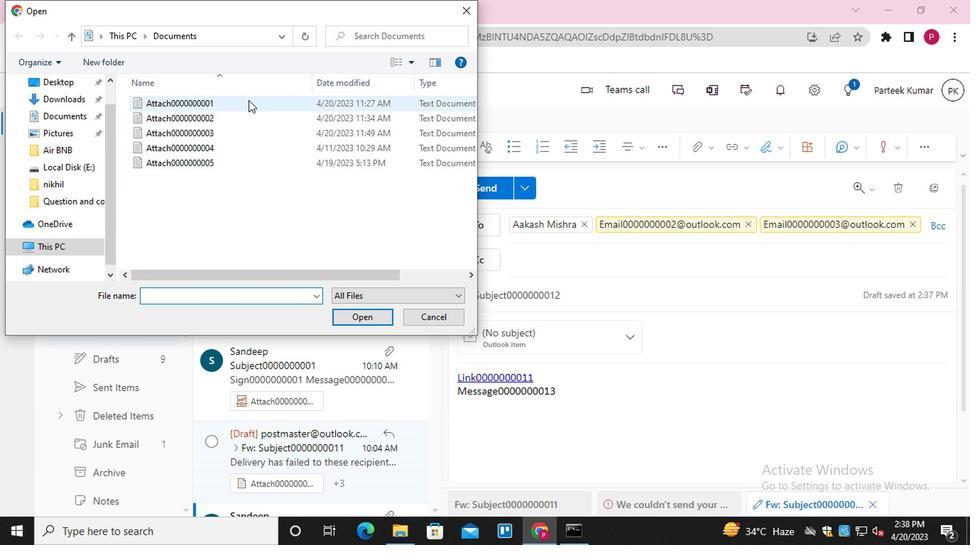 
Action: Mouse moved to (355, 317)
Screenshot: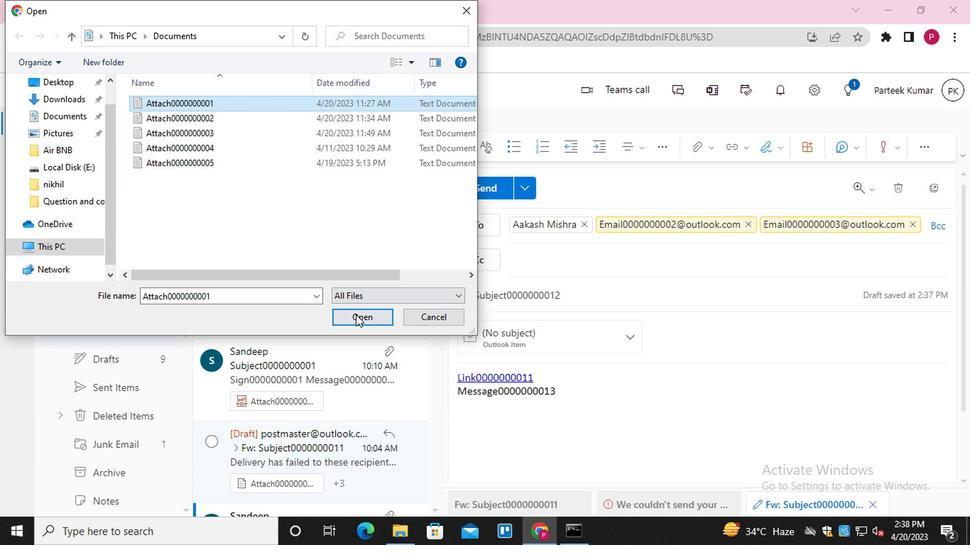
Action: Mouse pressed left at (355, 317)
Screenshot: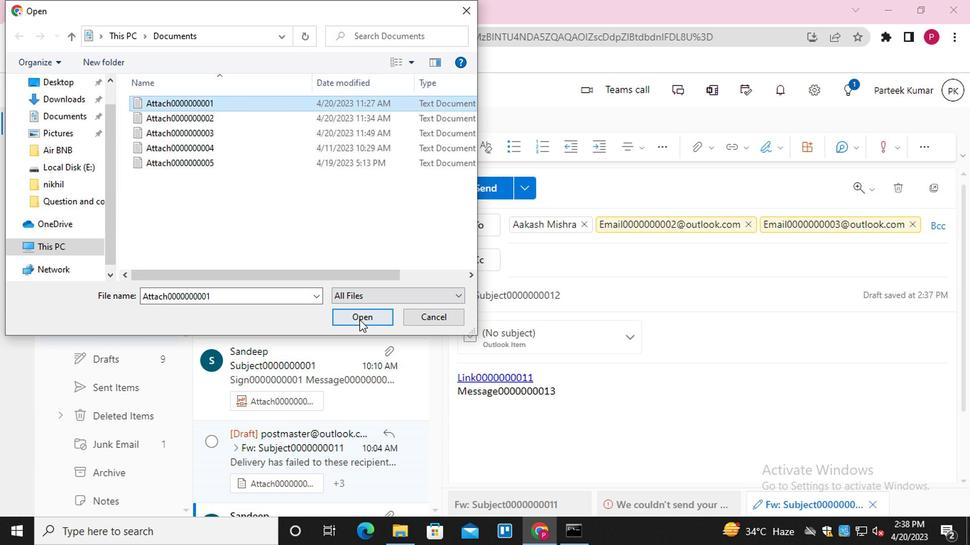 
Action: Mouse moved to (495, 192)
Screenshot: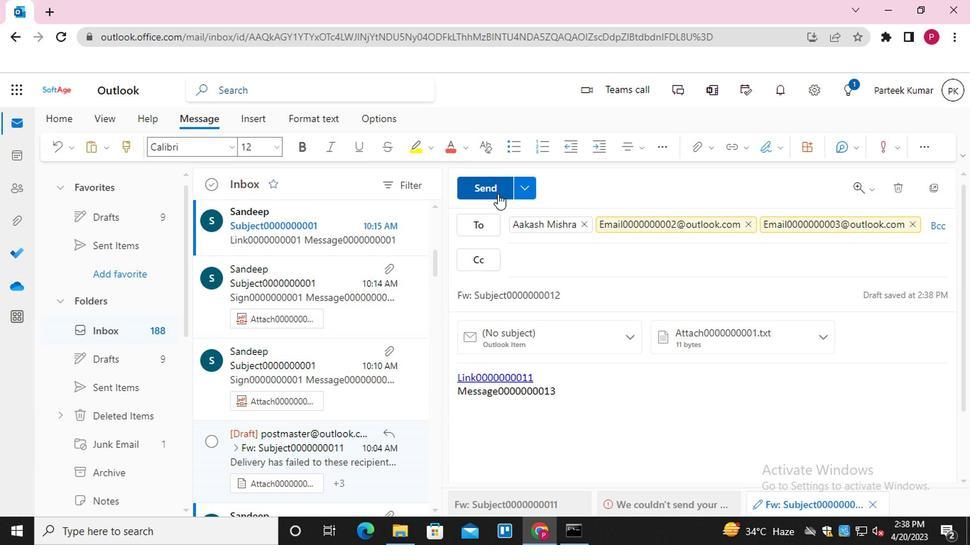 
Action: Mouse pressed left at (495, 192)
Screenshot: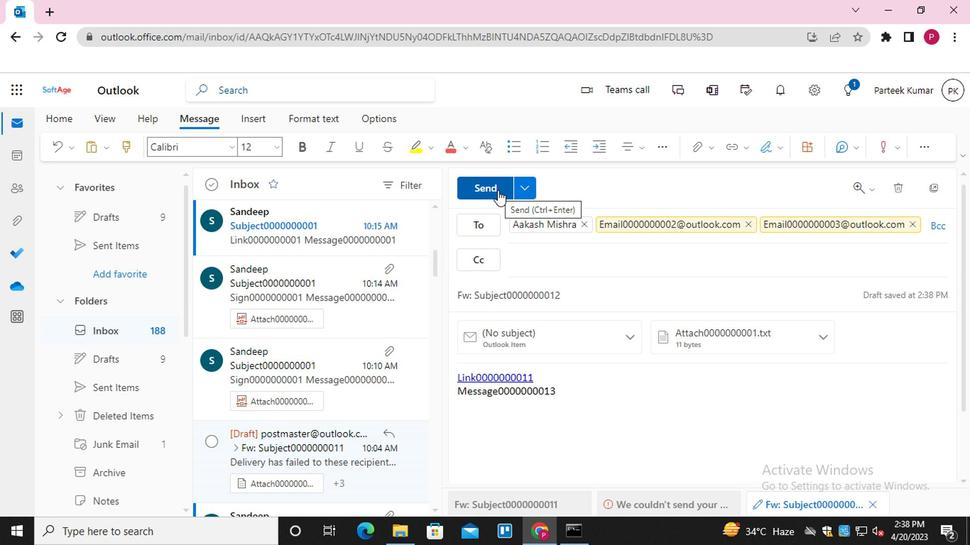
Action: Mouse moved to (494, 192)
Screenshot: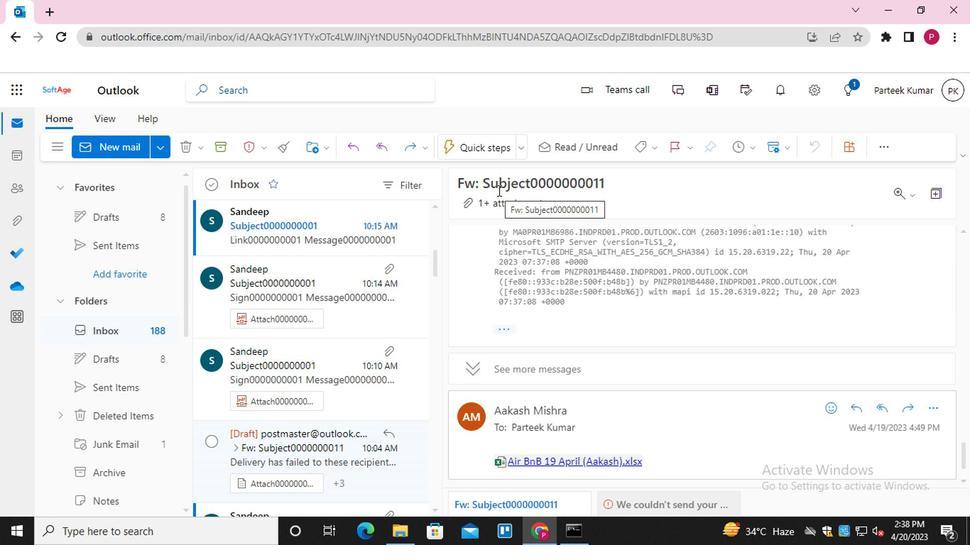 
Action: Key pressed <Key.f8>
Screenshot: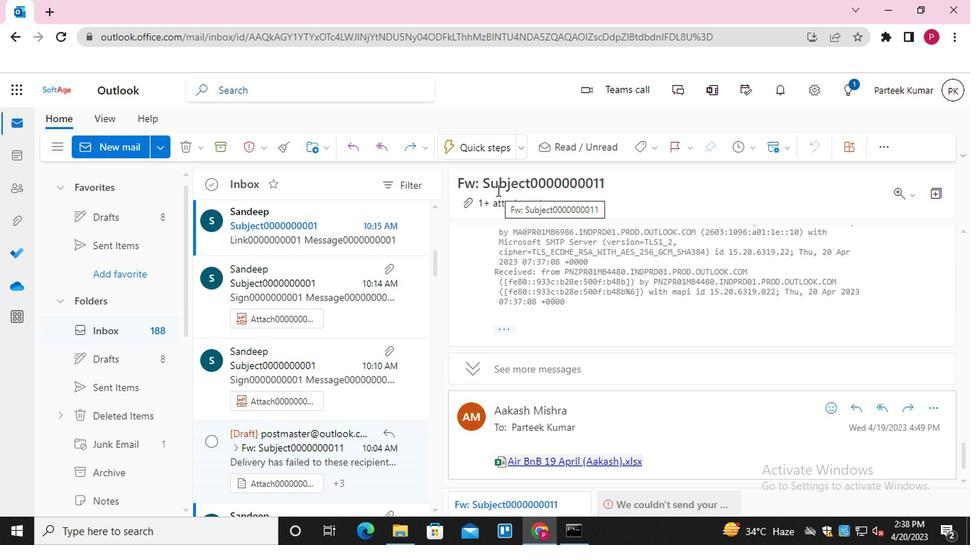 
